 Task: Search one way flight ticket for 5 adults, 1 child, 2 infants in seat and 1 infant on lap in business from Nashville: Nashville International Airport (berry Field) to Evansville: Evansville Regional Airport on 8-3-2023. Choice of flights is Spirit. Number of bags: 2 checked bags. Price is upto 81000. Outbound departure time preference is 19:00.
Action: Mouse moved to (406, 165)
Screenshot: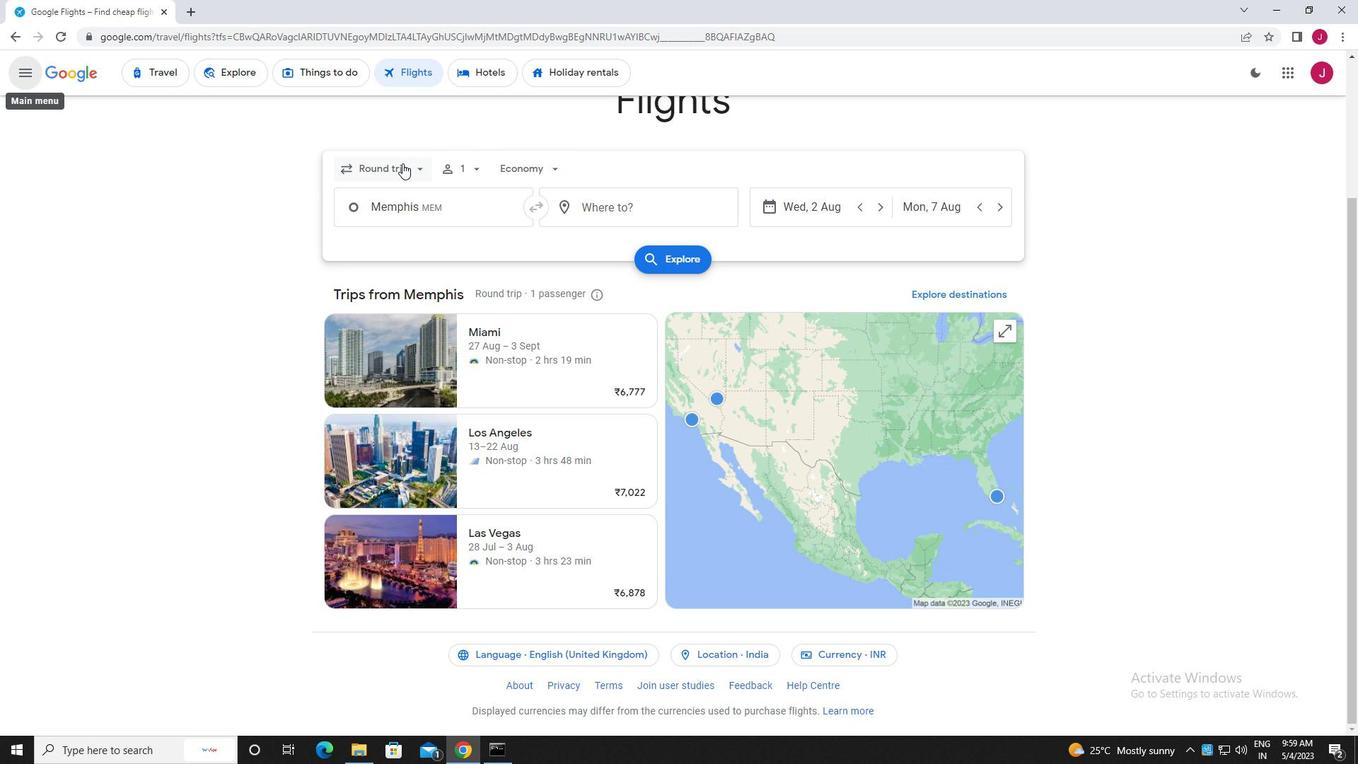 
Action: Mouse pressed left at (406, 165)
Screenshot: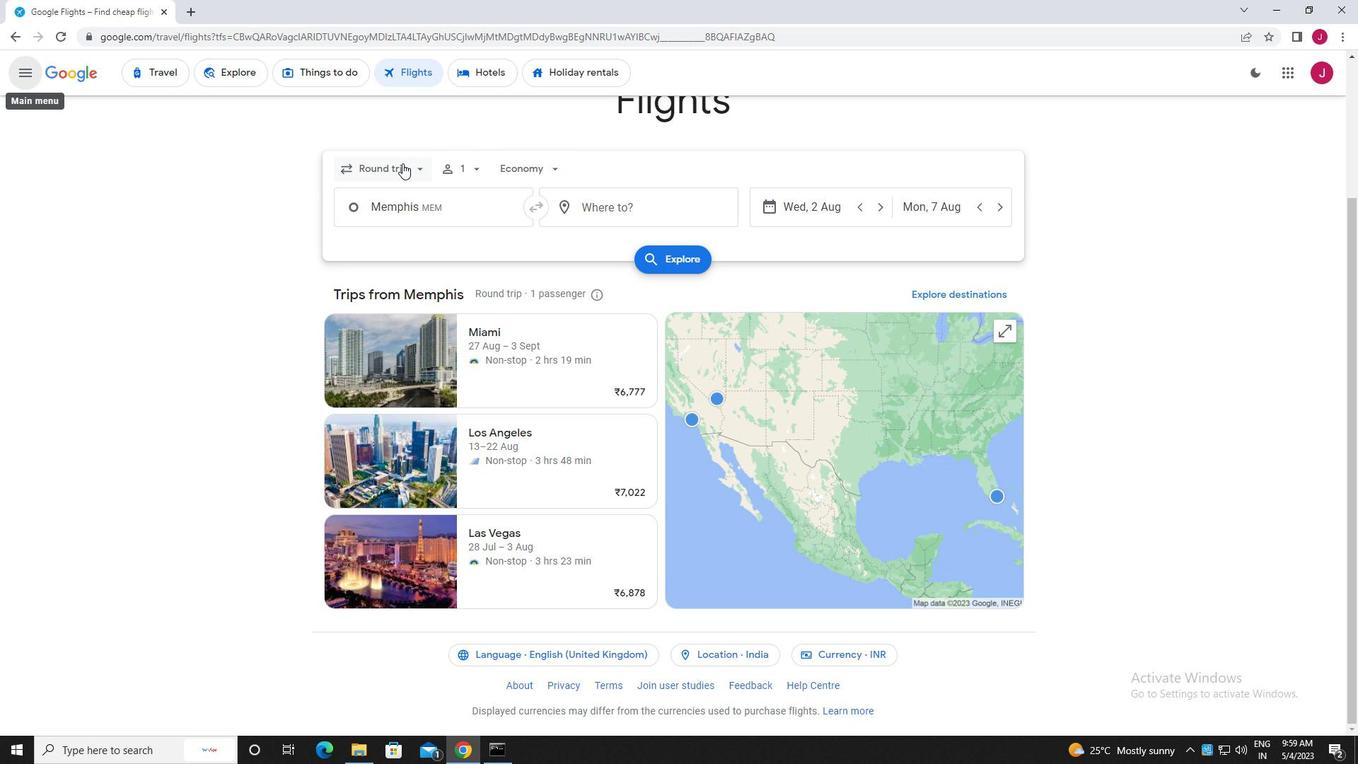 
Action: Mouse moved to (406, 236)
Screenshot: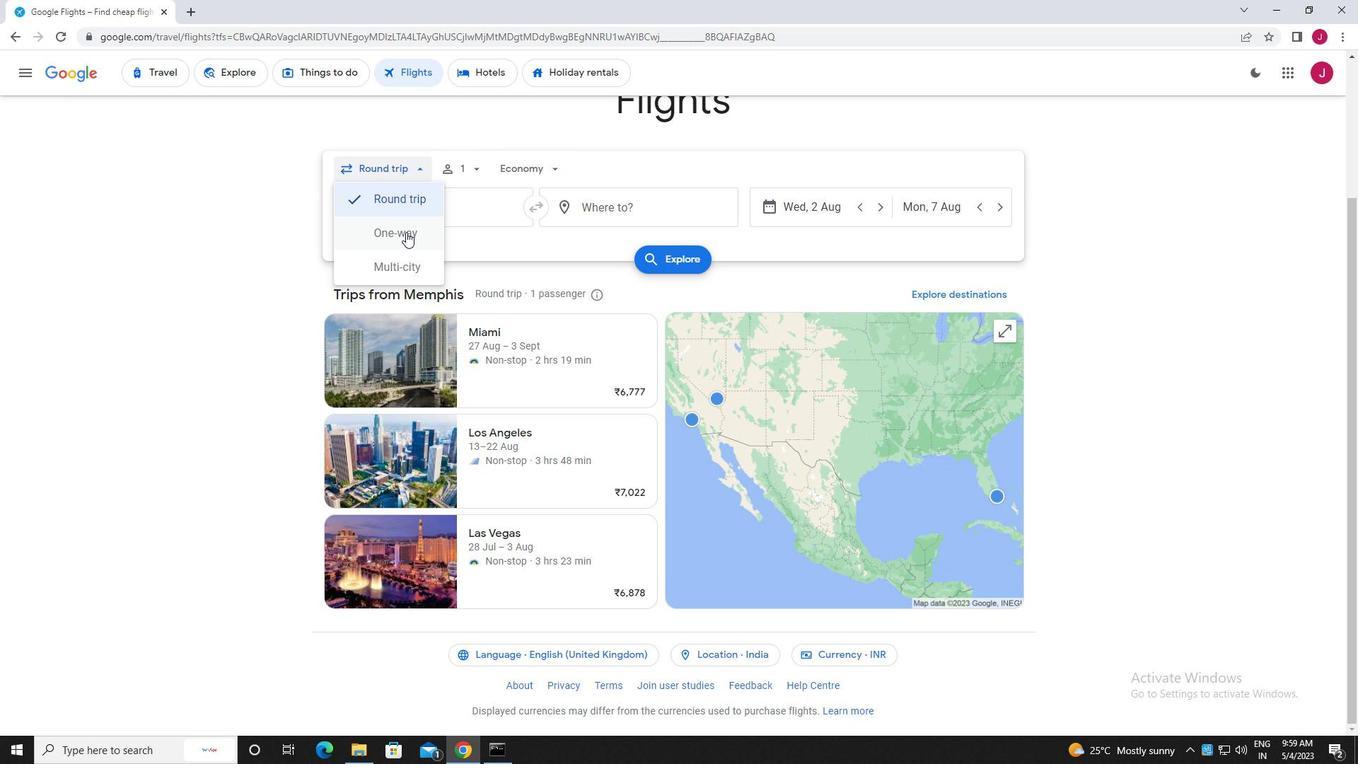 
Action: Mouse pressed left at (406, 236)
Screenshot: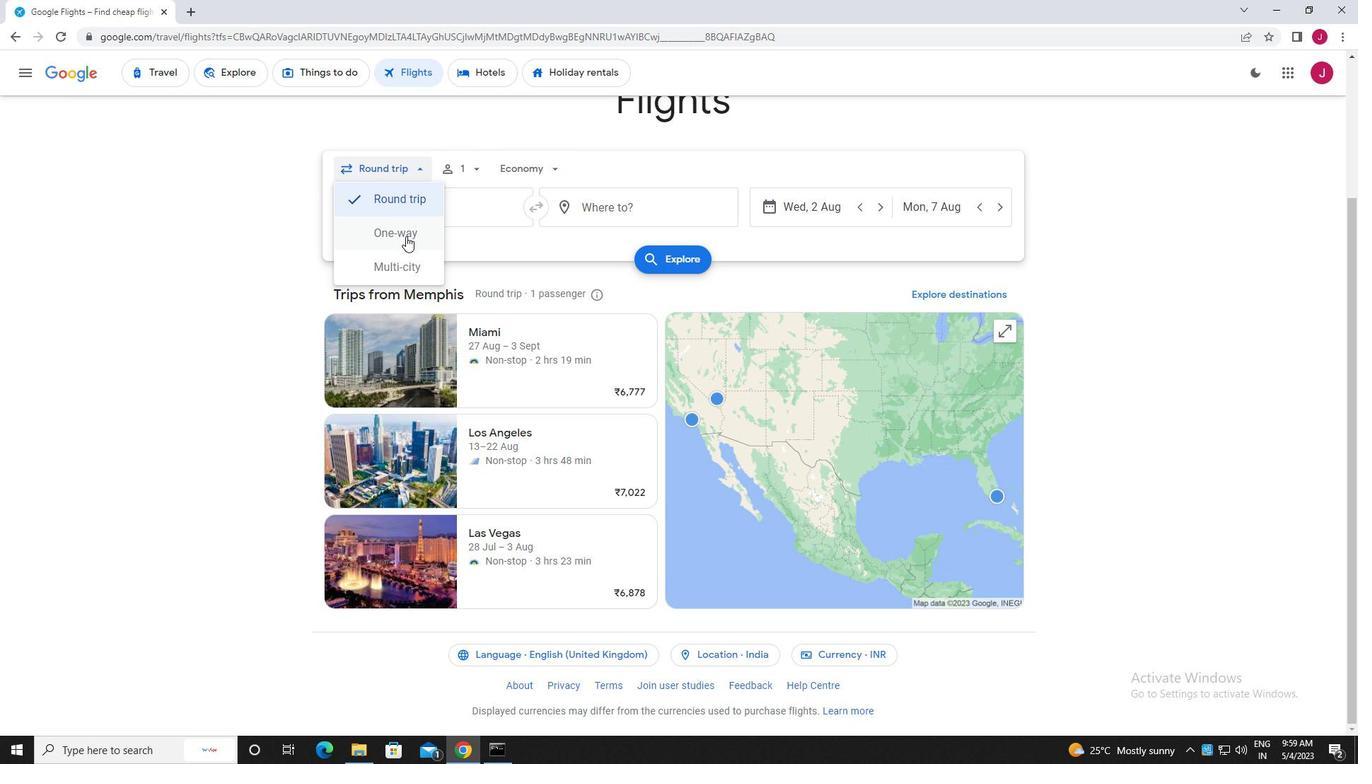 
Action: Mouse moved to (472, 168)
Screenshot: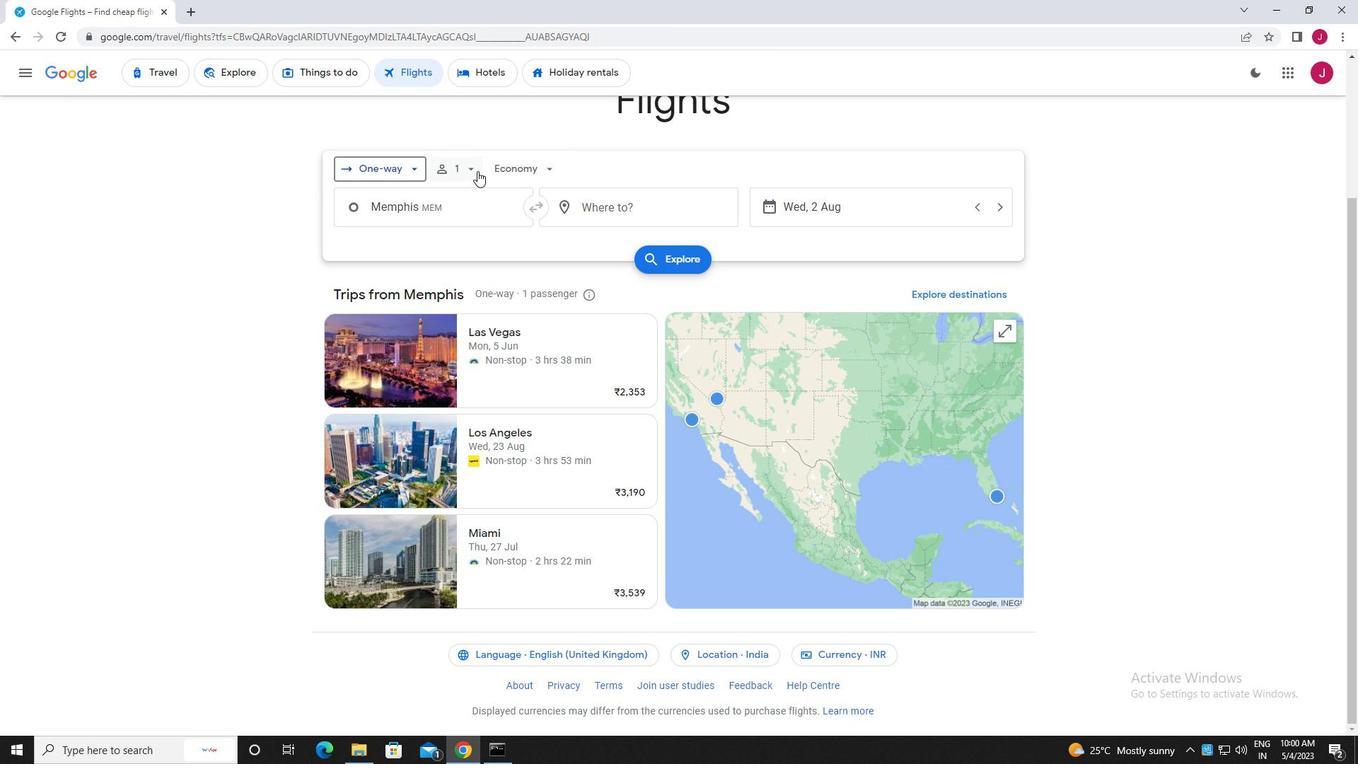 
Action: Mouse pressed left at (472, 168)
Screenshot: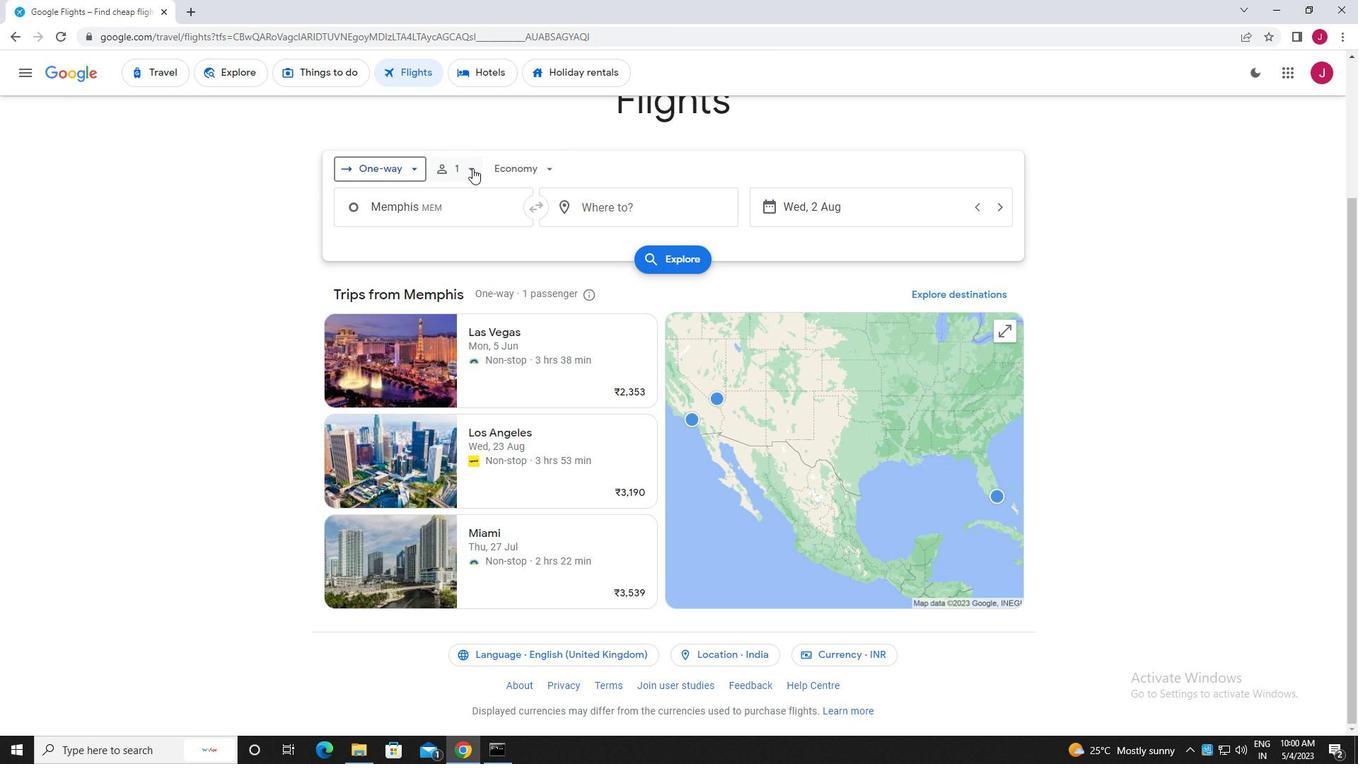 
Action: Mouse moved to (583, 208)
Screenshot: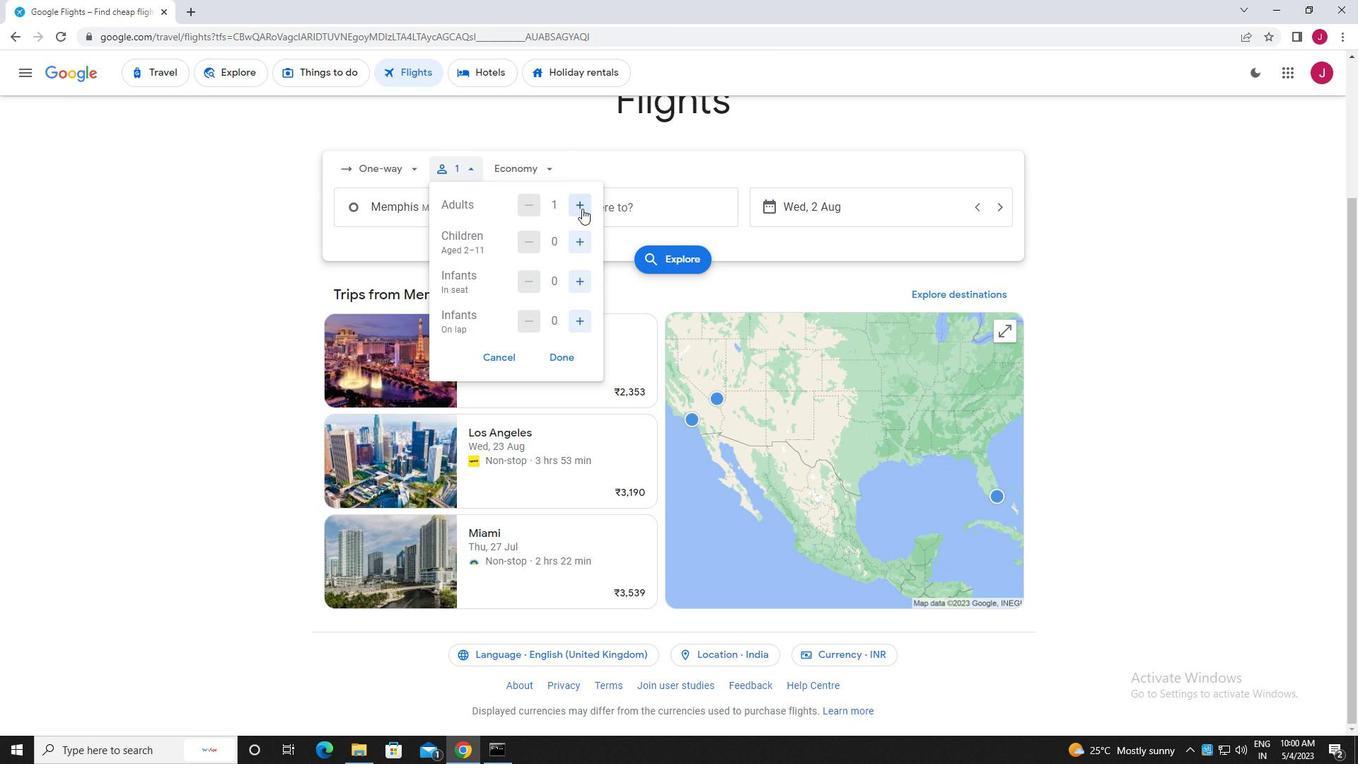 
Action: Mouse pressed left at (583, 208)
Screenshot: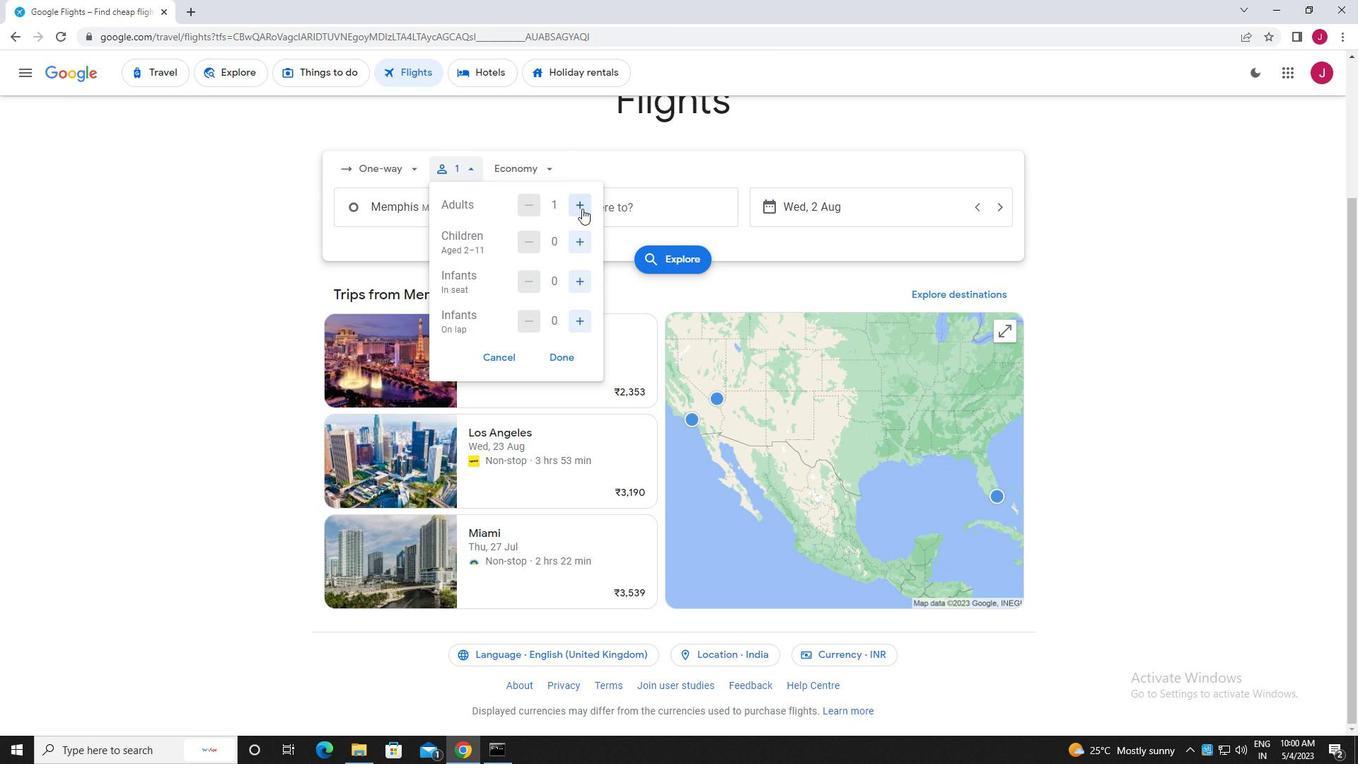 
Action: Mouse pressed left at (583, 208)
Screenshot: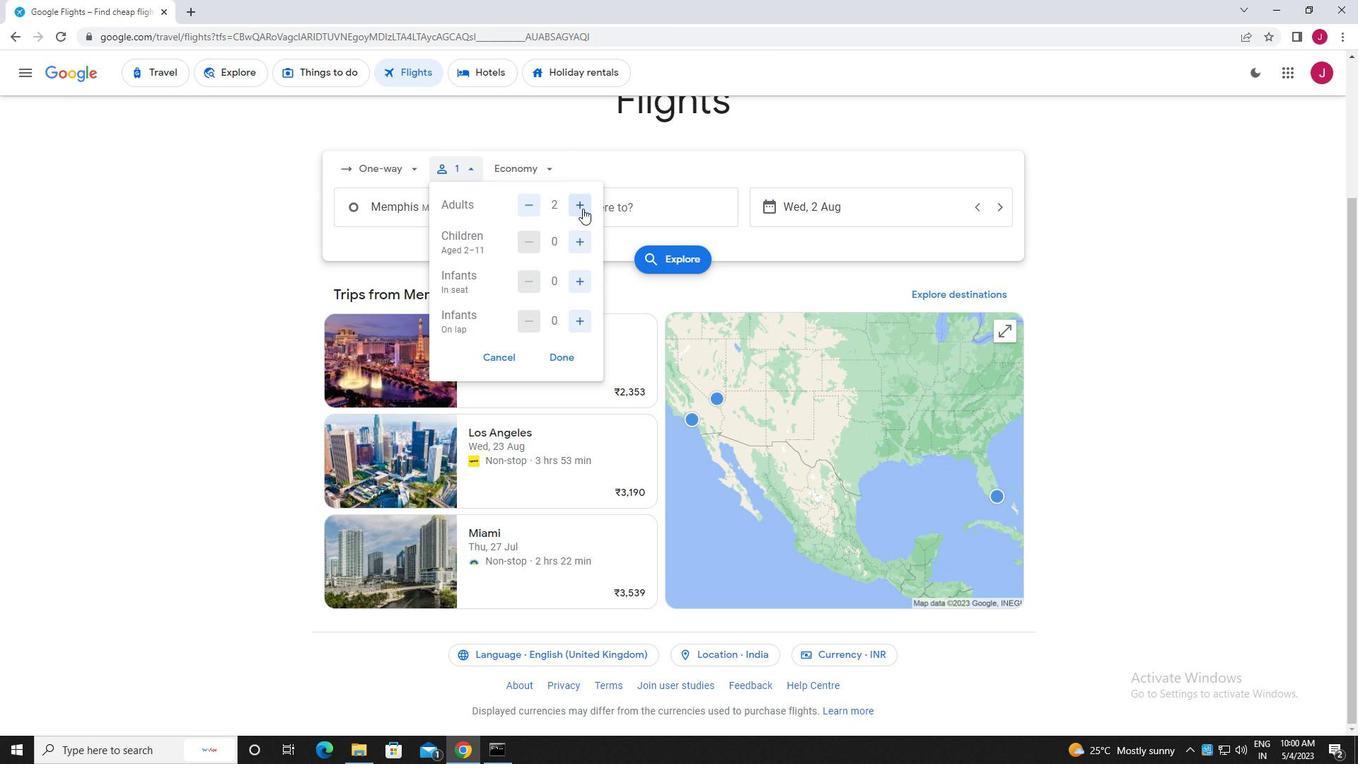 
Action: Mouse pressed left at (583, 208)
Screenshot: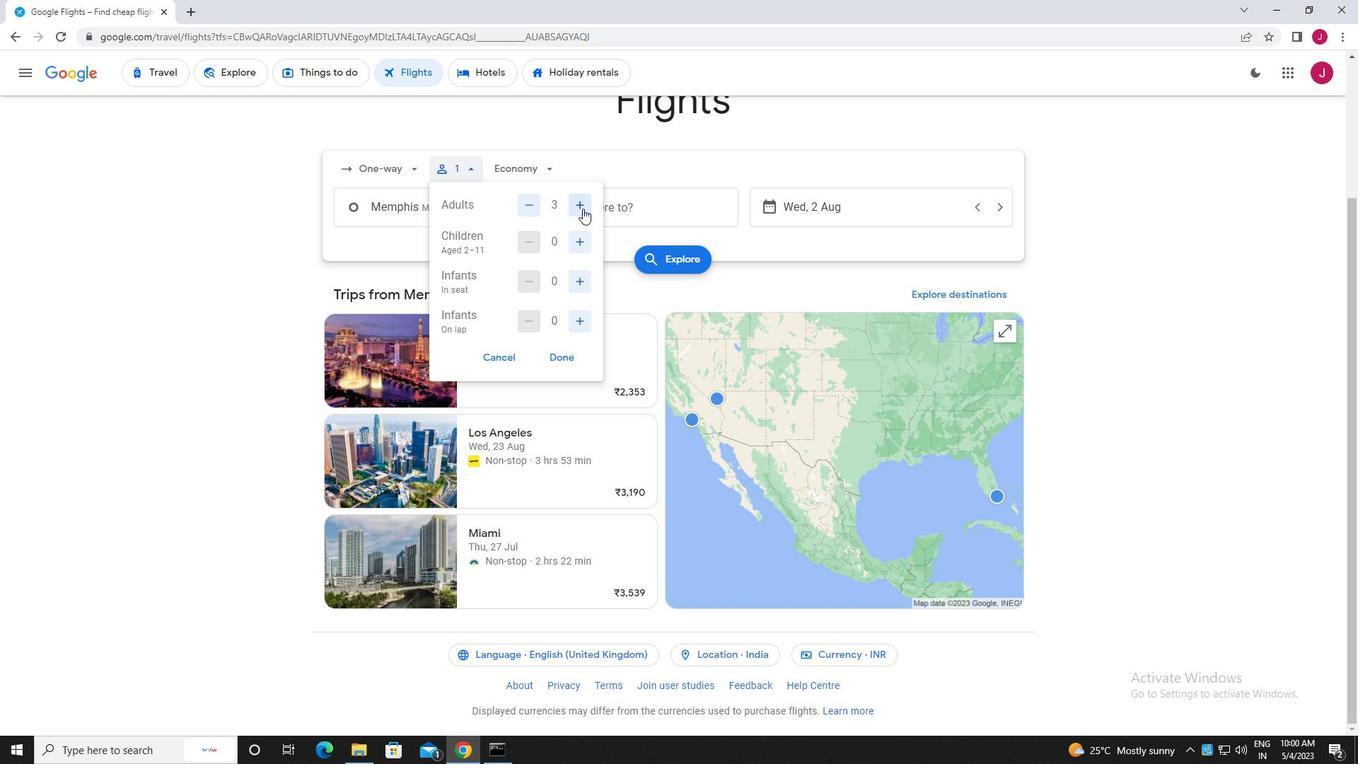 
Action: Mouse pressed left at (583, 208)
Screenshot: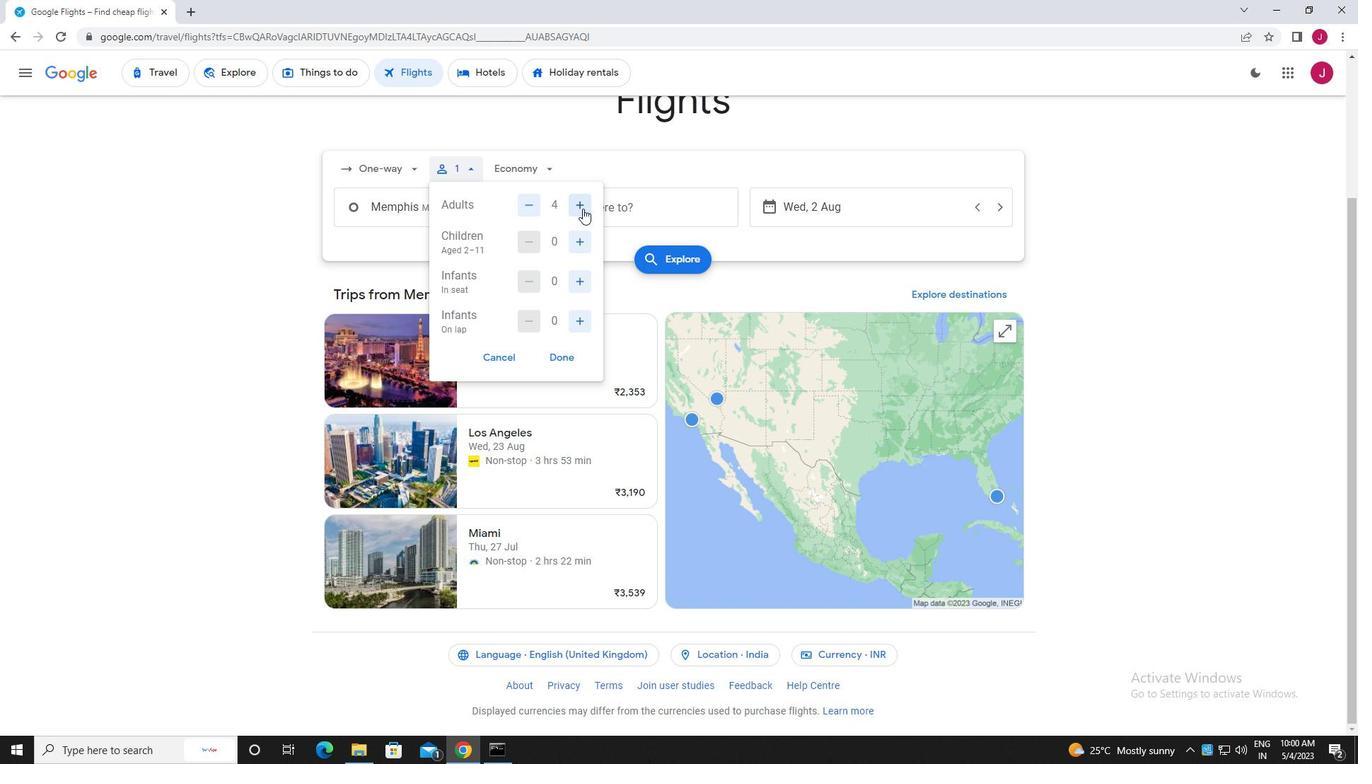 
Action: Mouse moved to (584, 243)
Screenshot: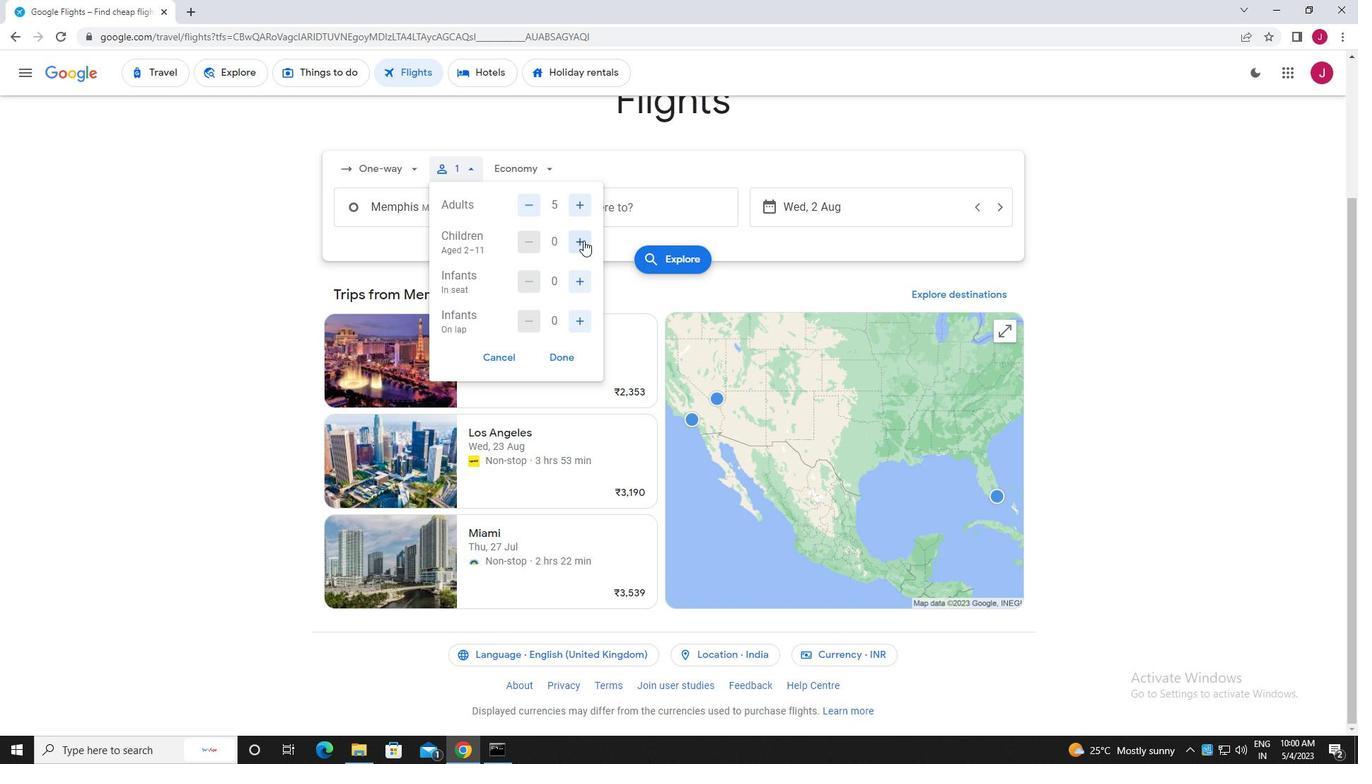 
Action: Mouse pressed left at (584, 243)
Screenshot: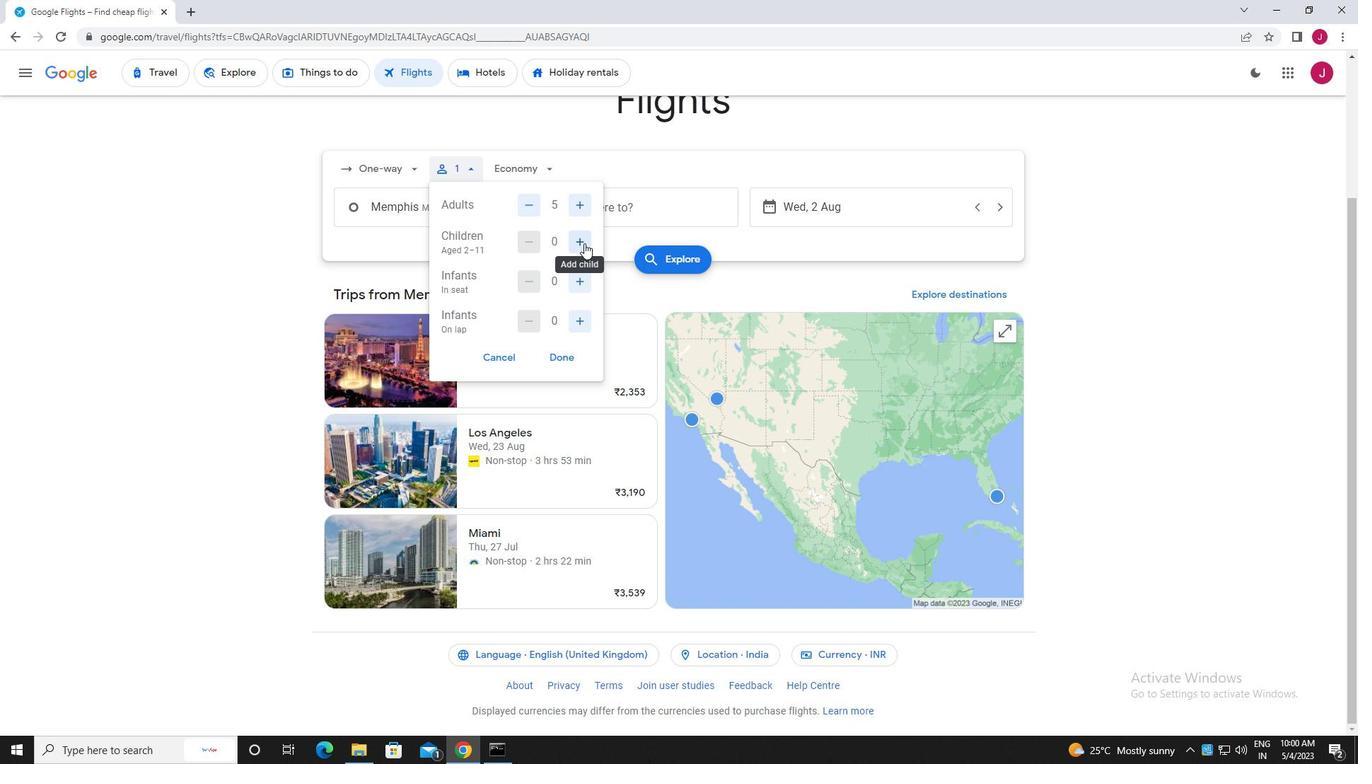 
Action: Mouse moved to (580, 280)
Screenshot: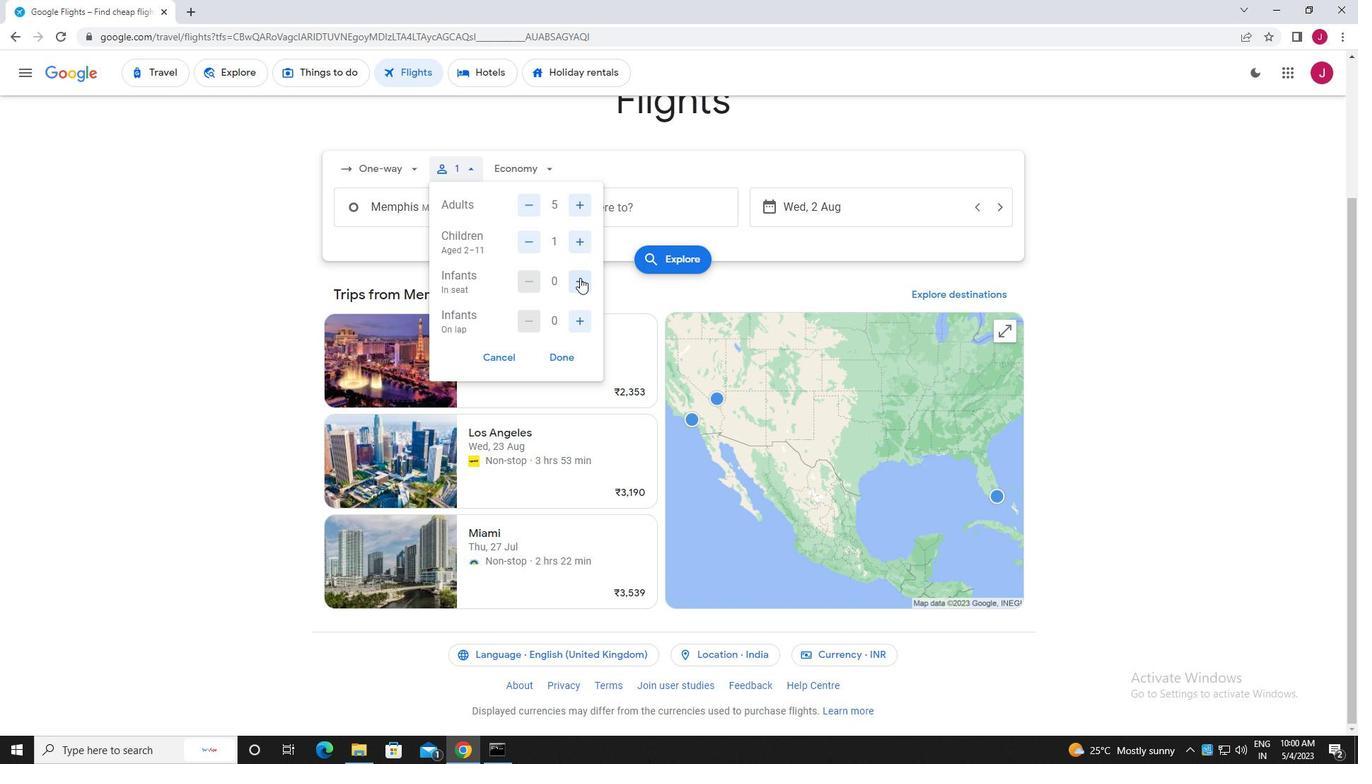 
Action: Mouse pressed left at (580, 280)
Screenshot: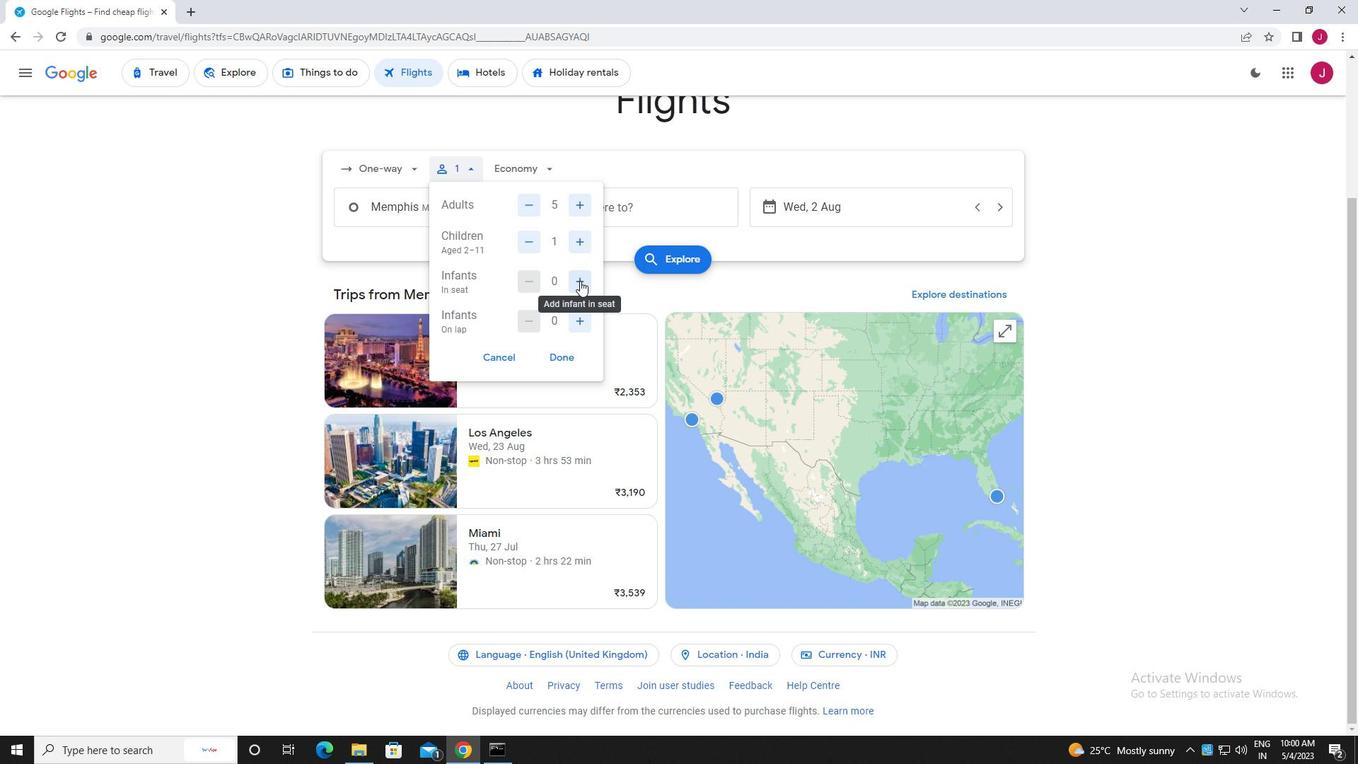 
Action: Mouse pressed left at (580, 280)
Screenshot: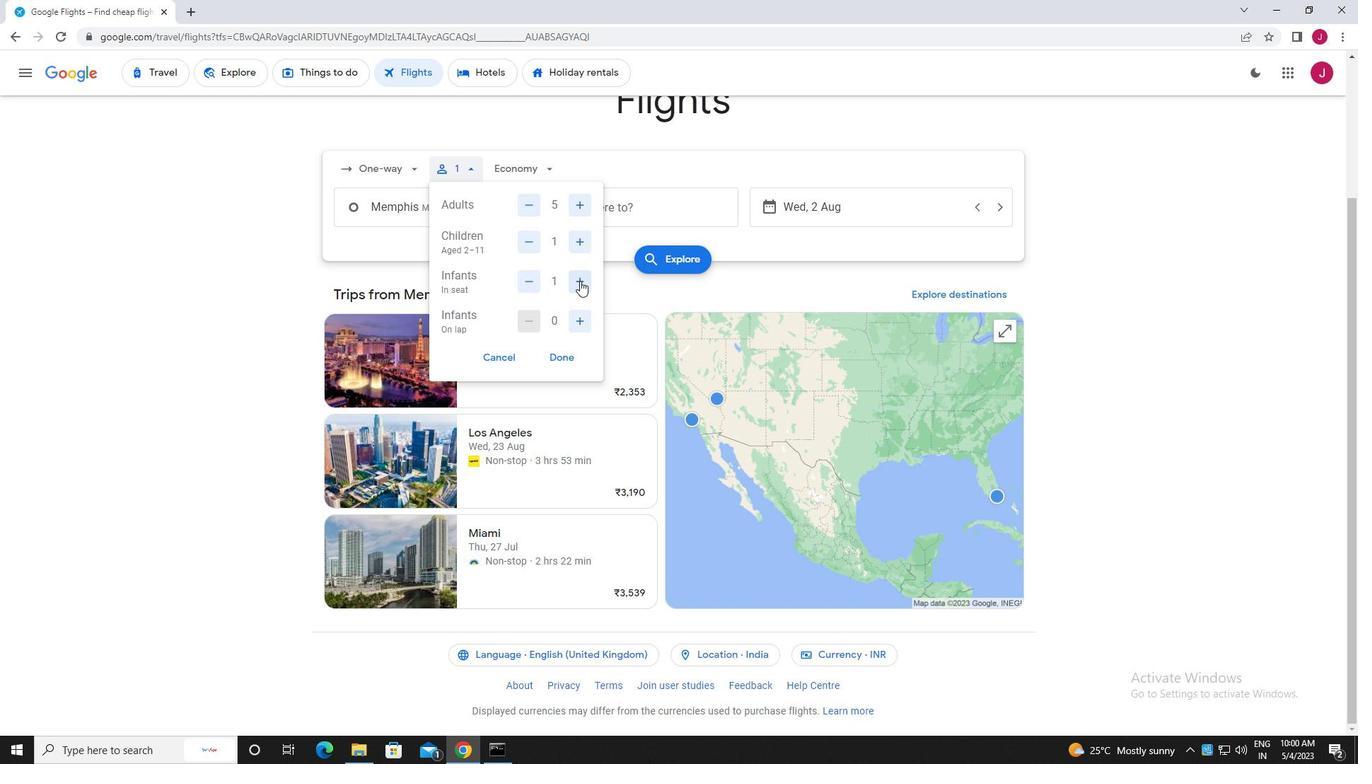 
Action: Mouse moved to (578, 323)
Screenshot: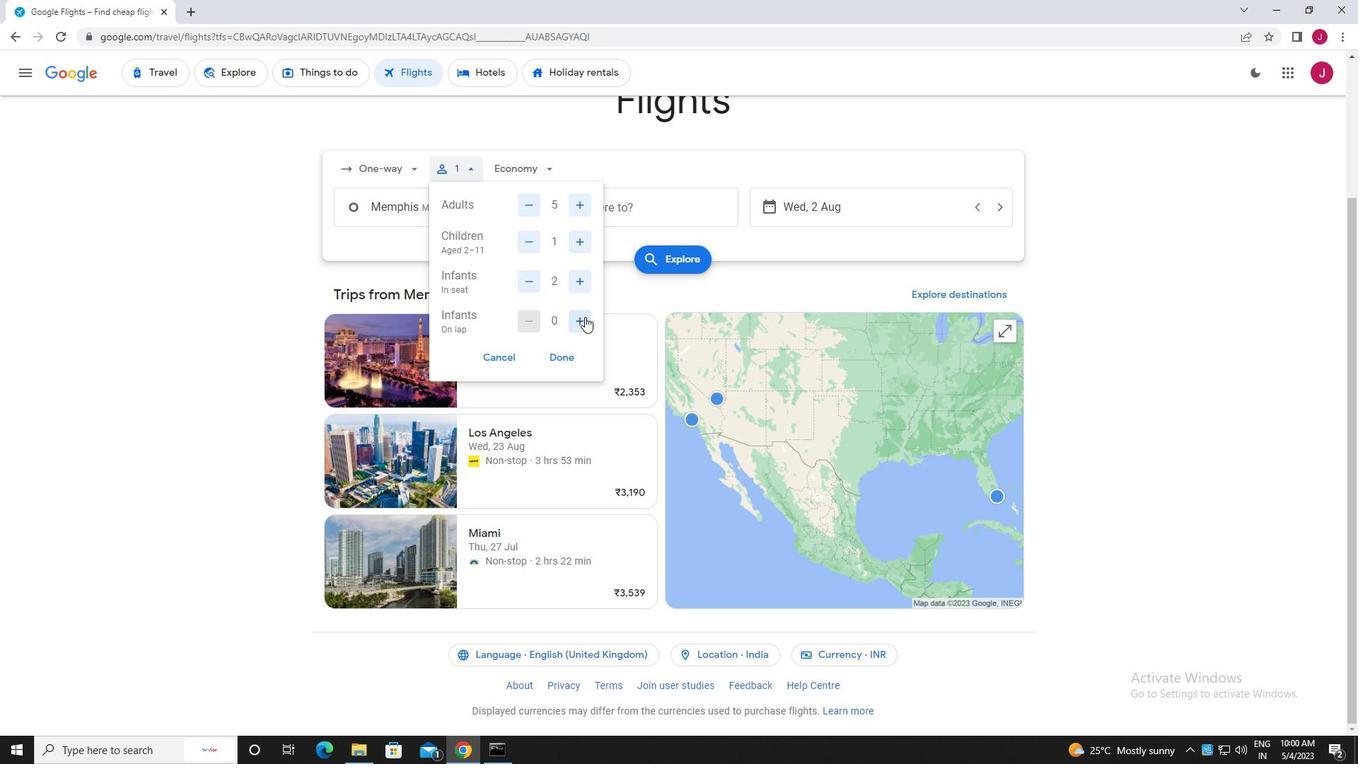
Action: Mouse pressed left at (578, 323)
Screenshot: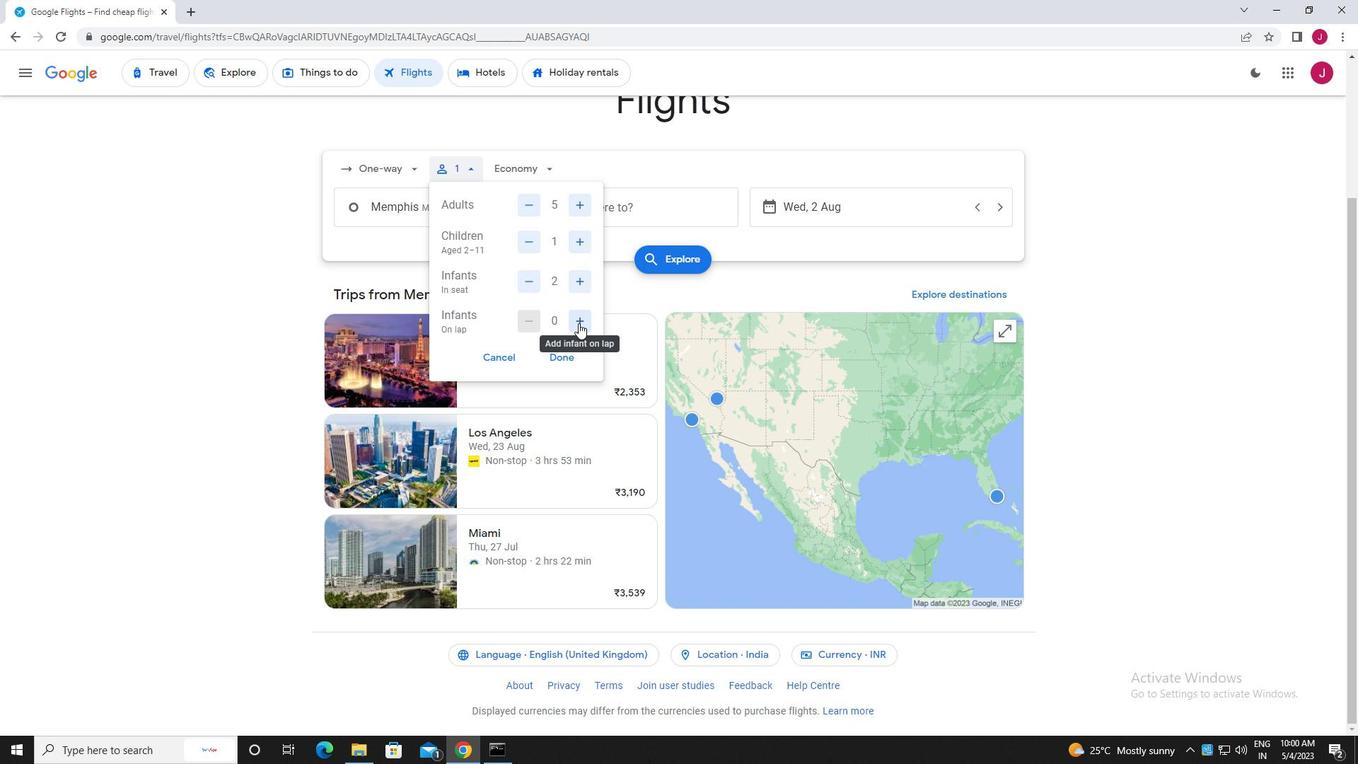 
Action: Mouse moved to (559, 357)
Screenshot: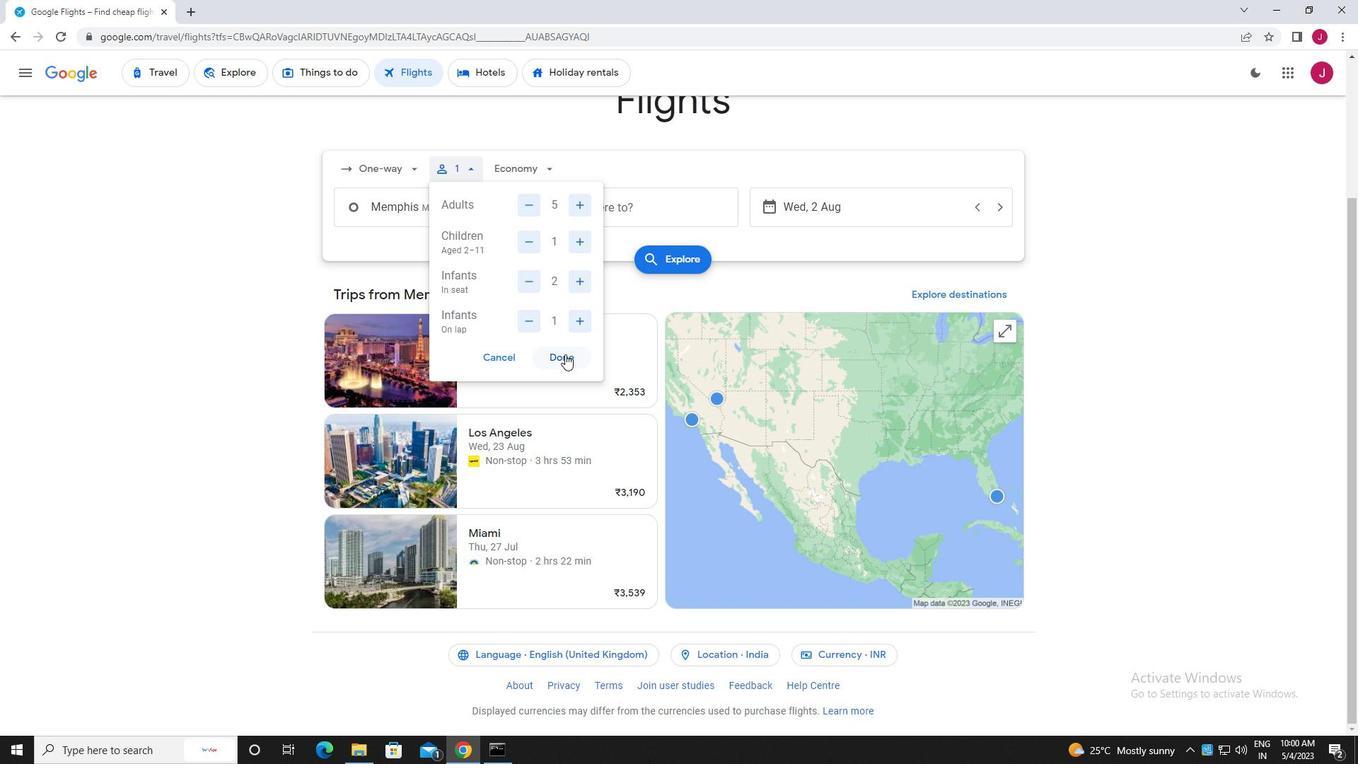 
Action: Mouse pressed left at (559, 357)
Screenshot: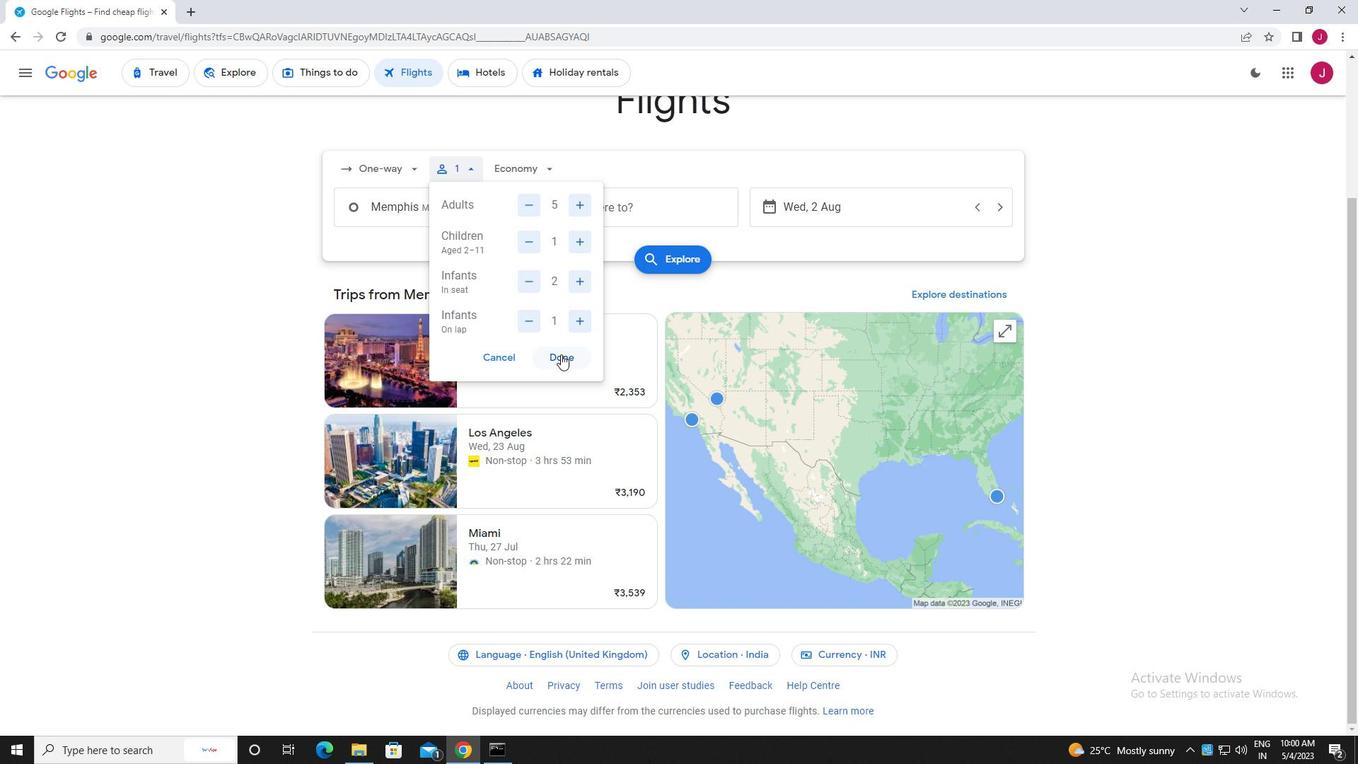 
Action: Mouse moved to (527, 168)
Screenshot: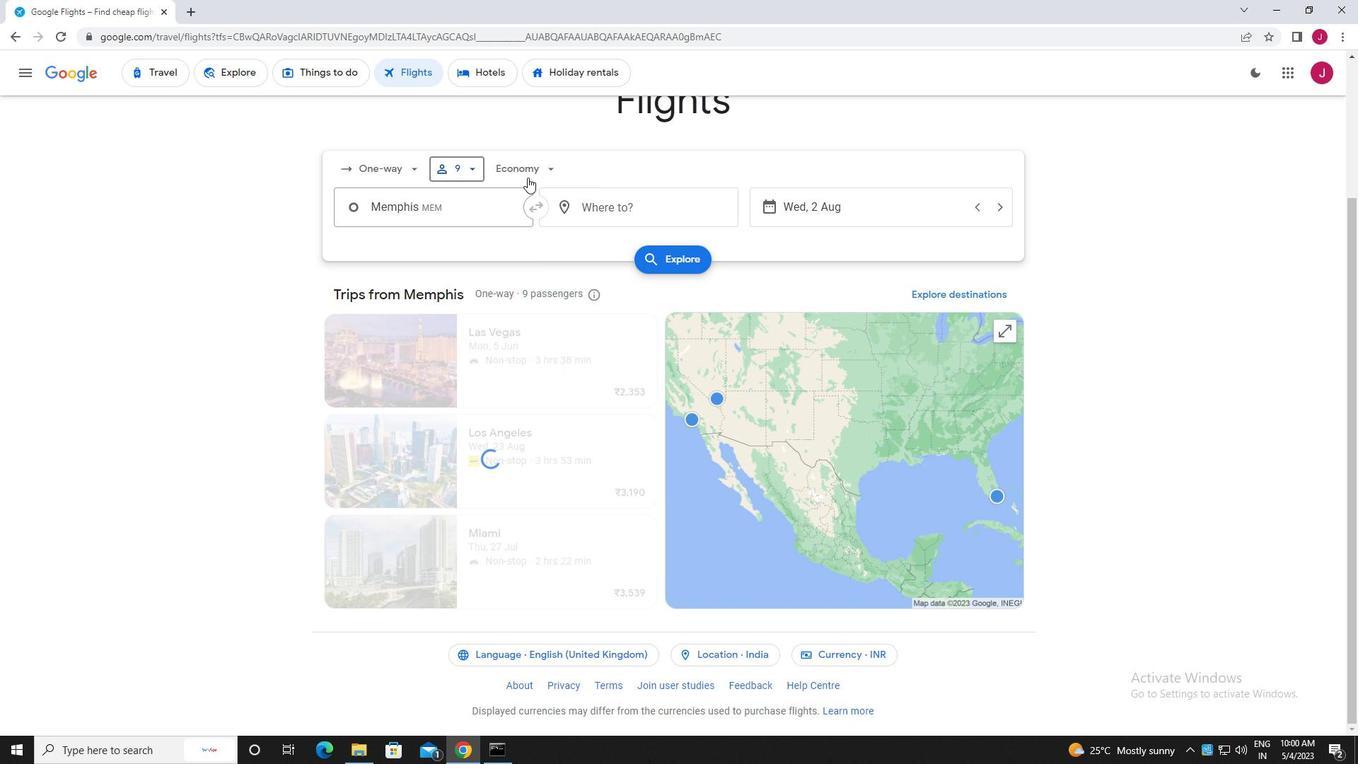
Action: Mouse pressed left at (527, 168)
Screenshot: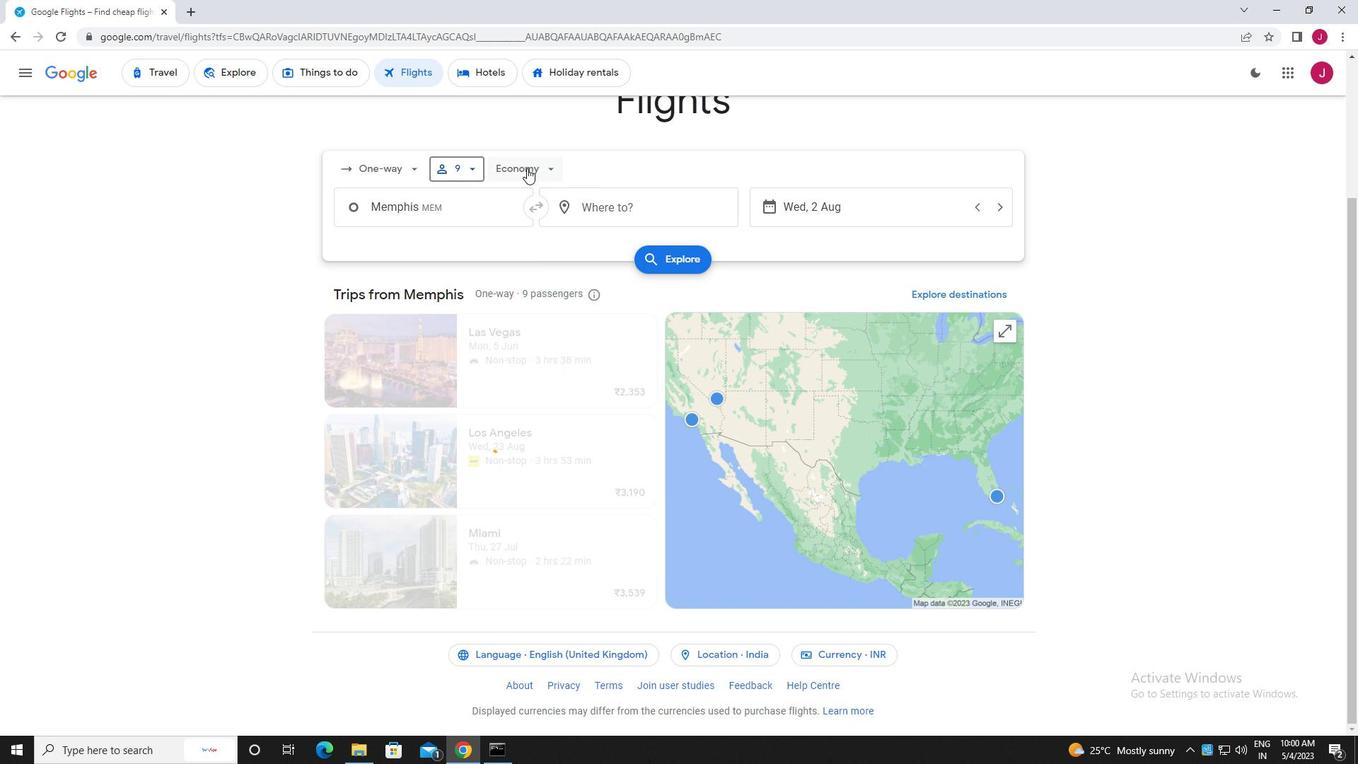 
Action: Mouse moved to (545, 268)
Screenshot: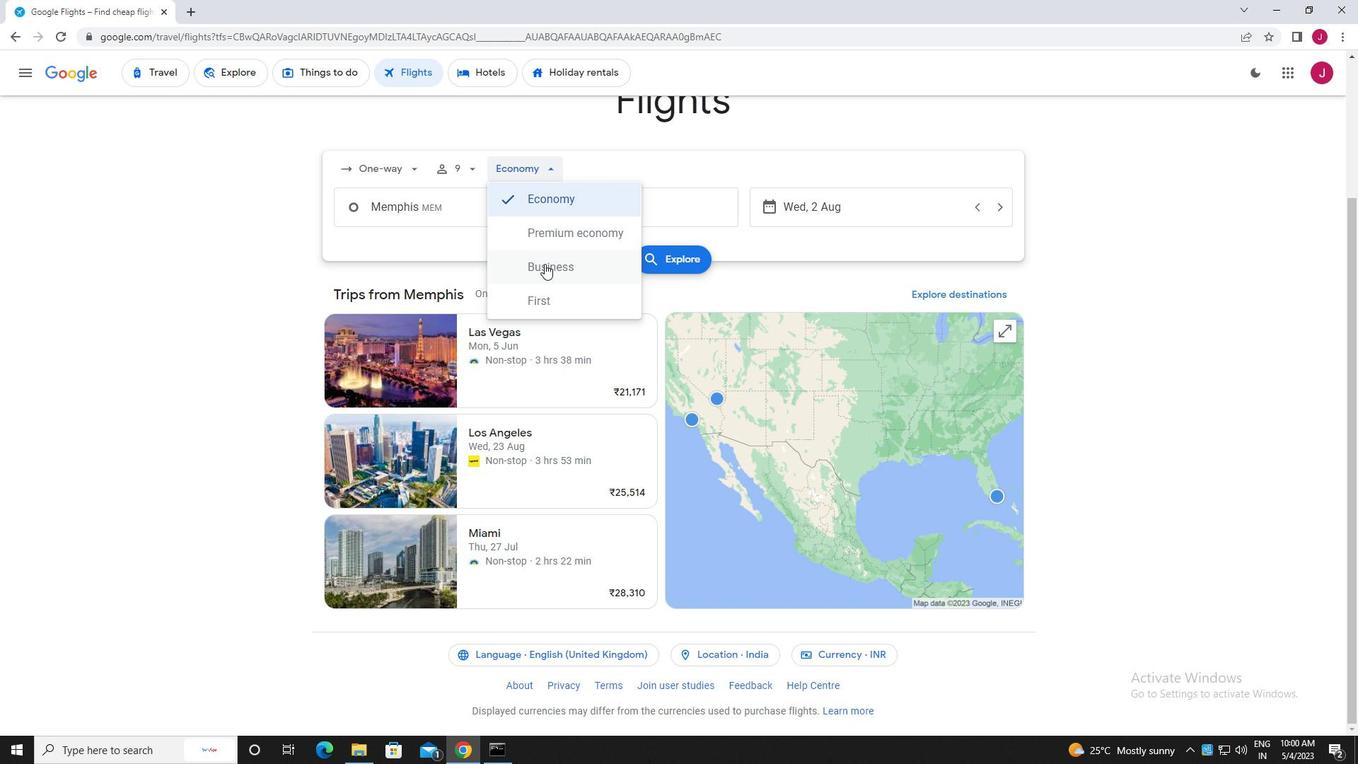 
Action: Mouse pressed left at (545, 268)
Screenshot: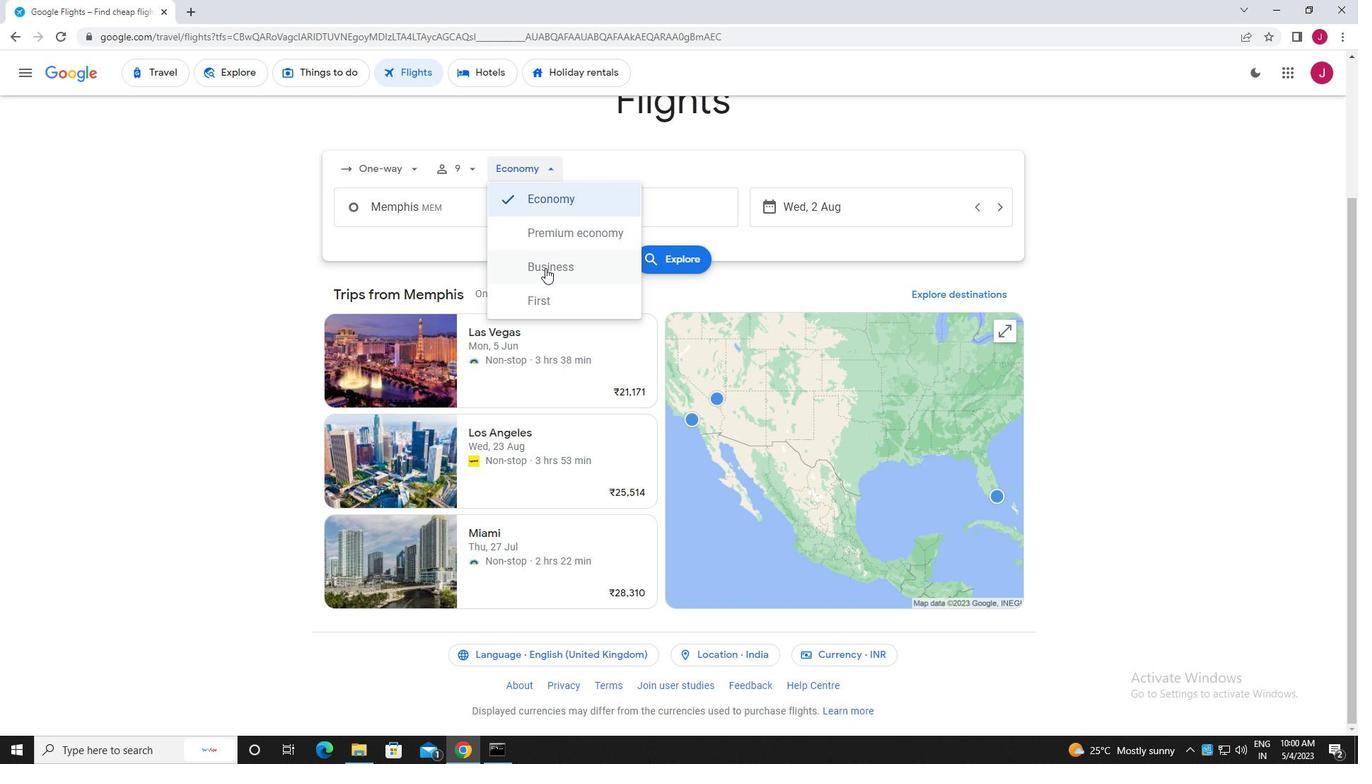 
Action: Mouse moved to (488, 202)
Screenshot: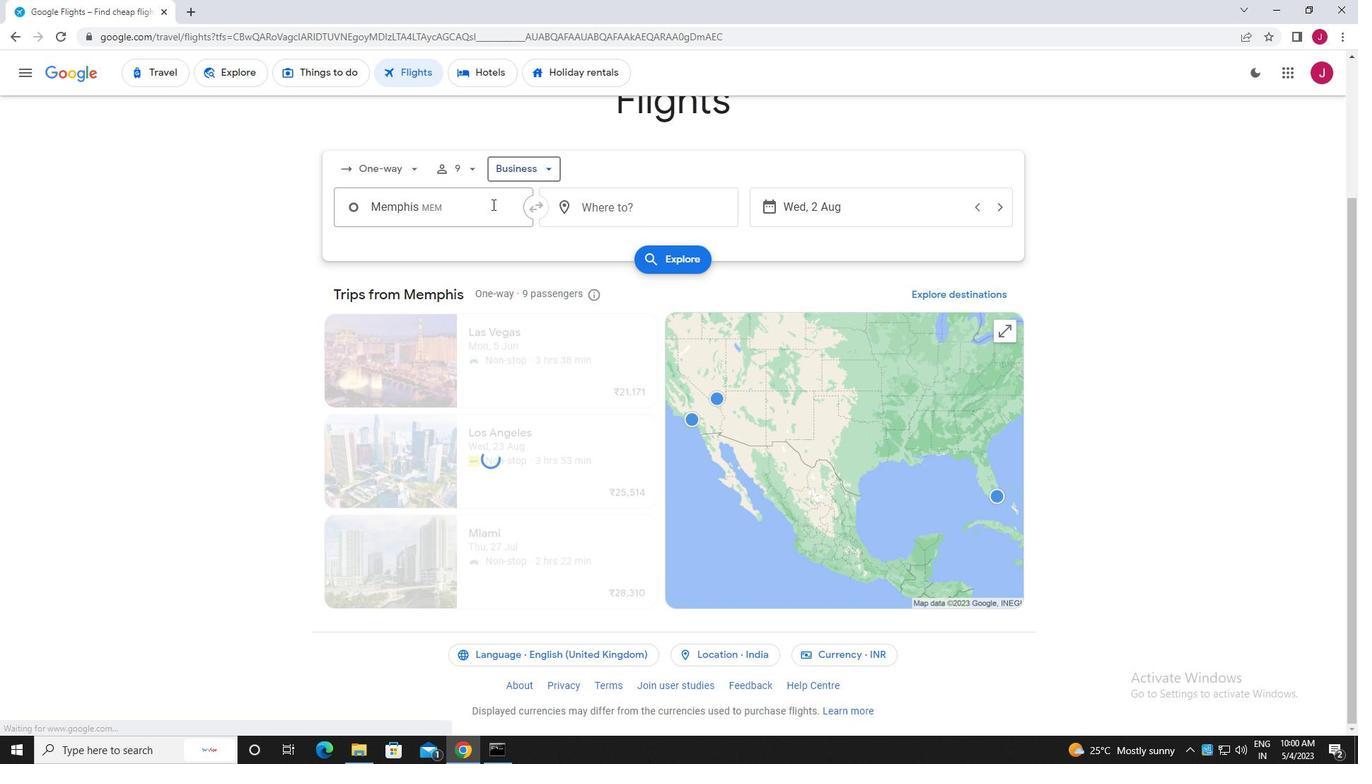 
Action: Mouse pressed left at (488, 202)
Screenshot: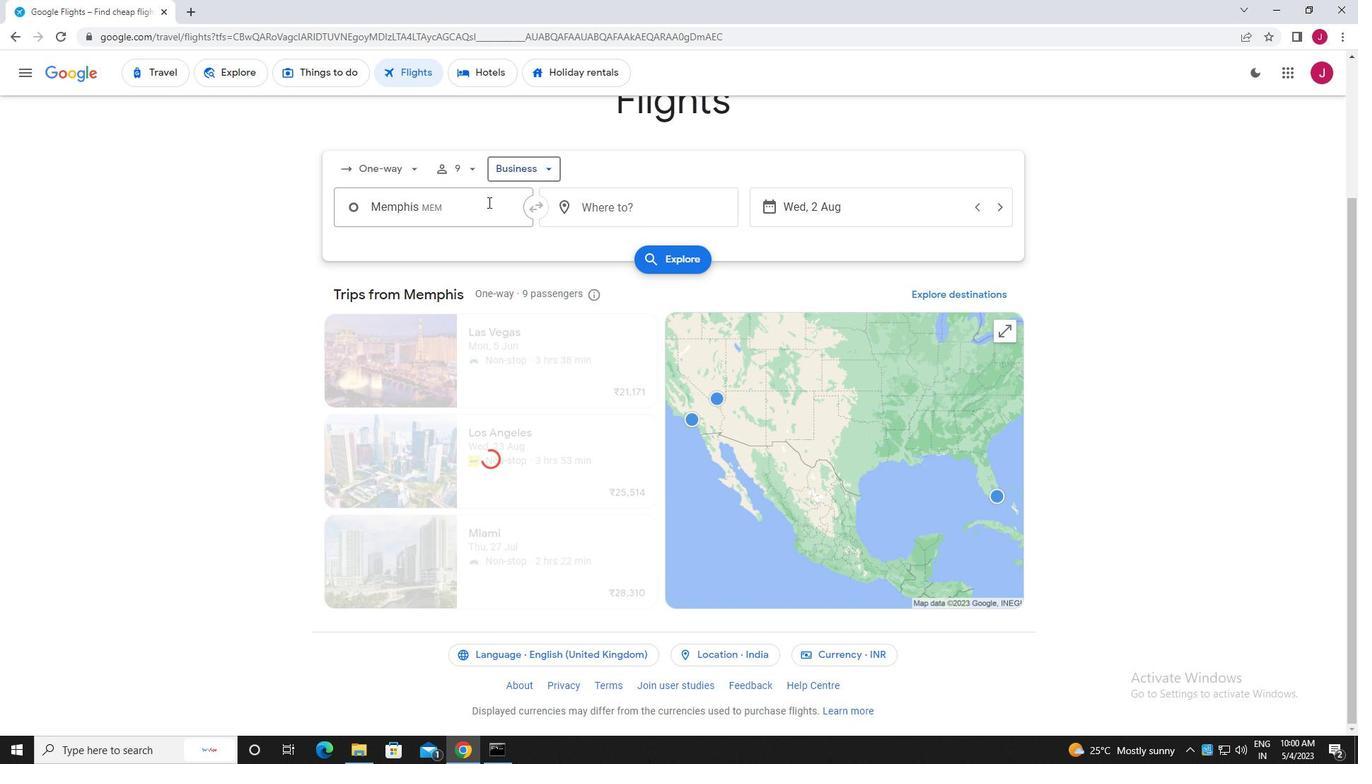 
Action: Key pressed nashville
Screenshot: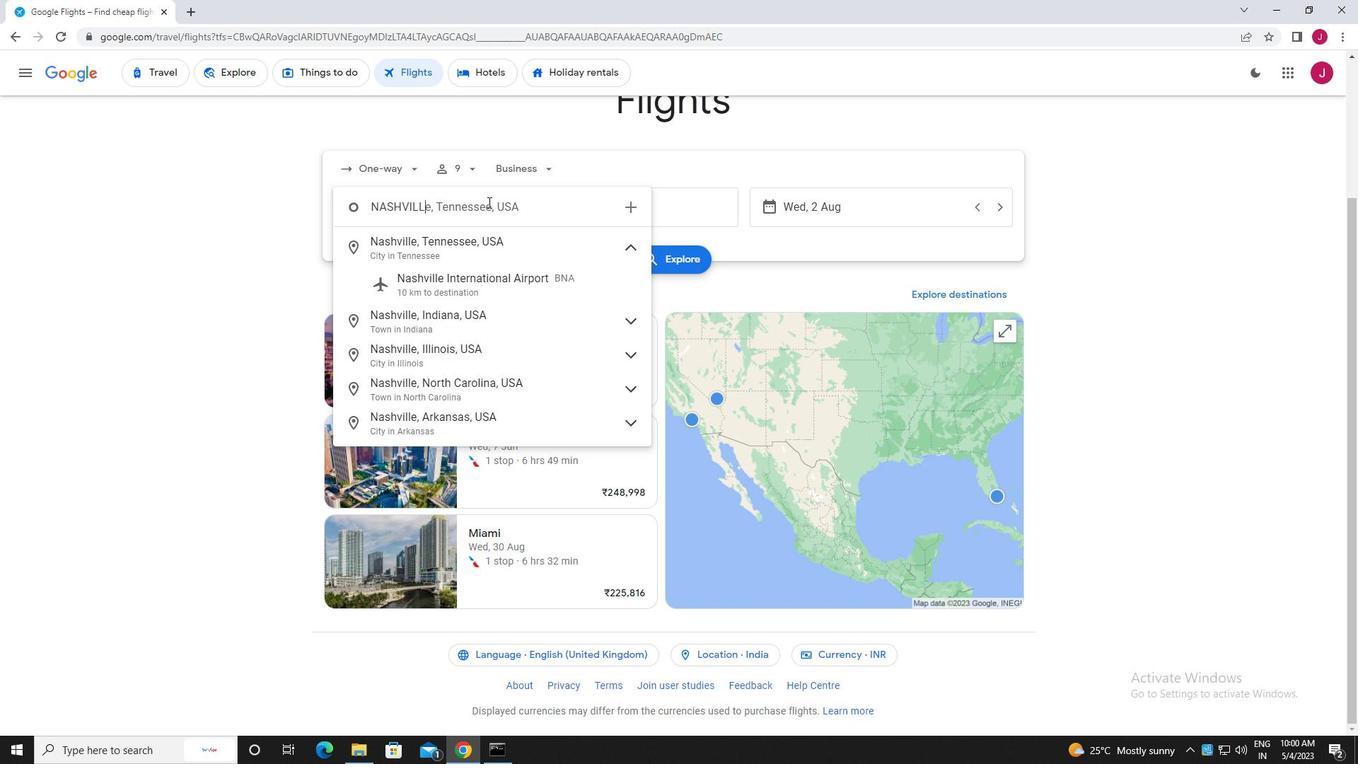 
Action: Mouse moved to (510, 278)
Screenshot: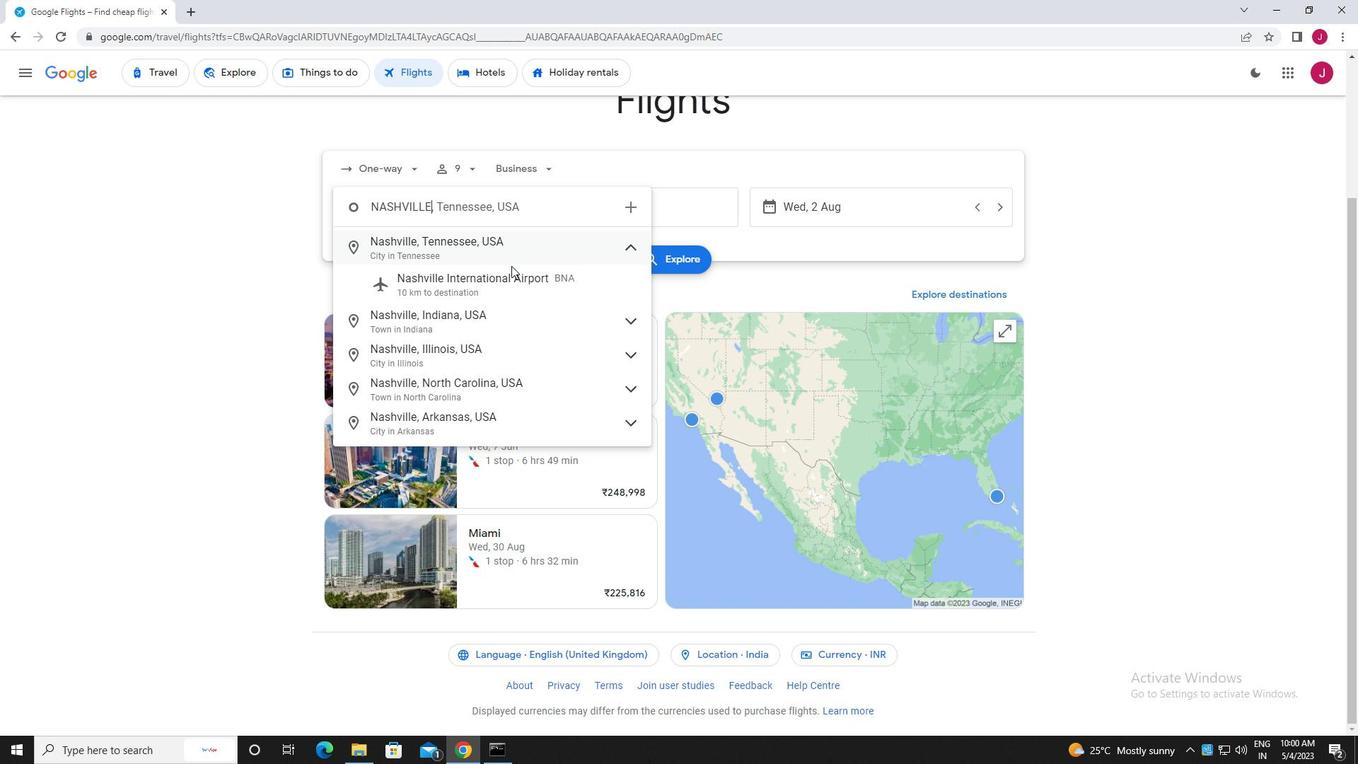 
Action: Mouse pressed left at (510, 278)
Screenshot: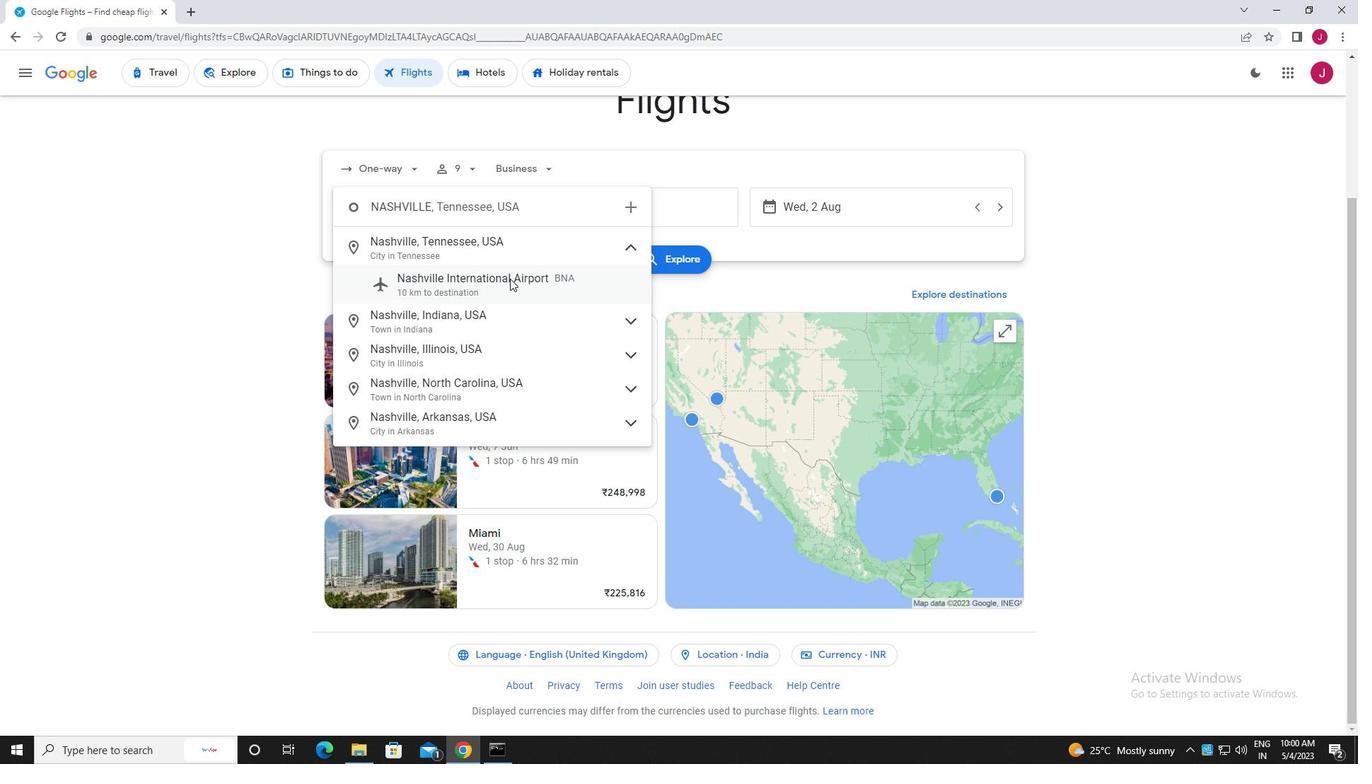 
Action: Mouse moved to (630, 211)
Screenshot: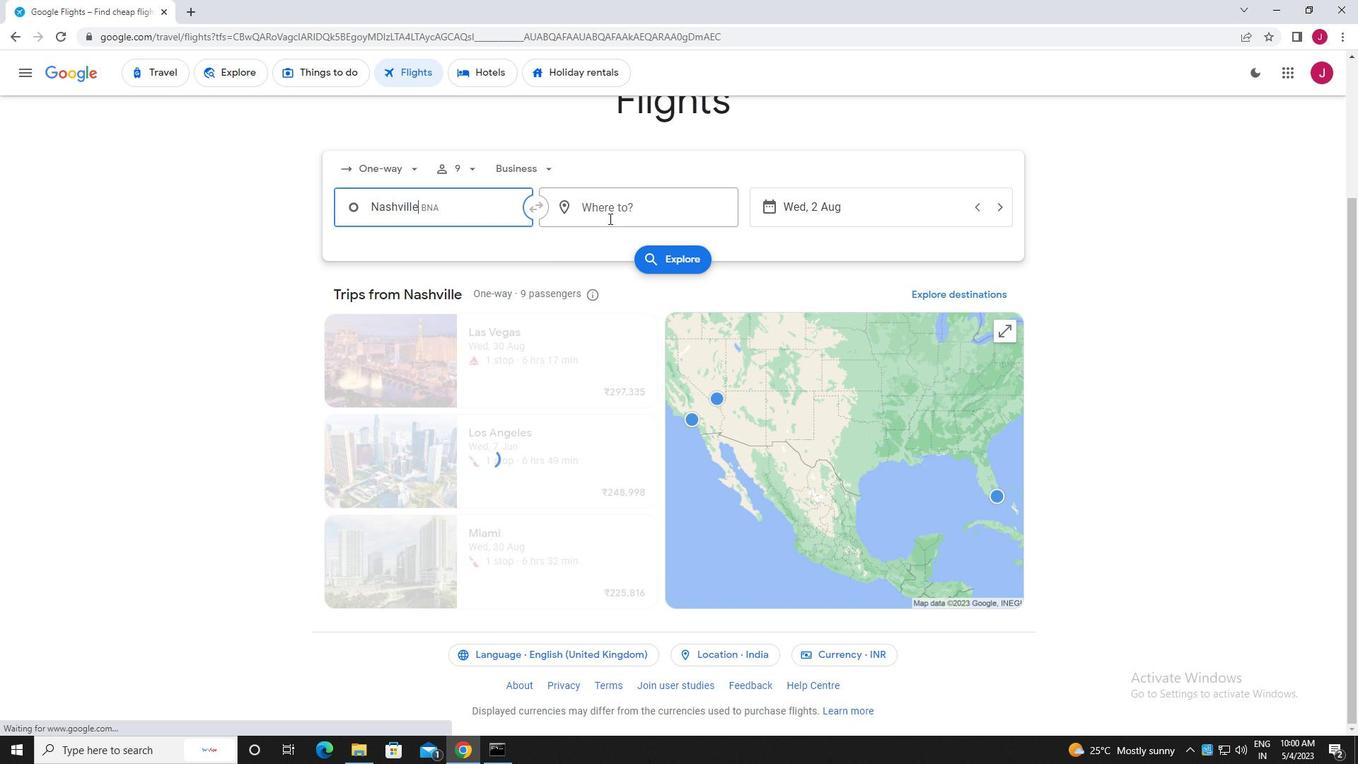 
Action: Mouse pressed left at (630, 211)
Screenshot: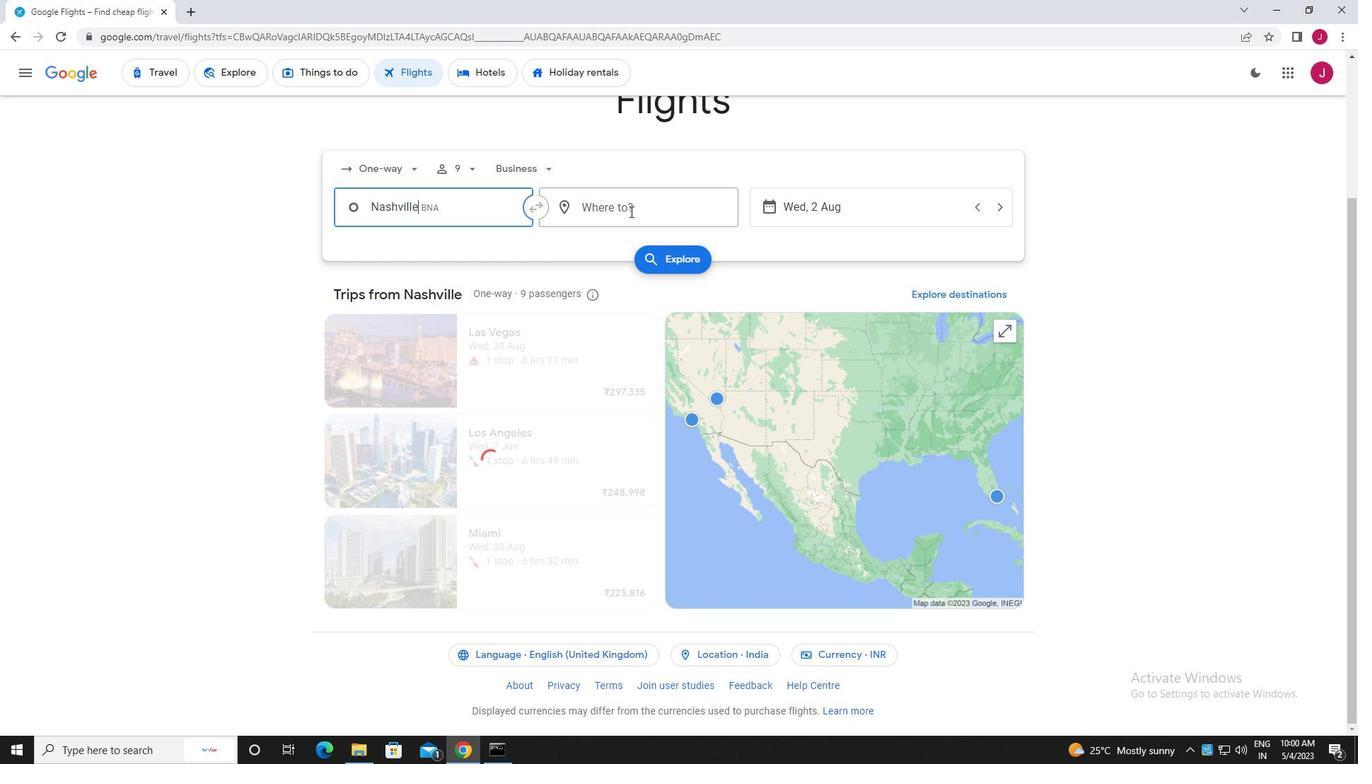 
Action: Mouse moved to (624, 213)
Screenshot: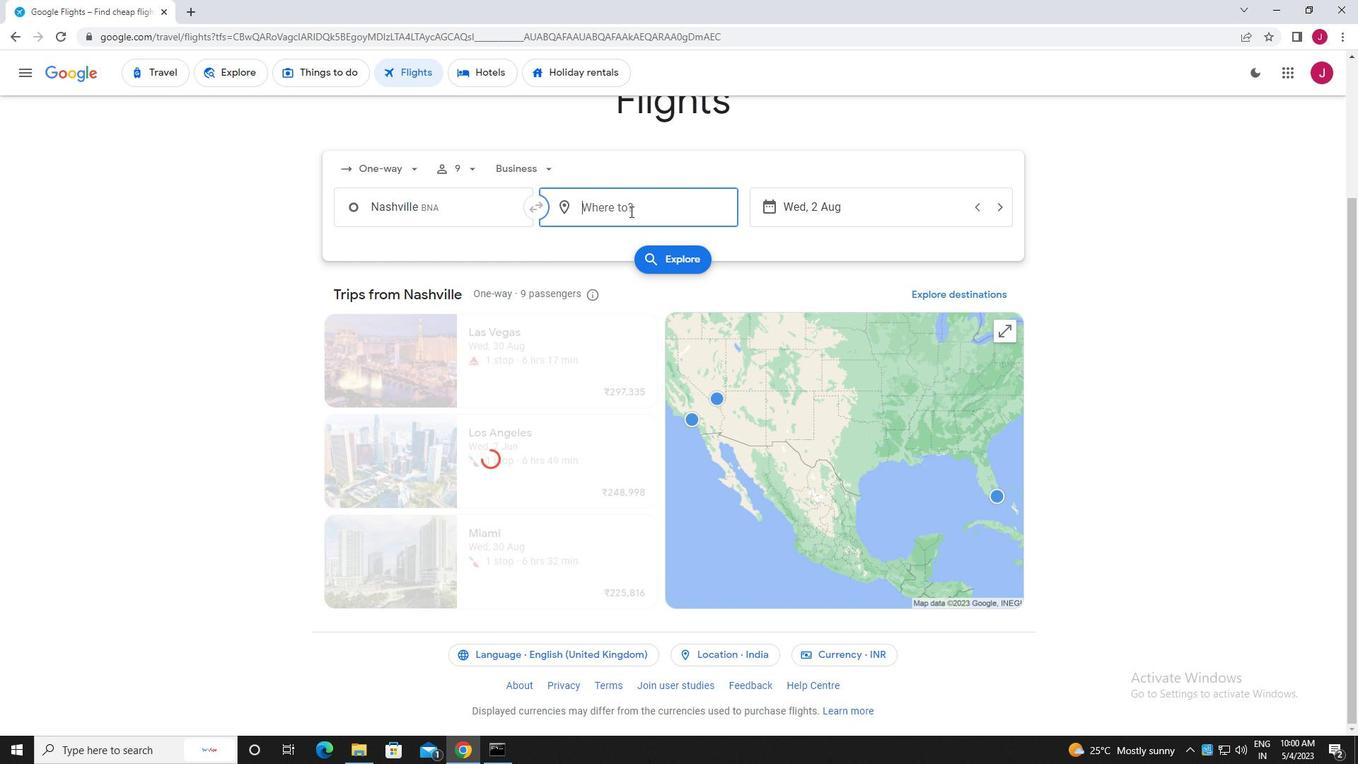 
Action: Key pressed evans
Screenshot: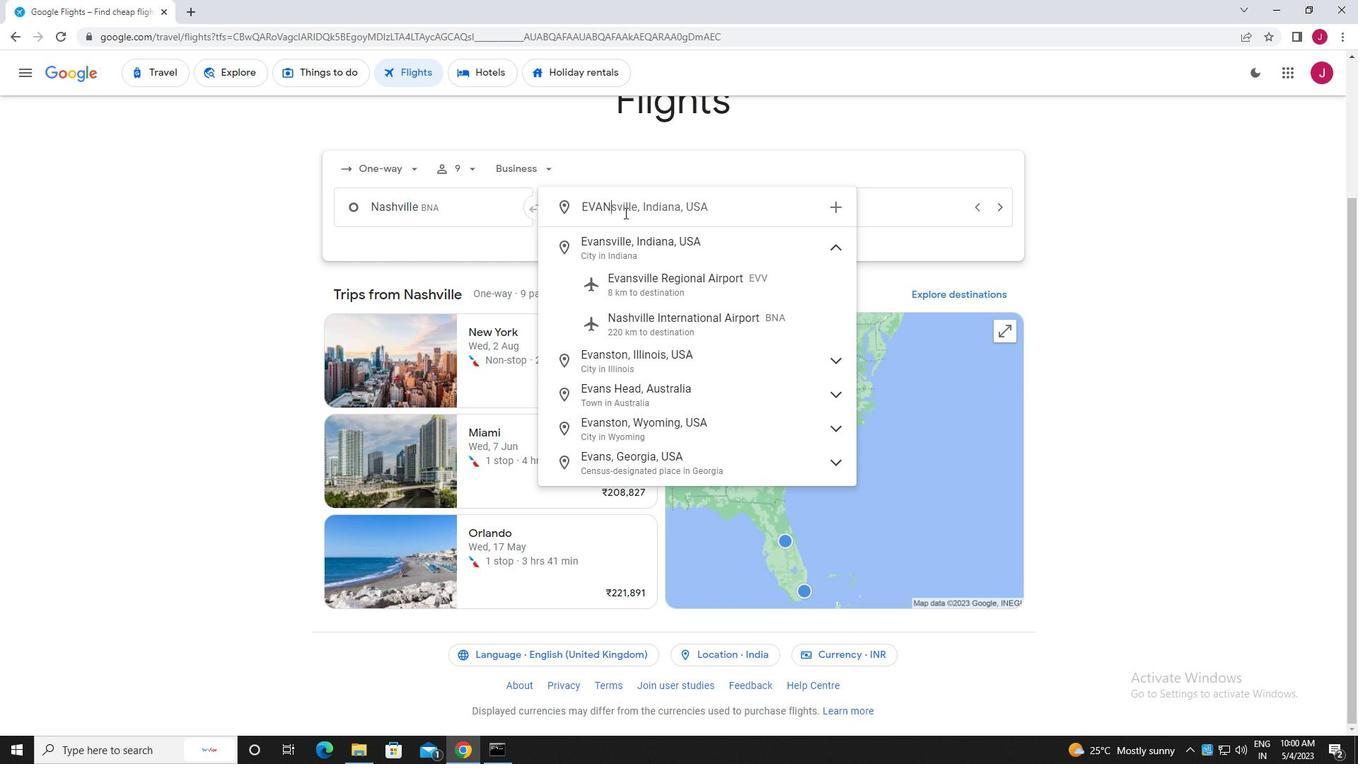 
Action: Mouse moved to (678, 290)
Screenshot: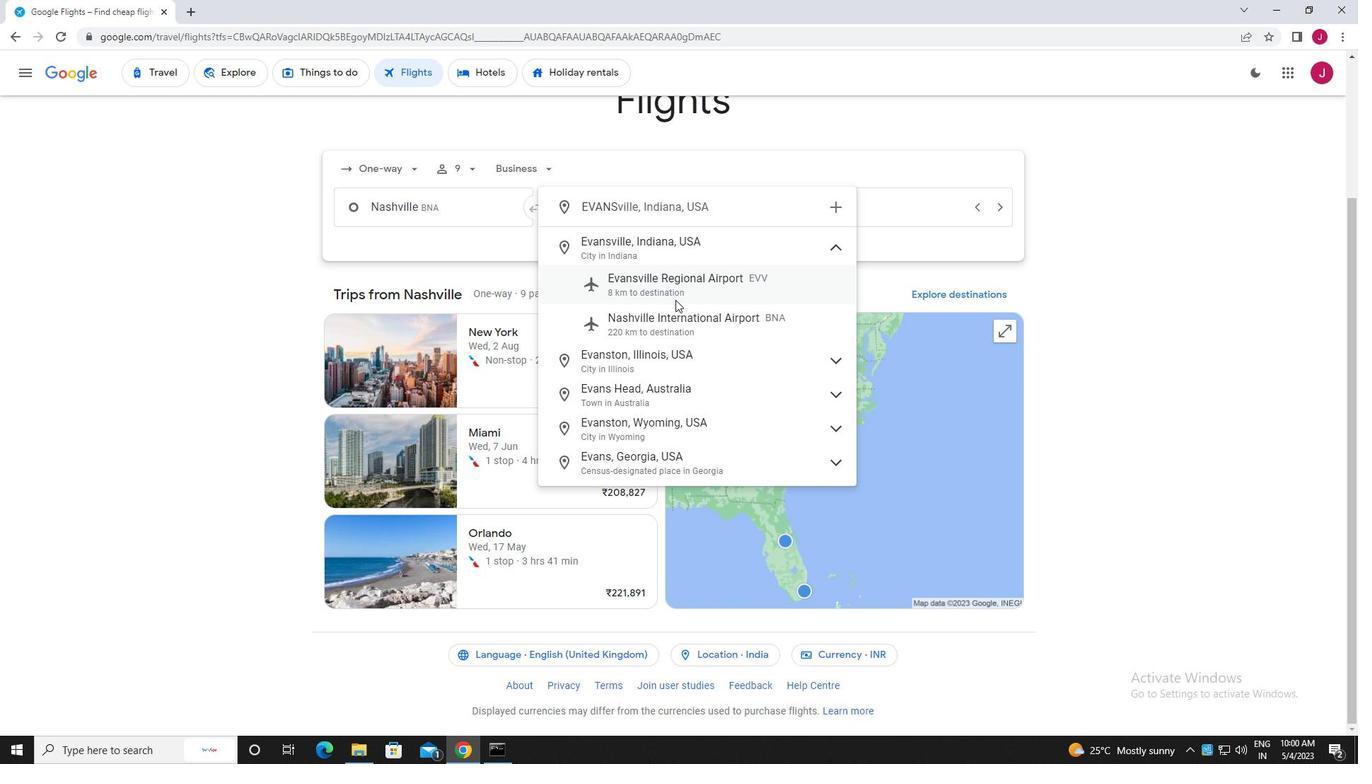 
Action: Mouse pressed left at (678, 290)
Screenshot: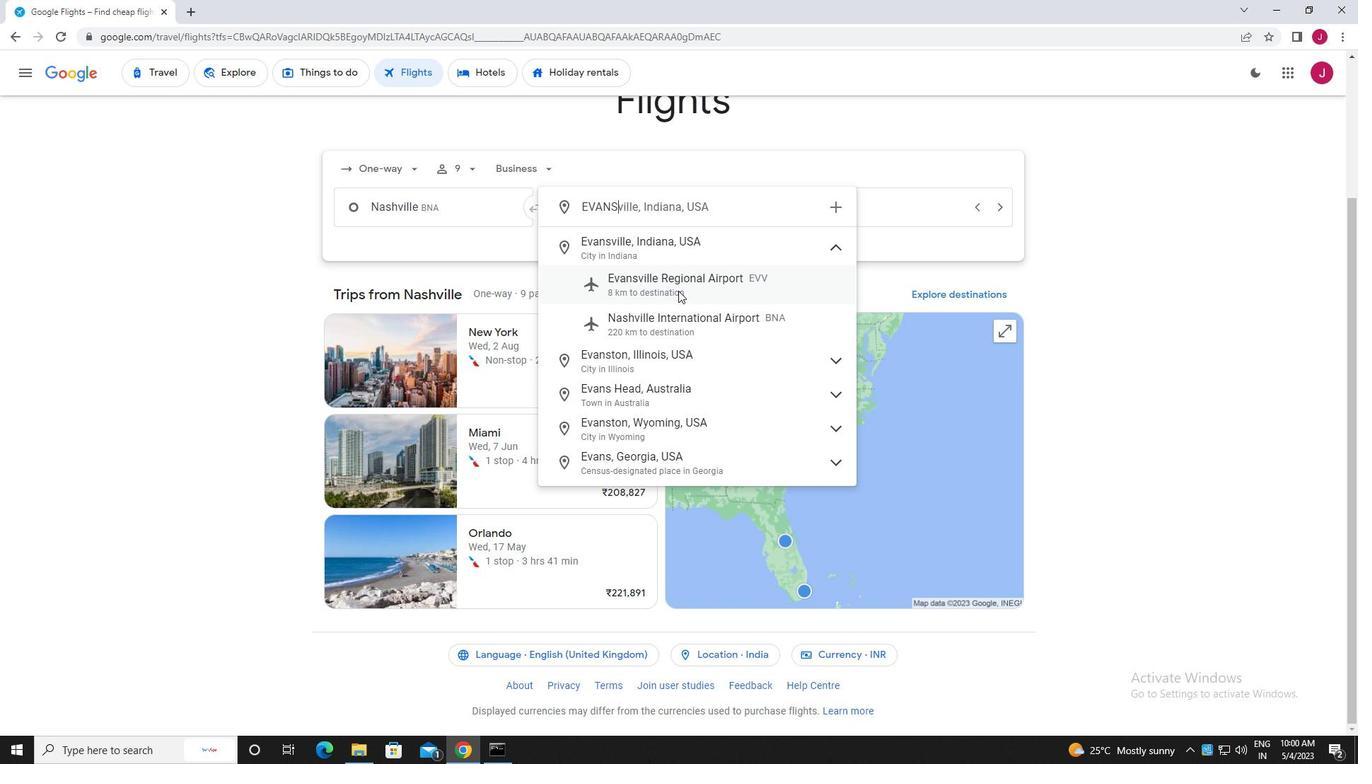 
Action: Mouse moved to (843, 213)
Screenshot: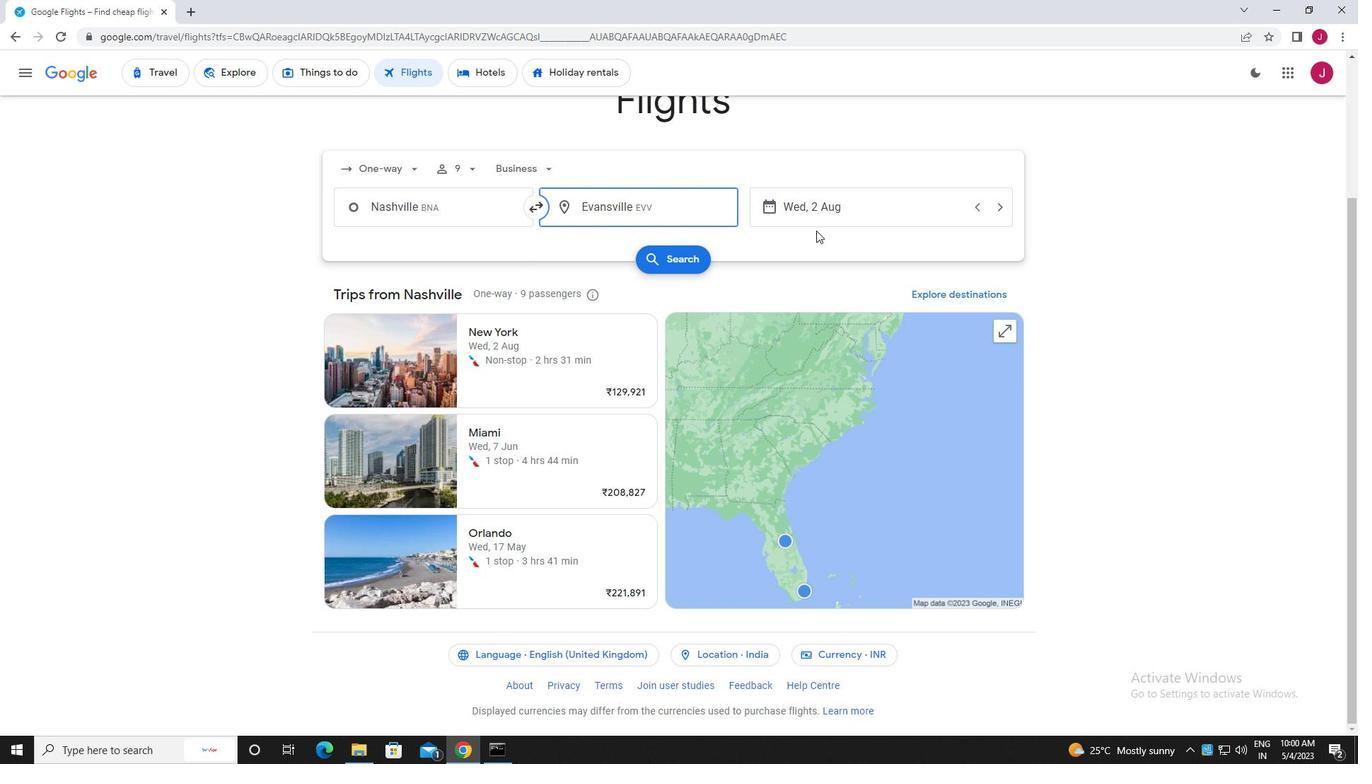 
Action: Mouse pressed left at (843, 213)
Screenshot: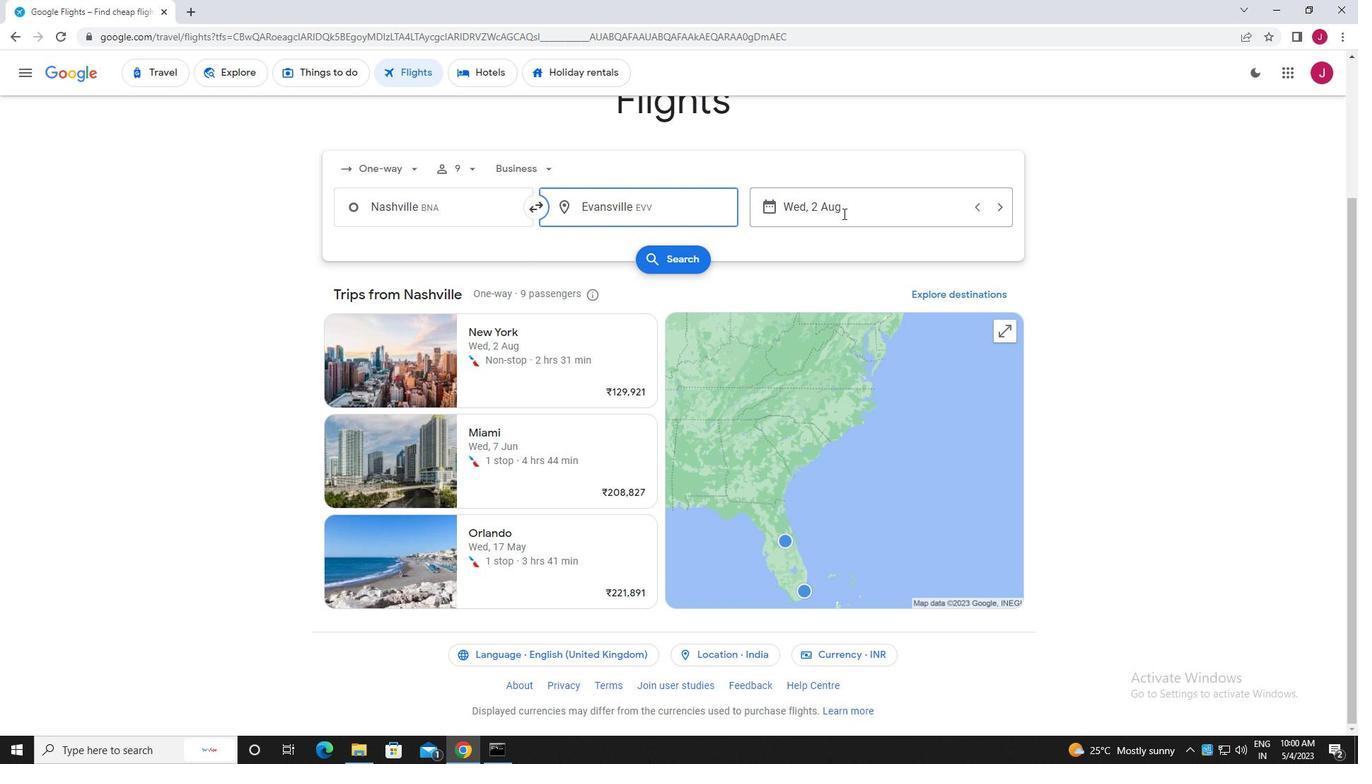 
Action: Mouse moved to (650, 309)
Screenshot: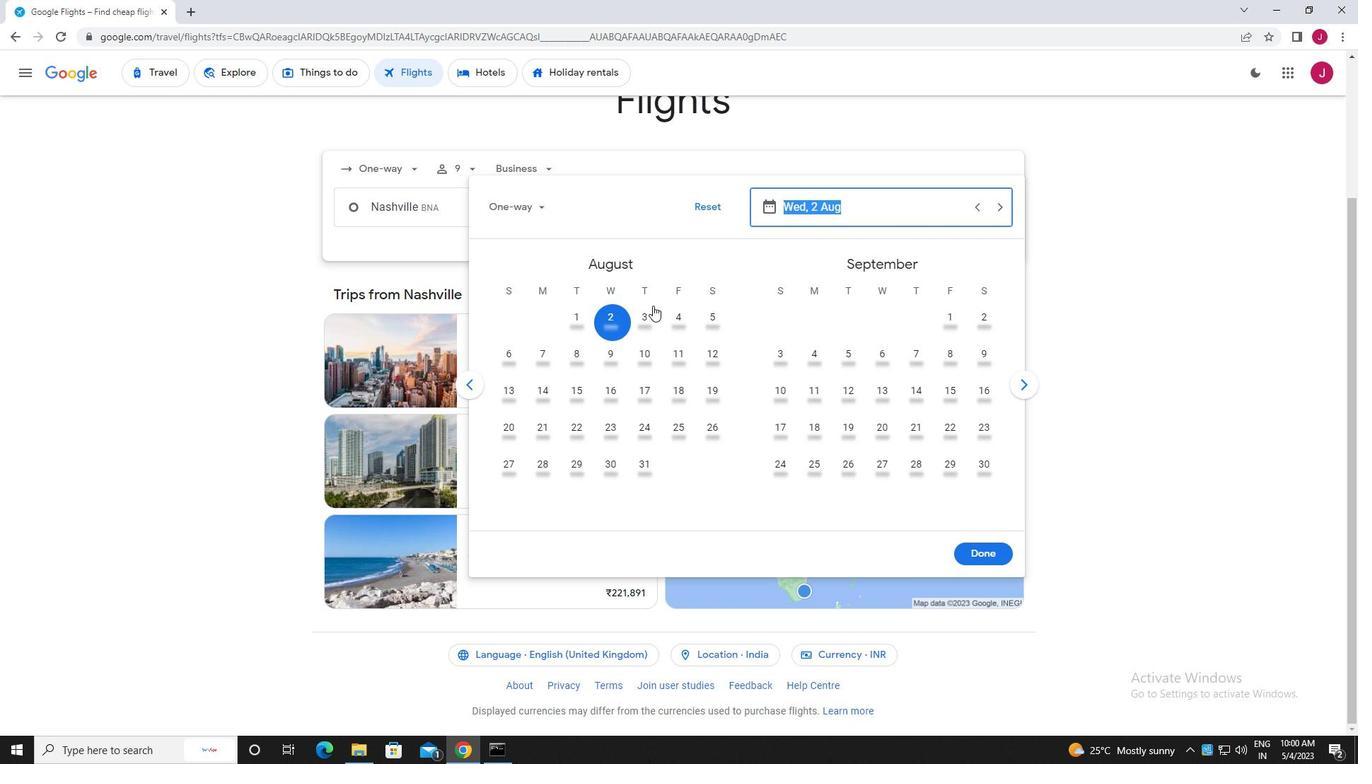 
Action: Mouse pressed left at (650, 309)
Screenshot: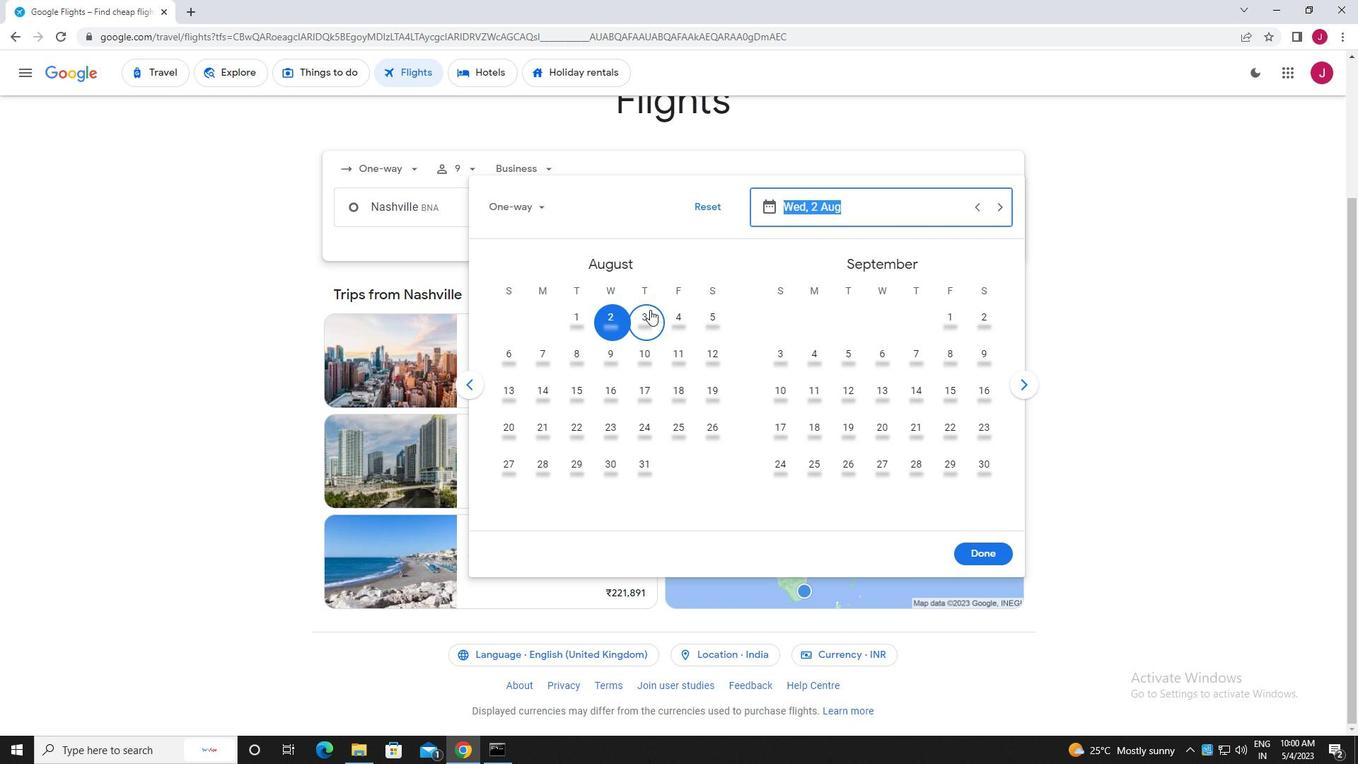 
Action: Mouse moved to (979, 554)
Screenshot: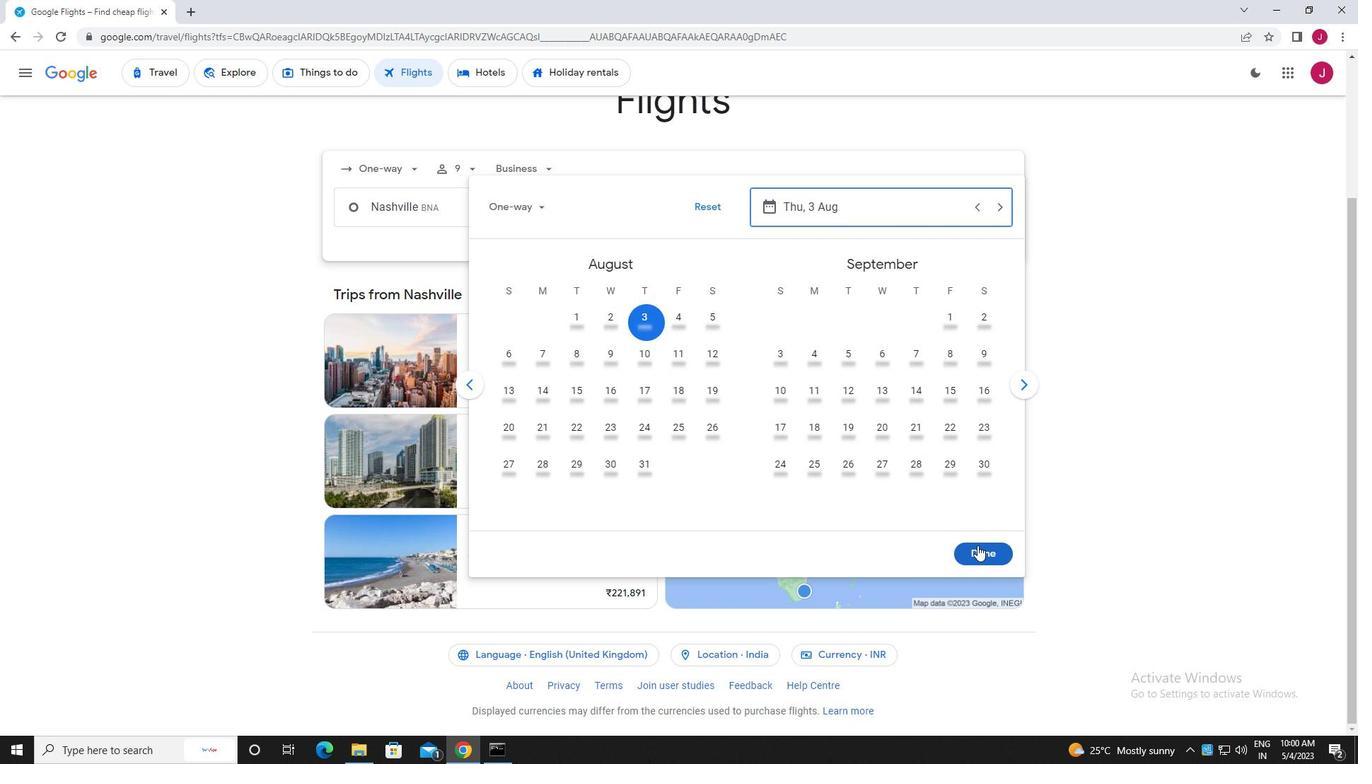
Action: Mouse pressed left at (979, 554)
Screenshot: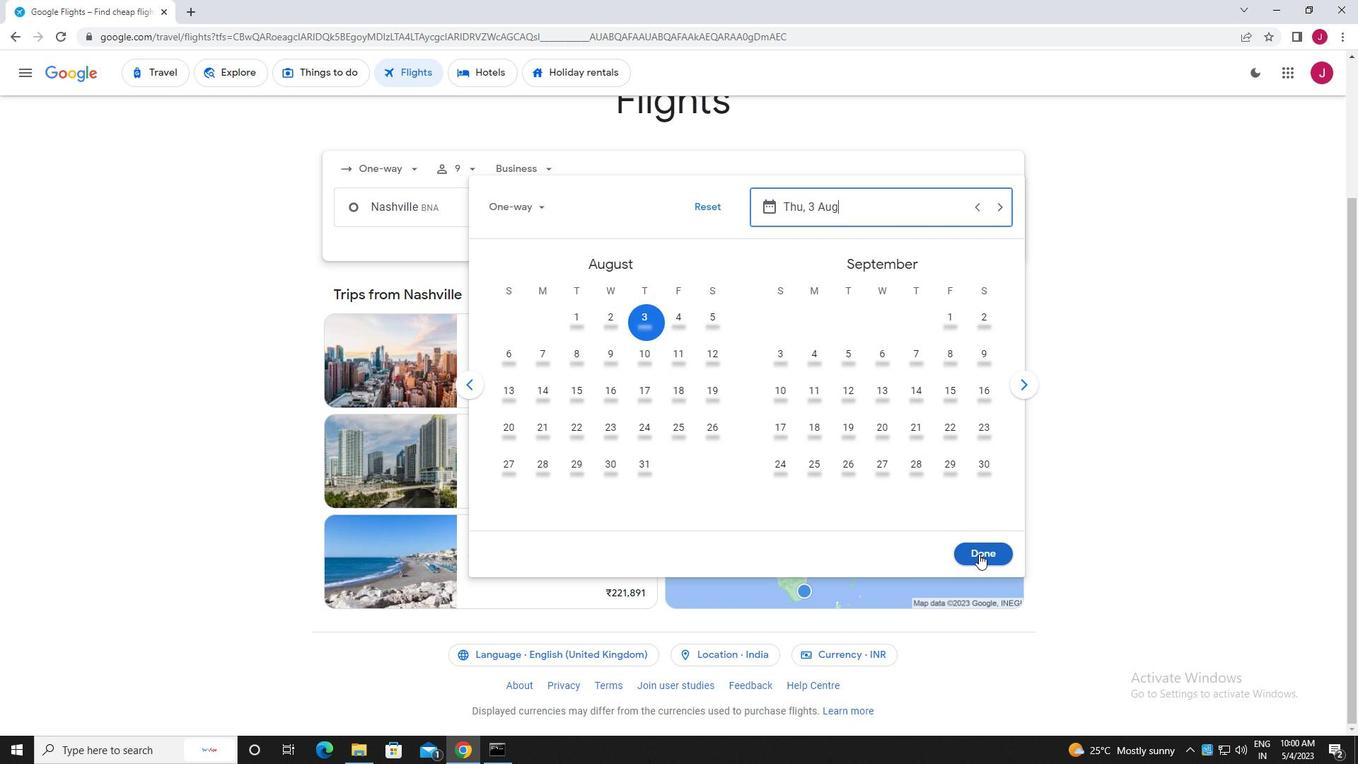 
Action: Mouse moved to (681, 263)
Screenshot: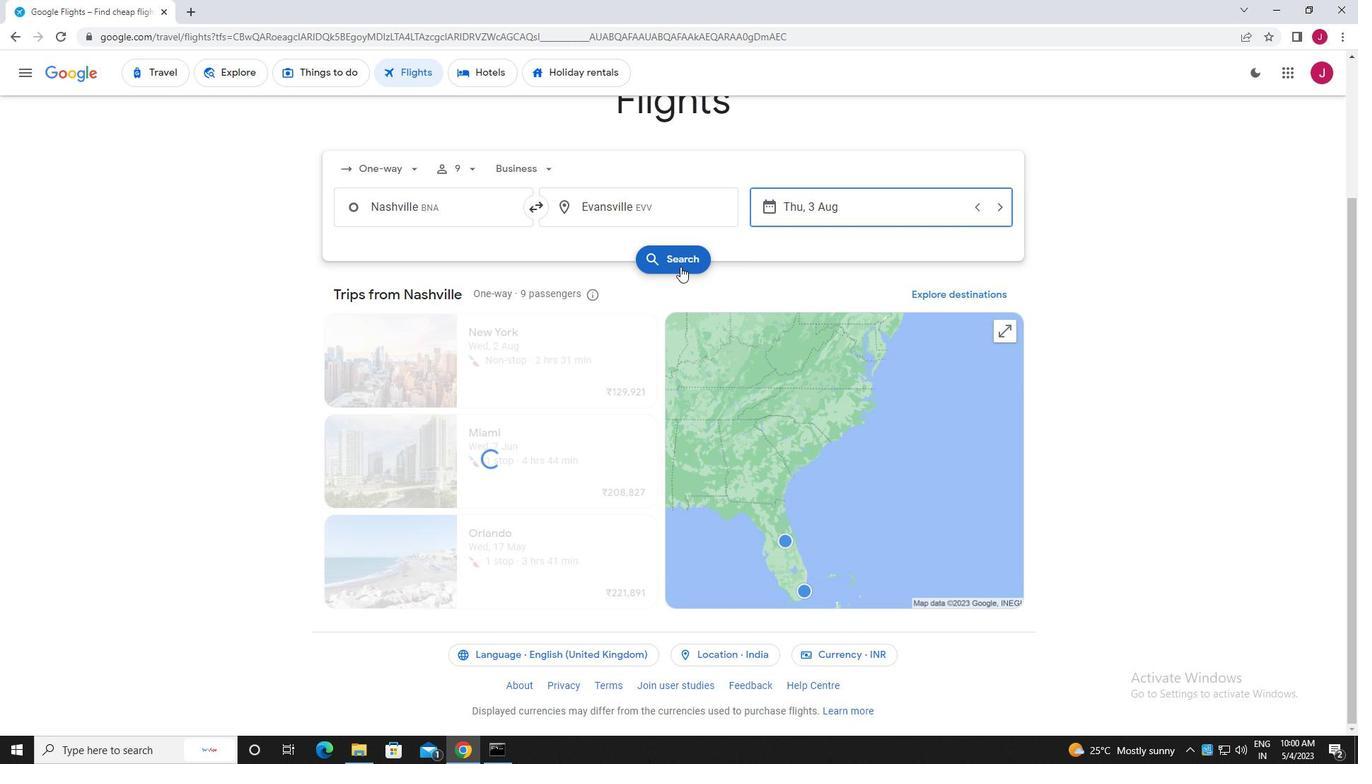 
Action: Mouse pressed left at (681, 263)
Screenshot: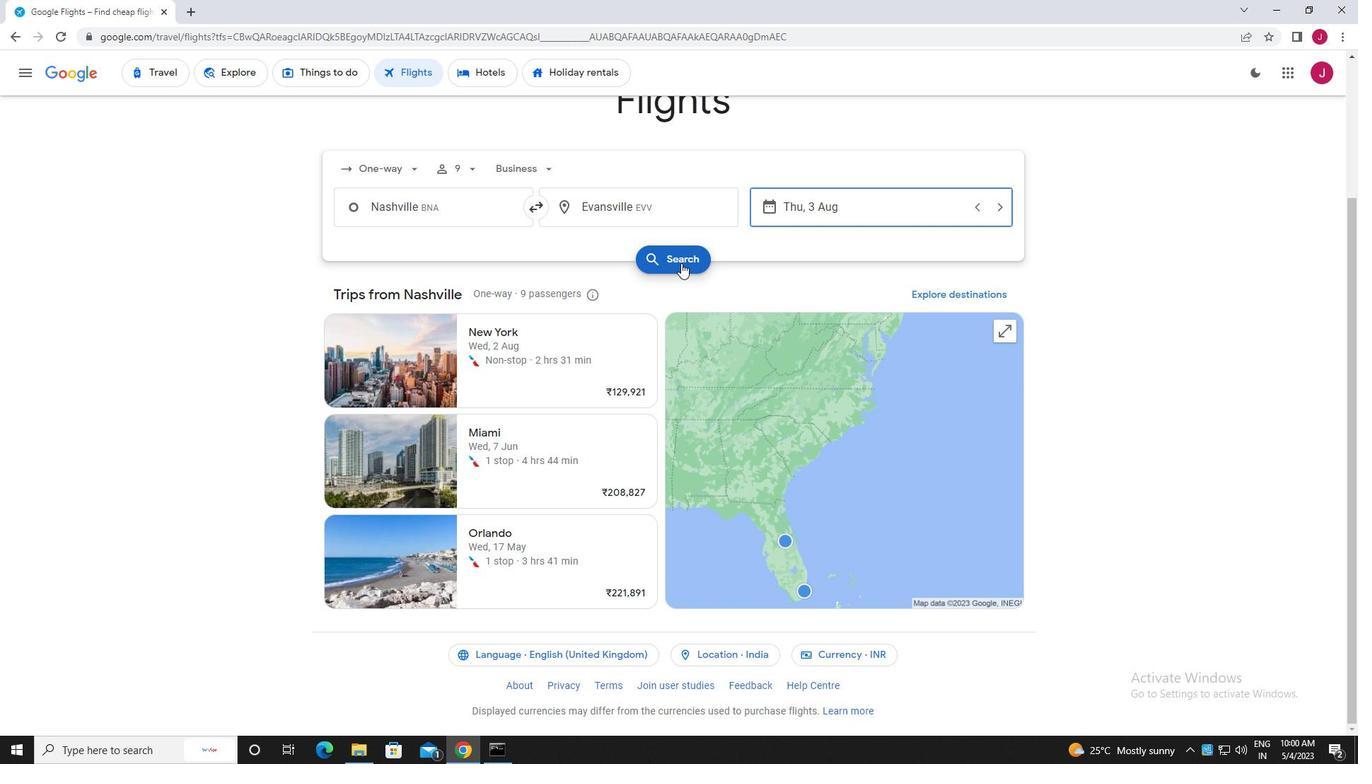 
Action: Mouse moved to (360, 202)
Screenshot: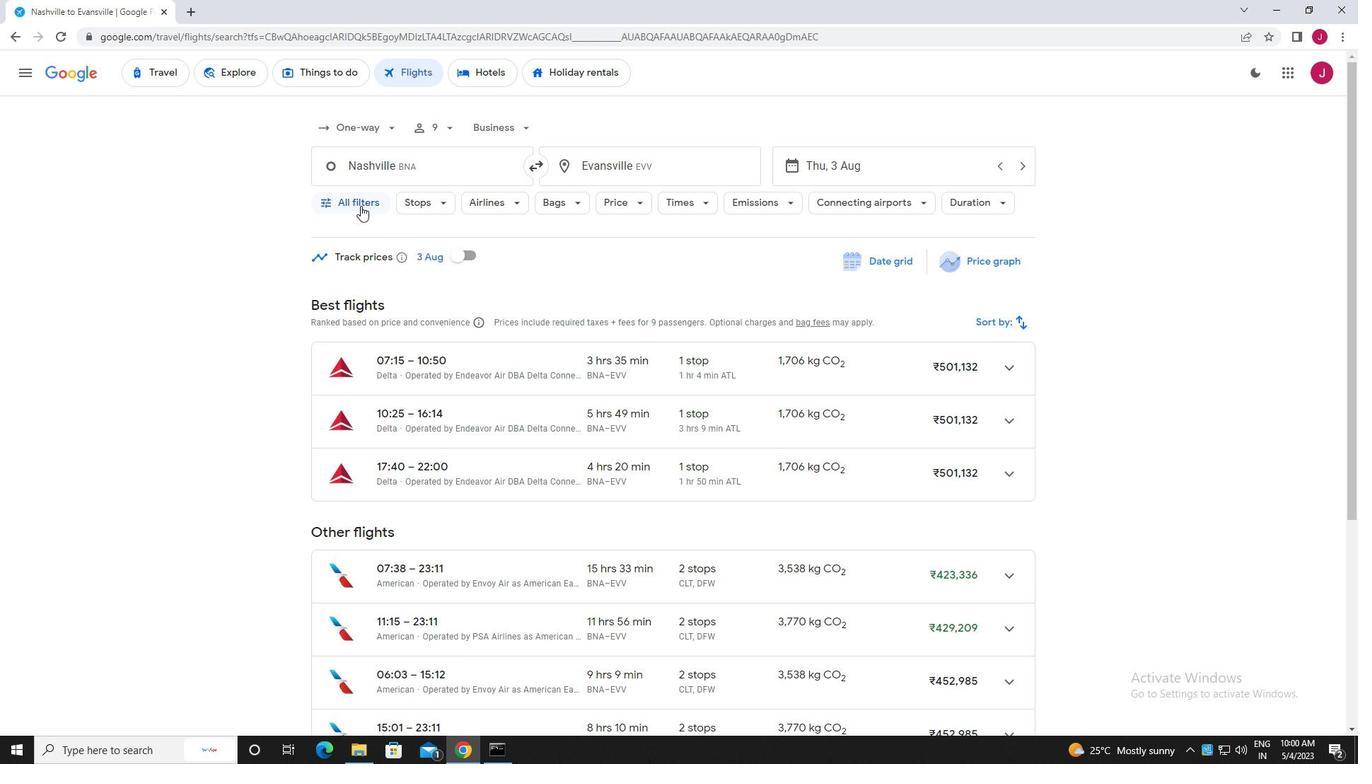 
Action: Mouse pressed left at (360, 202)
Screenshot: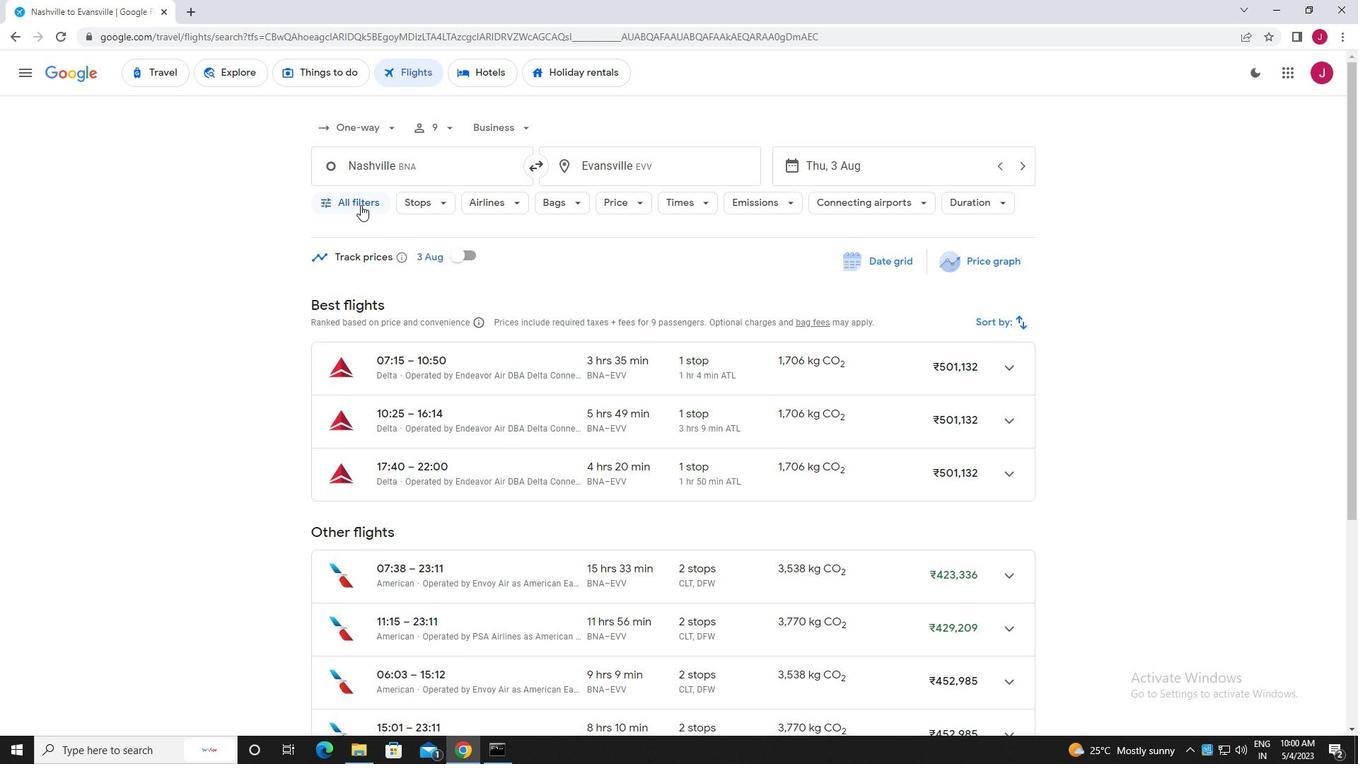 
Action: Mouse moved to (393, 252)
Screenshot: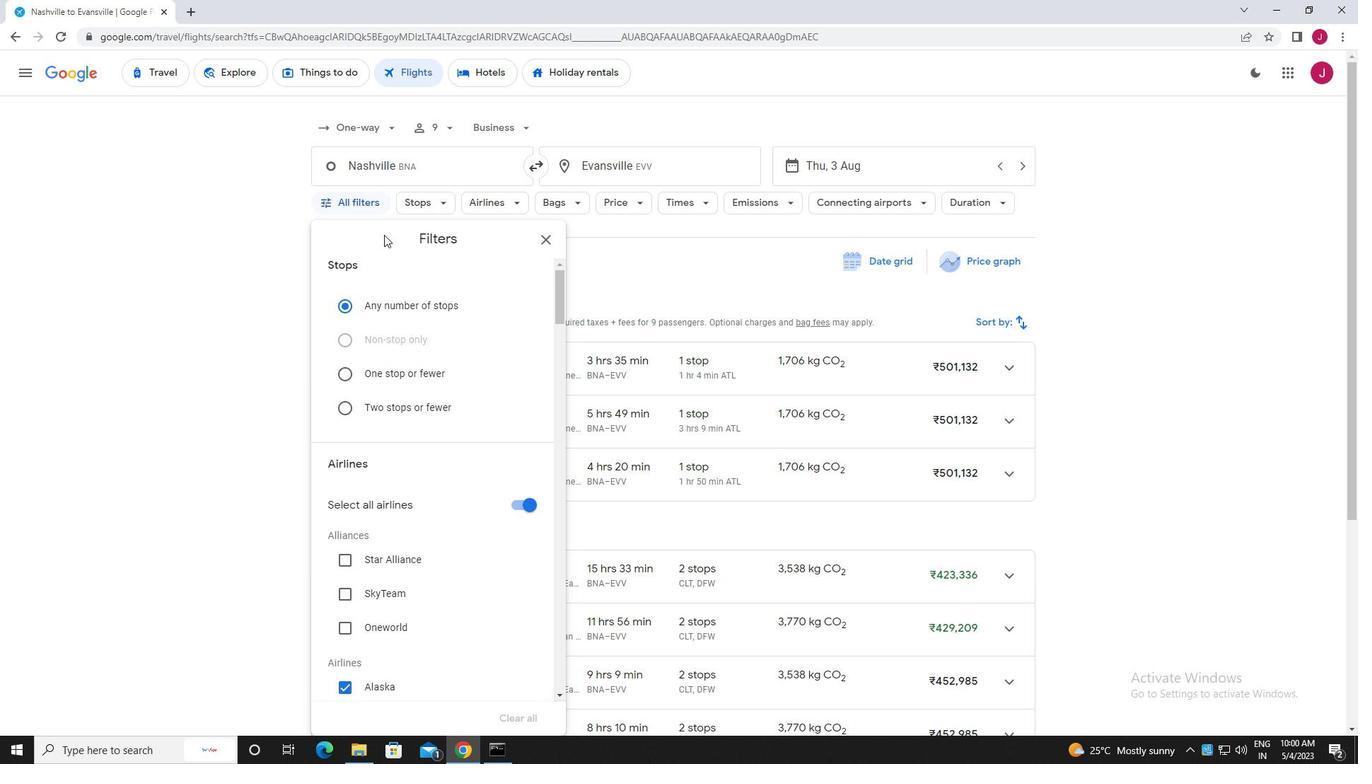 
Action: Mouse scrolled (393, 251) with delta (0, 0)
Screenshot: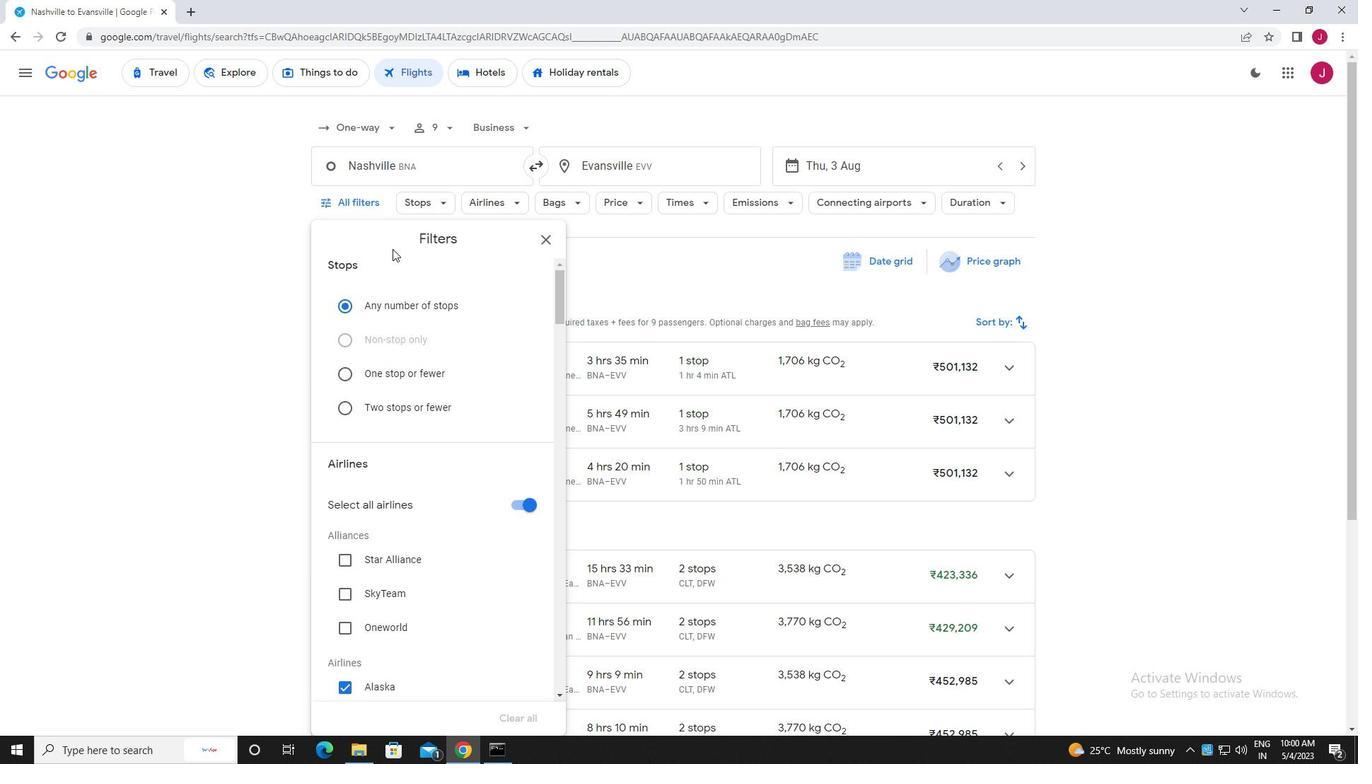 
Action: Mouse scrolled (393, 251) with delta (0, 0)
Screenshot: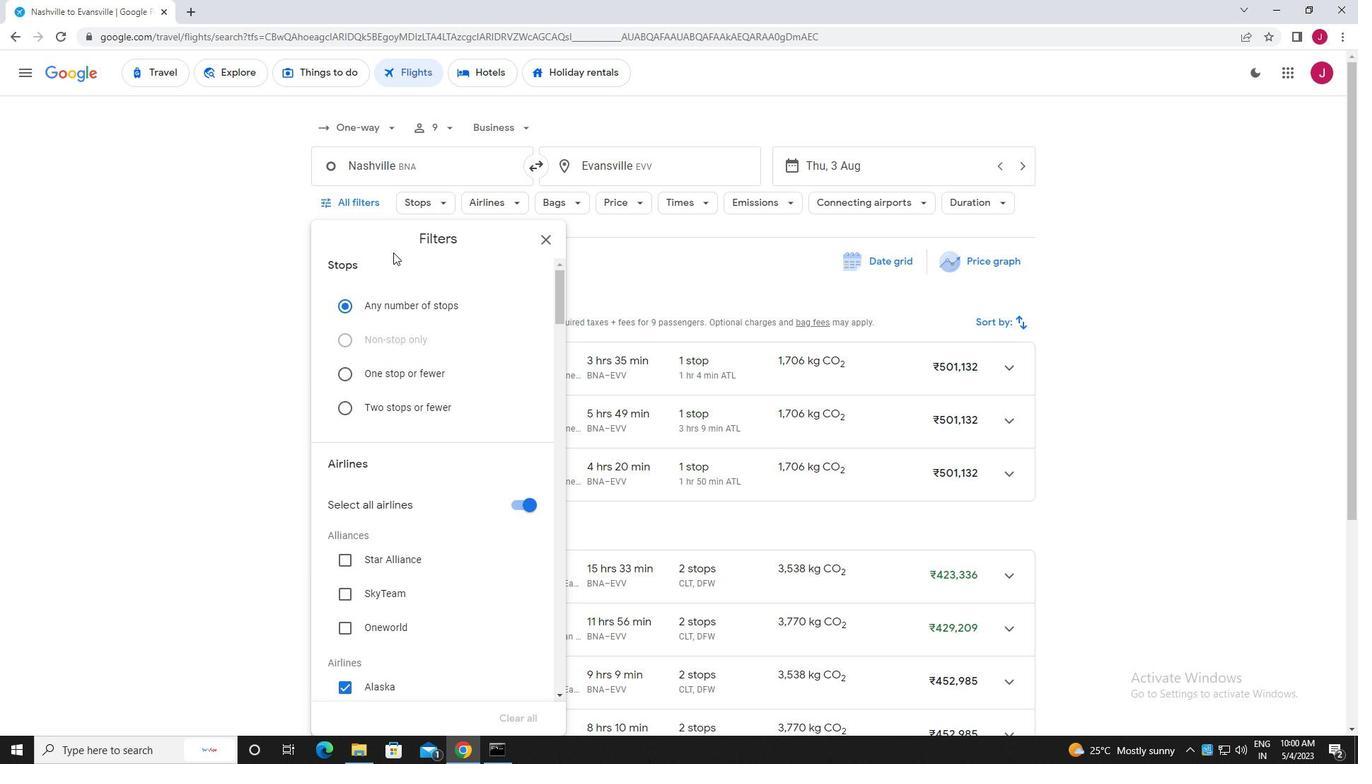 
Action: Mouse moved to (457, 290)
Screenshot: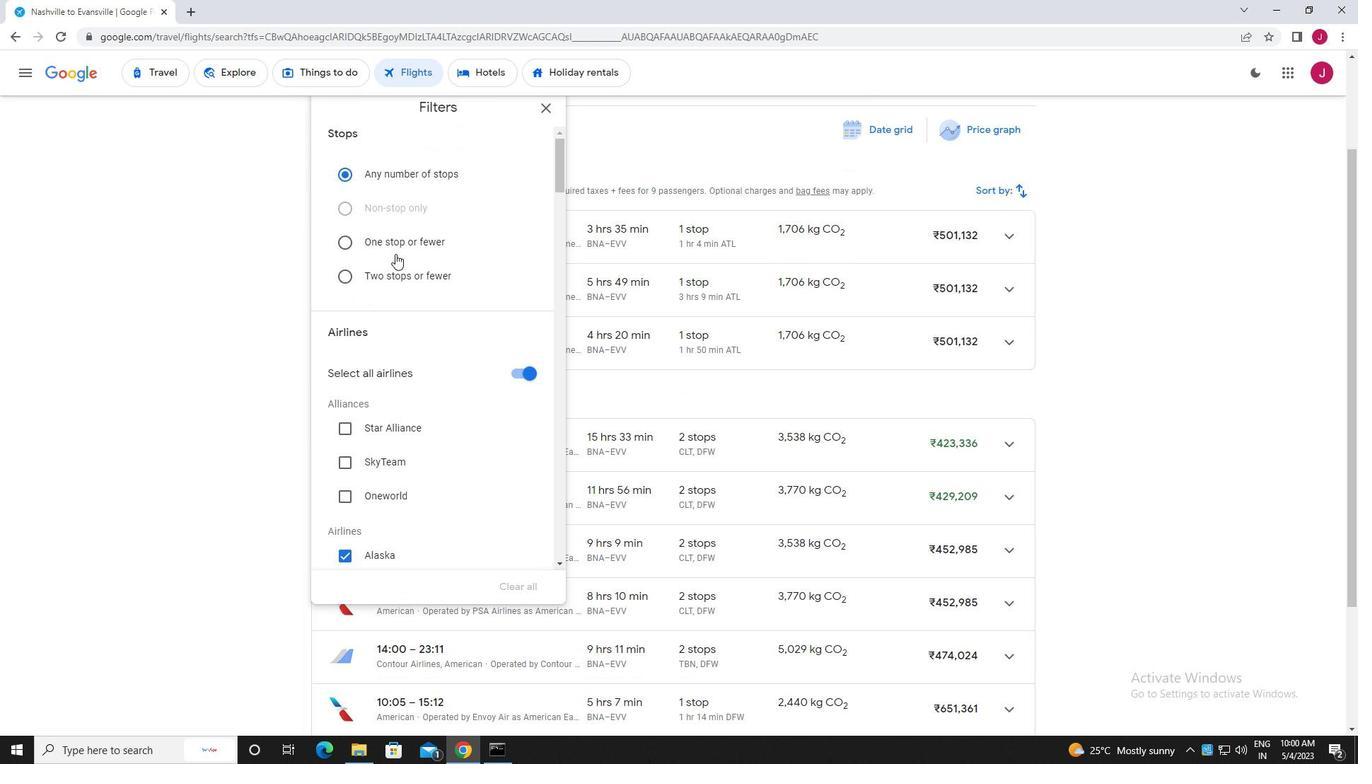 
Action: Mouse scrolled (457, 289) with delta (0, 0)
Screenshot: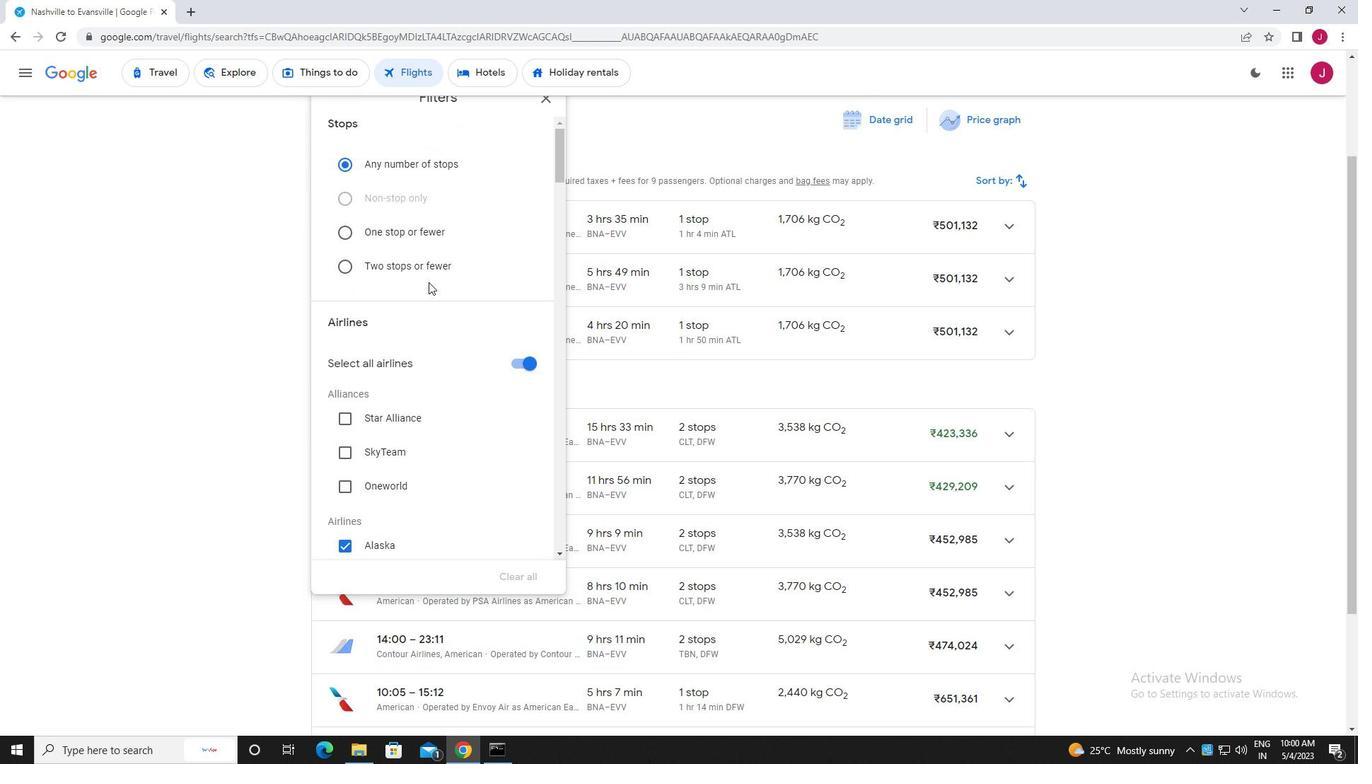 
Action: Mouse moved to (514, 293)
Screenshot: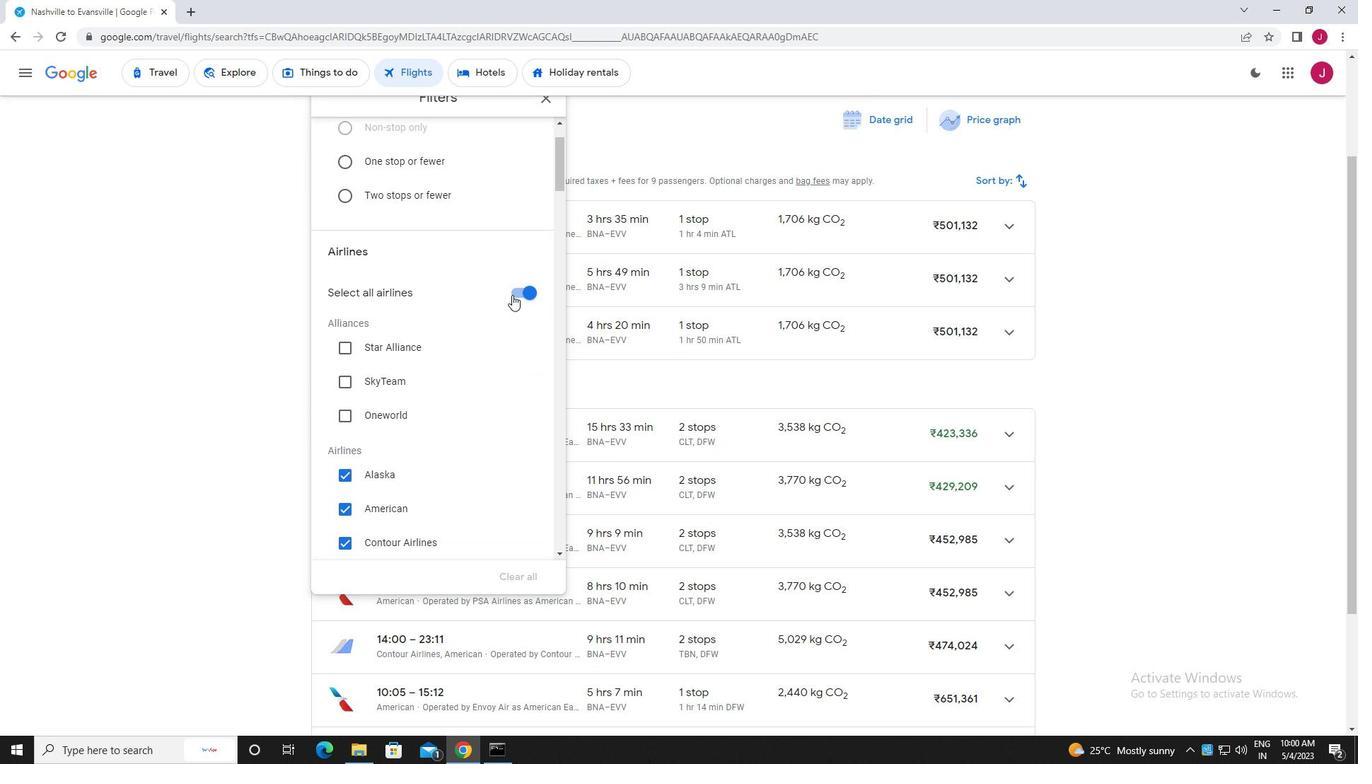 
Action: Mouse pressed left at (514, 293)
Screenshot: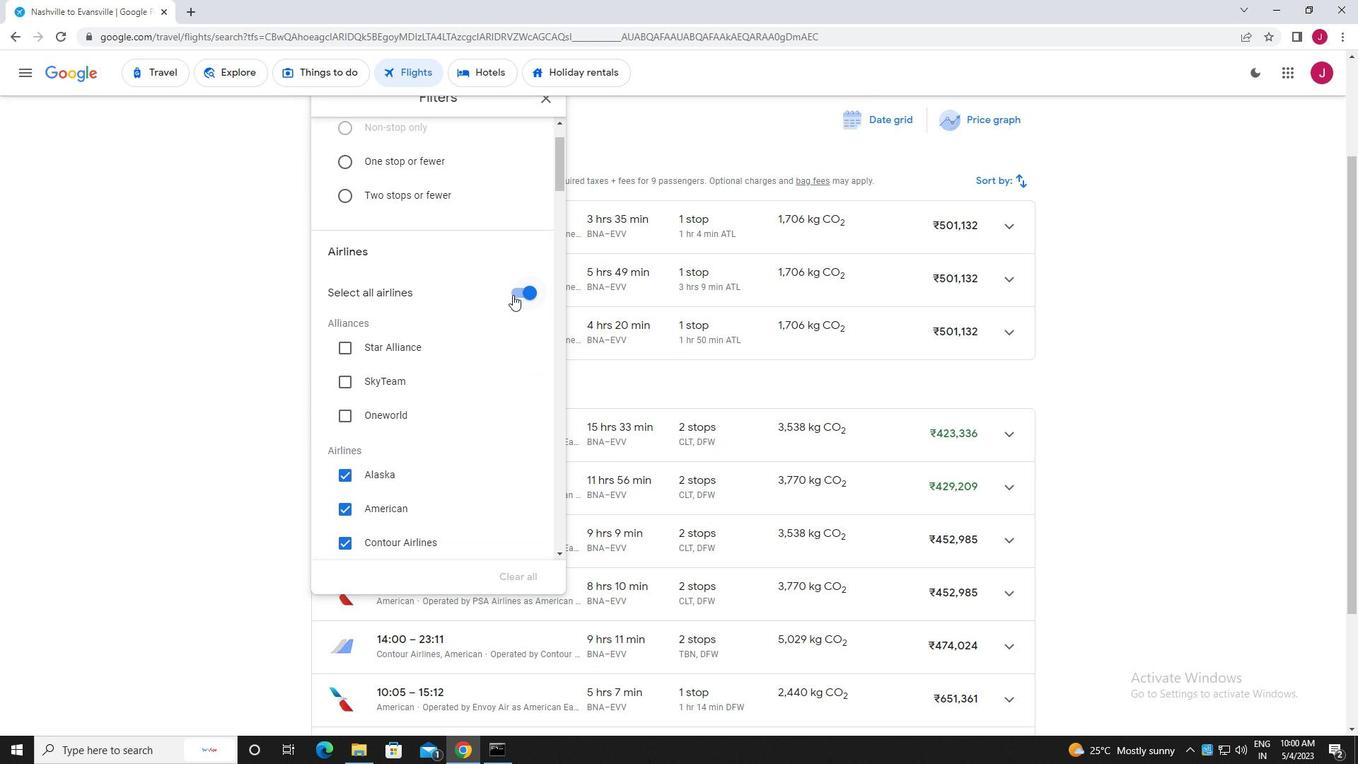 
Action: Mouse moved to (448, 263)
Screenshot: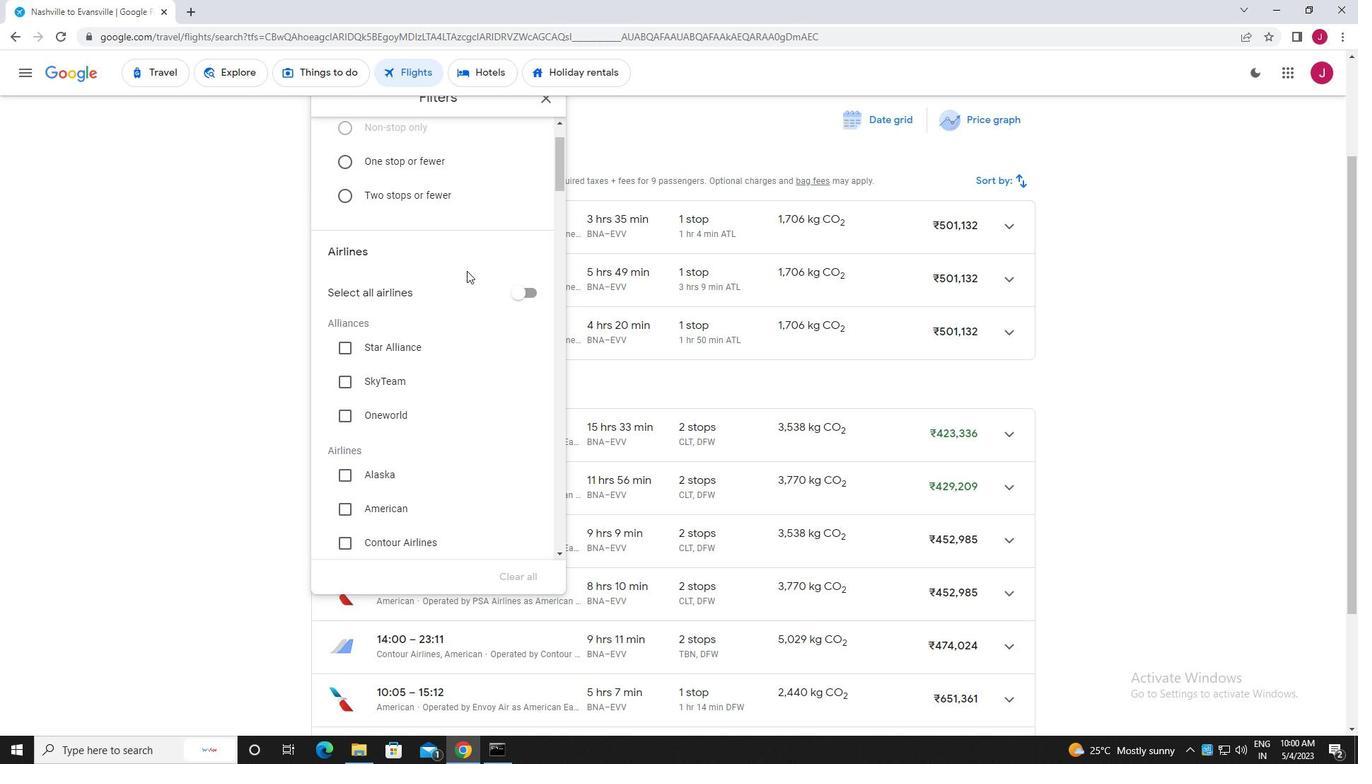 
Action: Mouse scrolled (448, 262) with delta (0, 0)
Screenshot: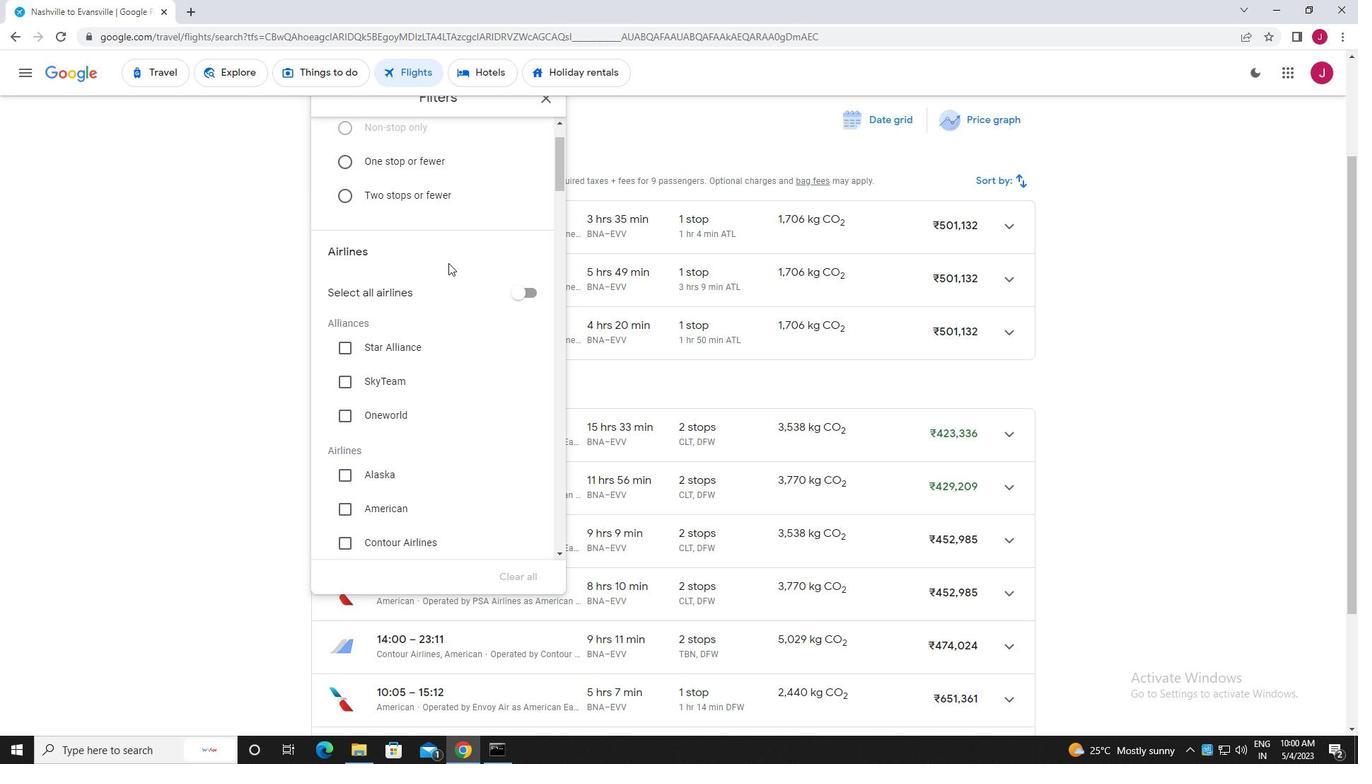 
Action: Mouse scrolled (448, 262) with delta (0, 0)
Screenshot: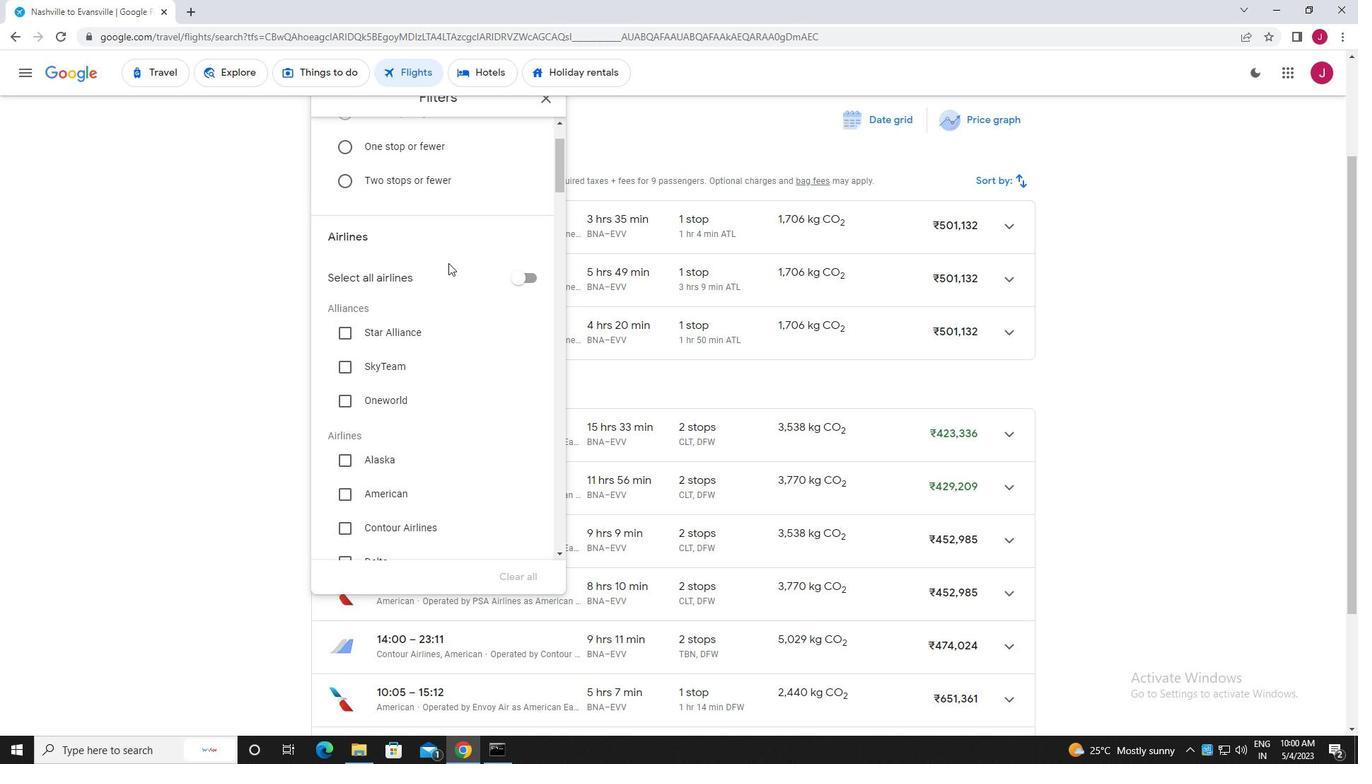 
Action: Mouse scrolled (448, 262) with delta (0, 0)
Screenshot: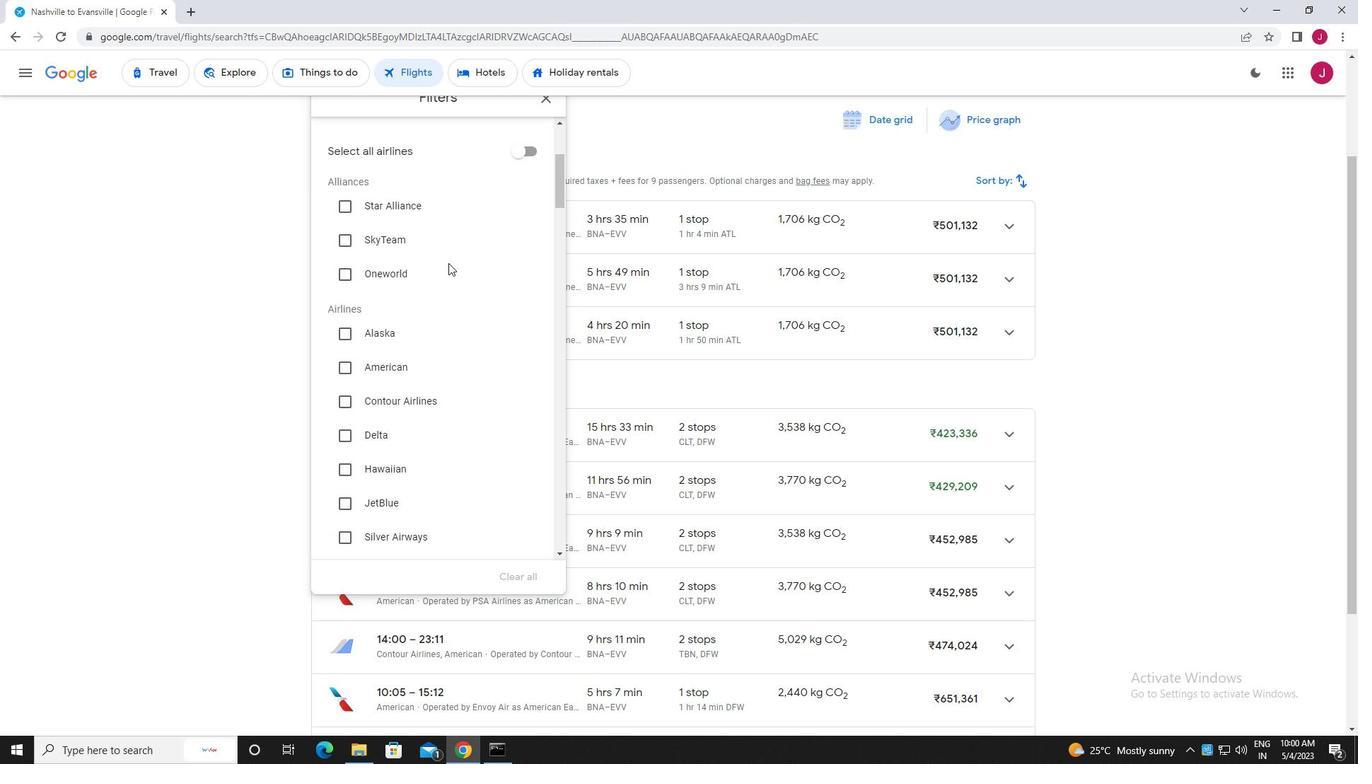 
Action: Mouse scrolled (448, 262) with delta (0, 0)
Screenshot: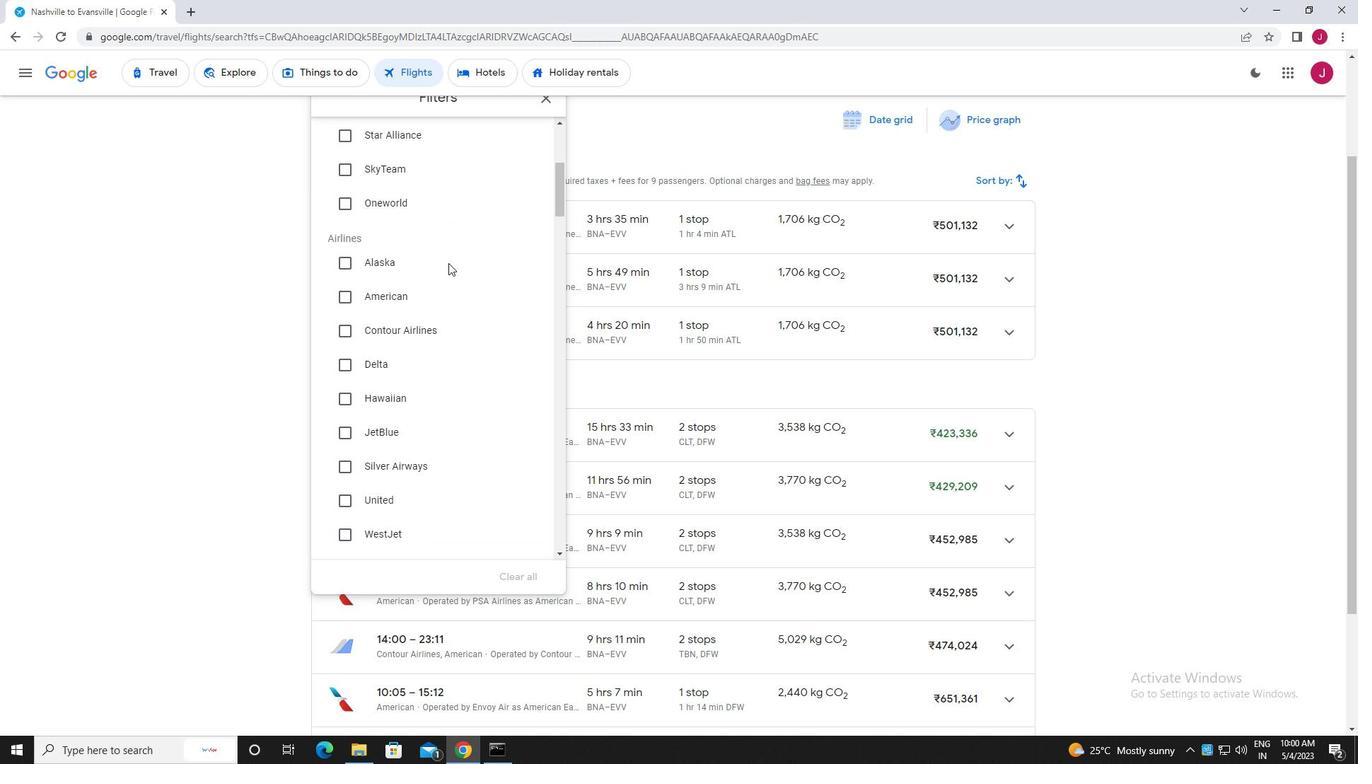 
Action: Mouse scrolled (448, 262) with delta (0, 0)
Screenshot: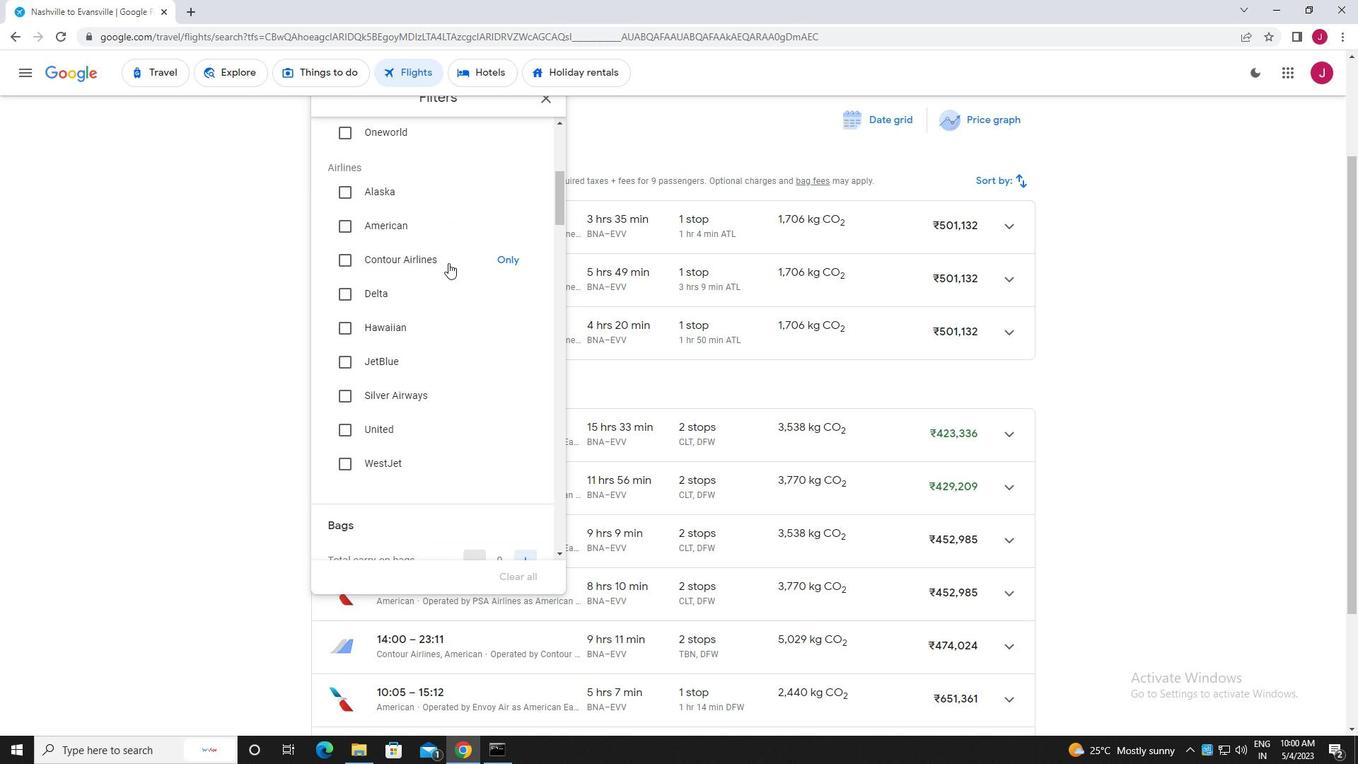 
Action: Mouse scrolled (448, 262) with delta (0, 0)
Screenshot: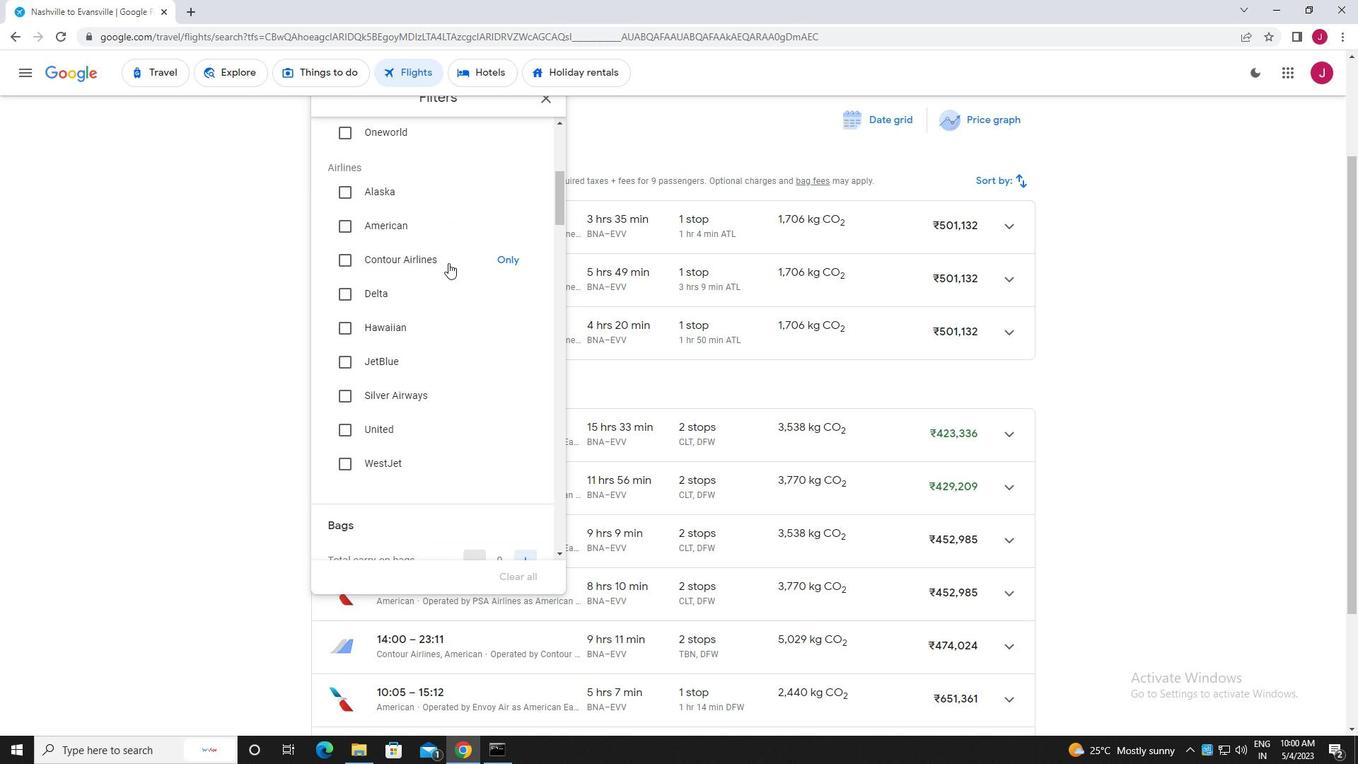 
Action: Mouse scrolled (448, 262) with delta (0, 0)
Screenshot: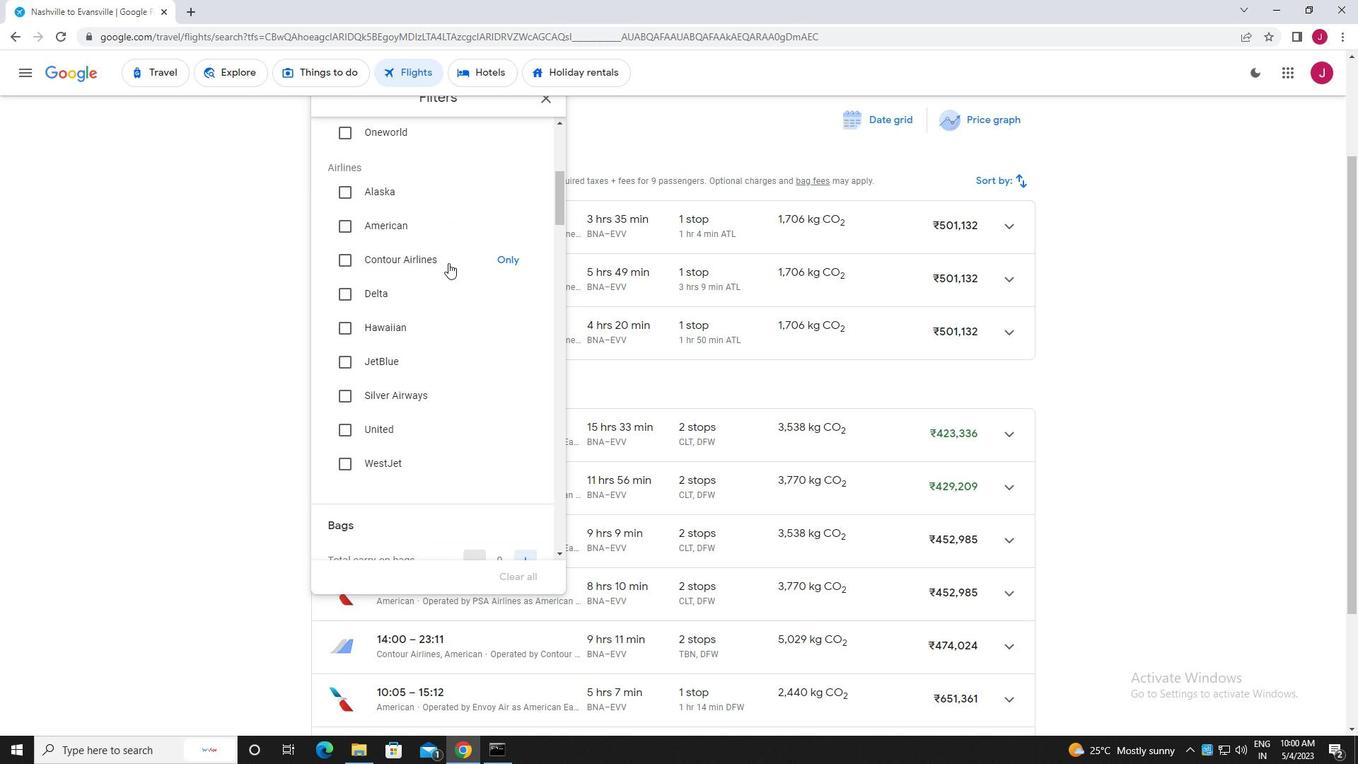 
Action: Mouse scrolled (448, 262) with delta (0, 0)
Screenshot: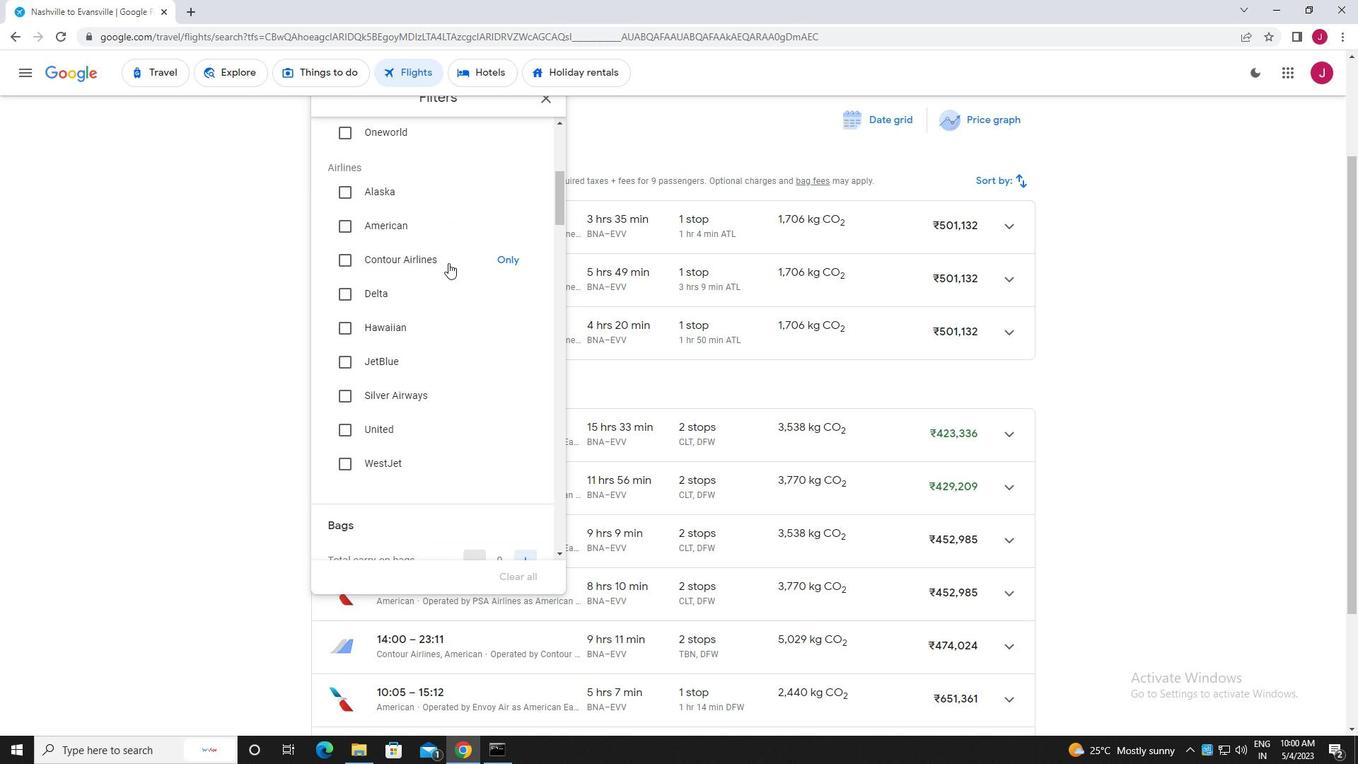 
Action: Mouse scrolled (448, 262) with delta (0, 0)
Screenshot: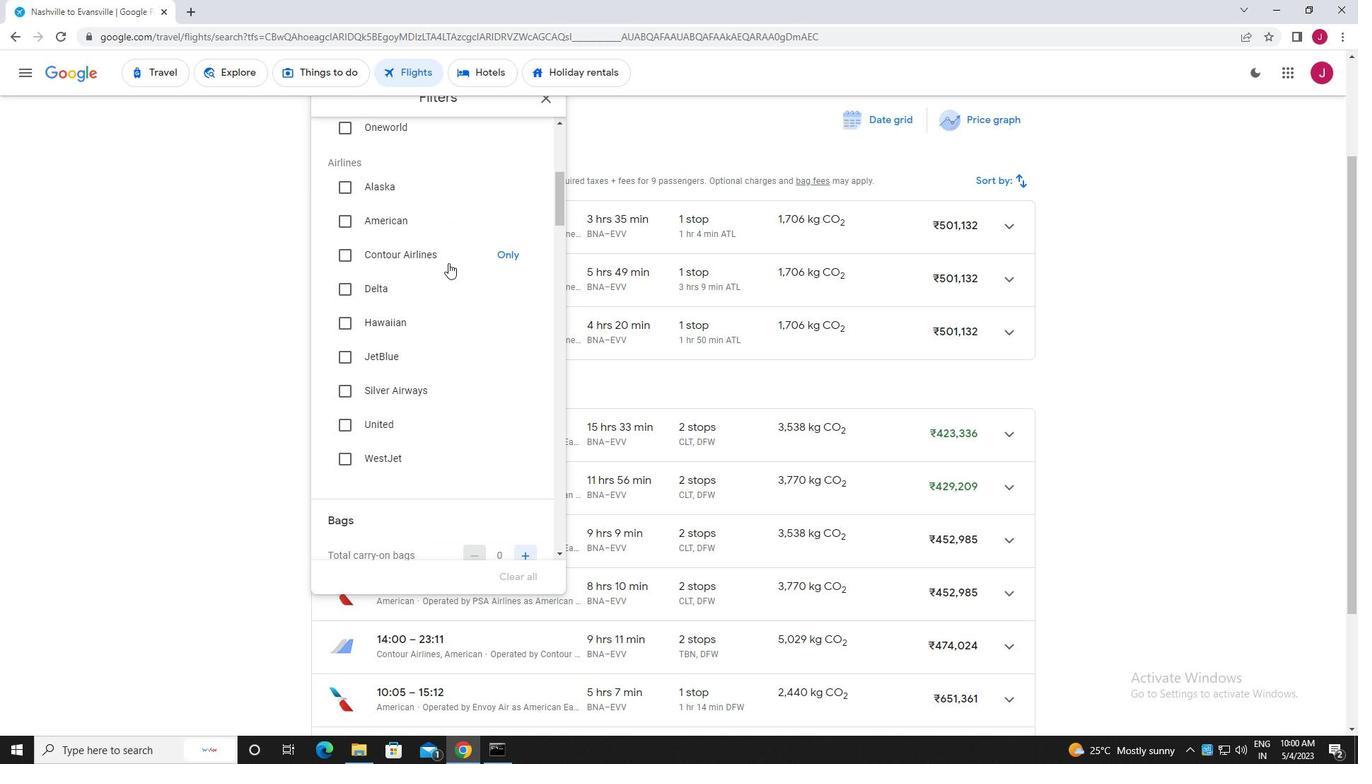 
Action: Mouse moved to (523, 242)
Screenshot: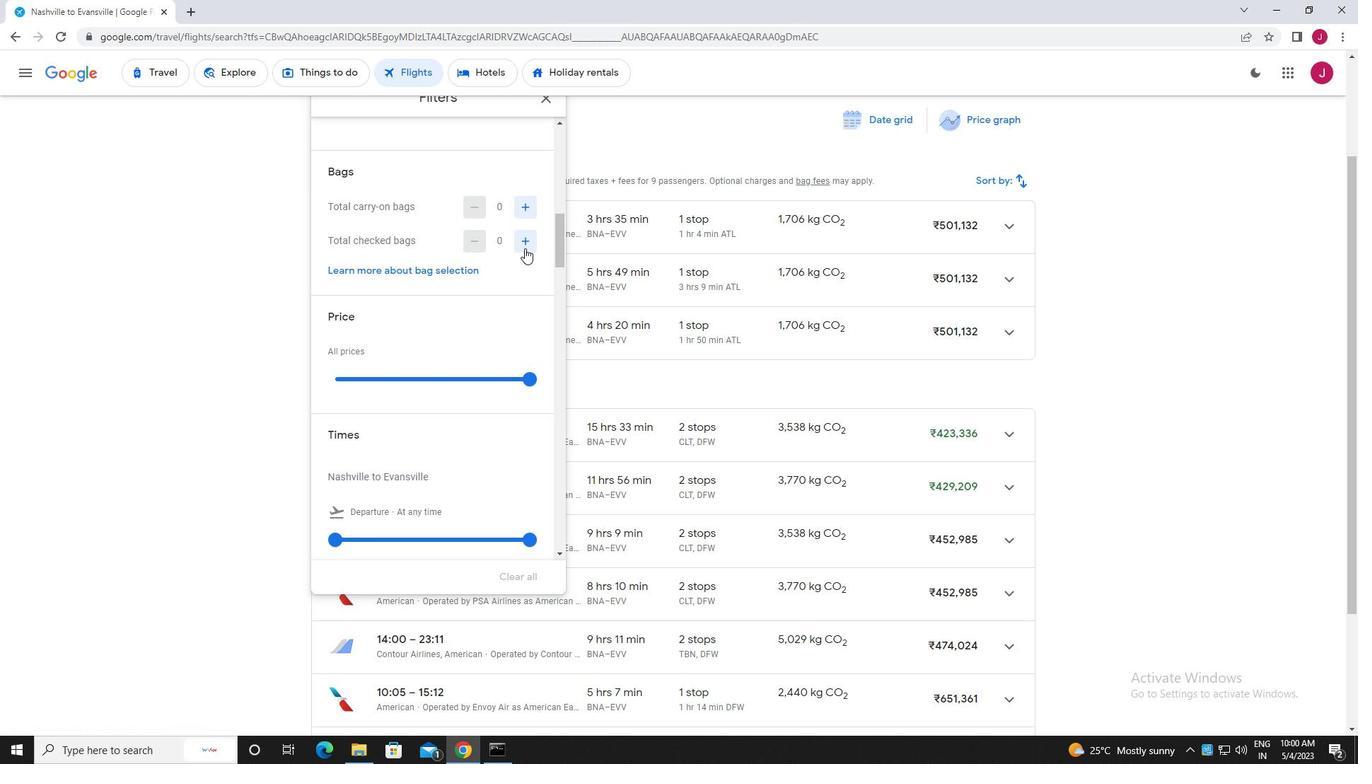 
Action: Mouse pressed left at (523, 242)
Screenshot: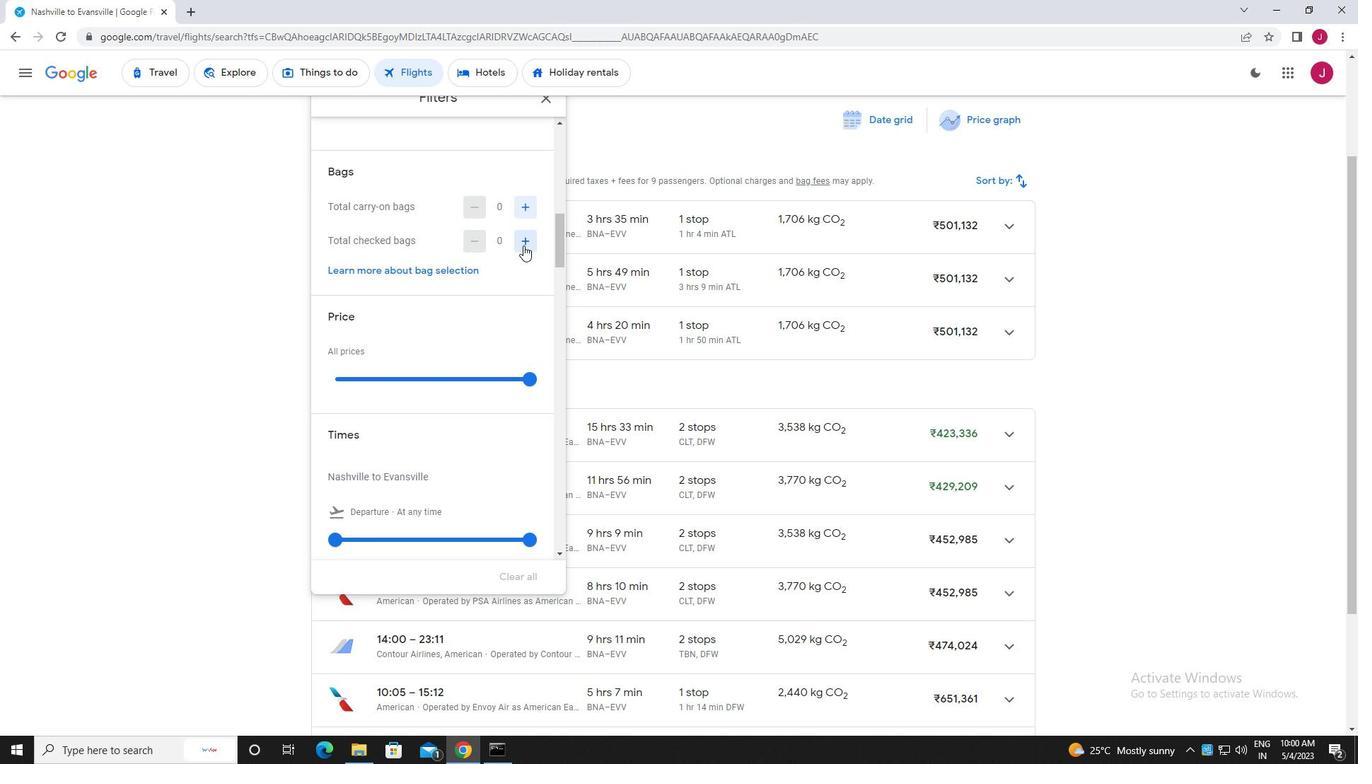 
Action: Mouse pressed left at (523, 242)
Screenshot: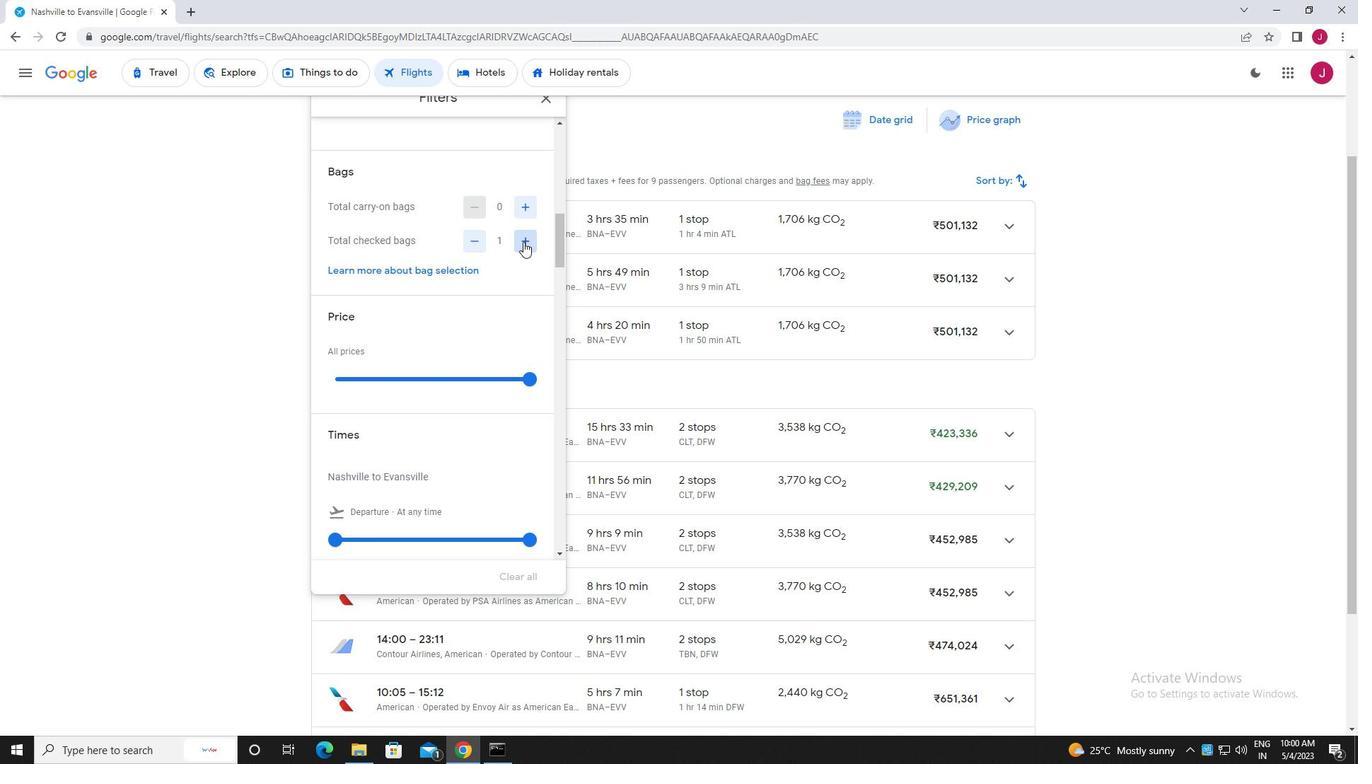 
Action: Mouse moved to (532, 382)
Screenshot: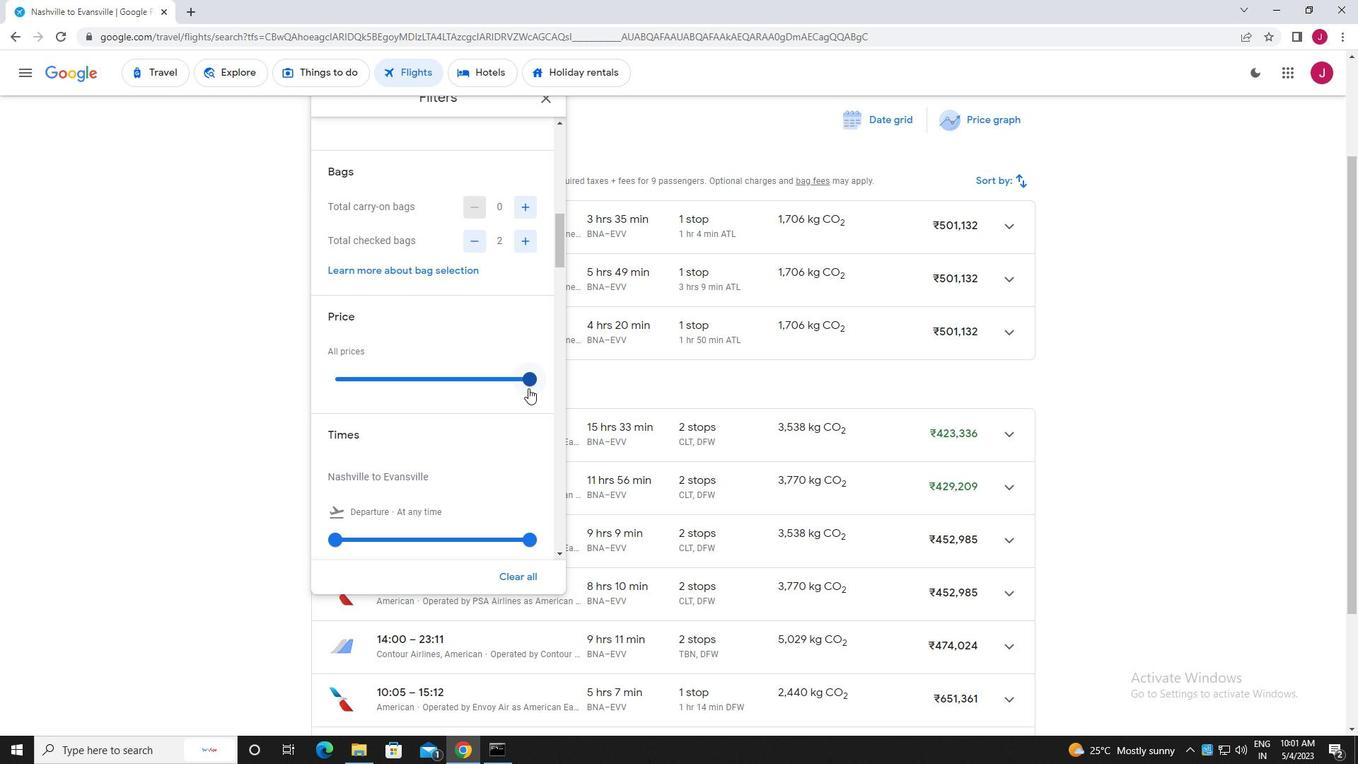 
Action: Mouse pressed left at (532, 382)
Screenshot: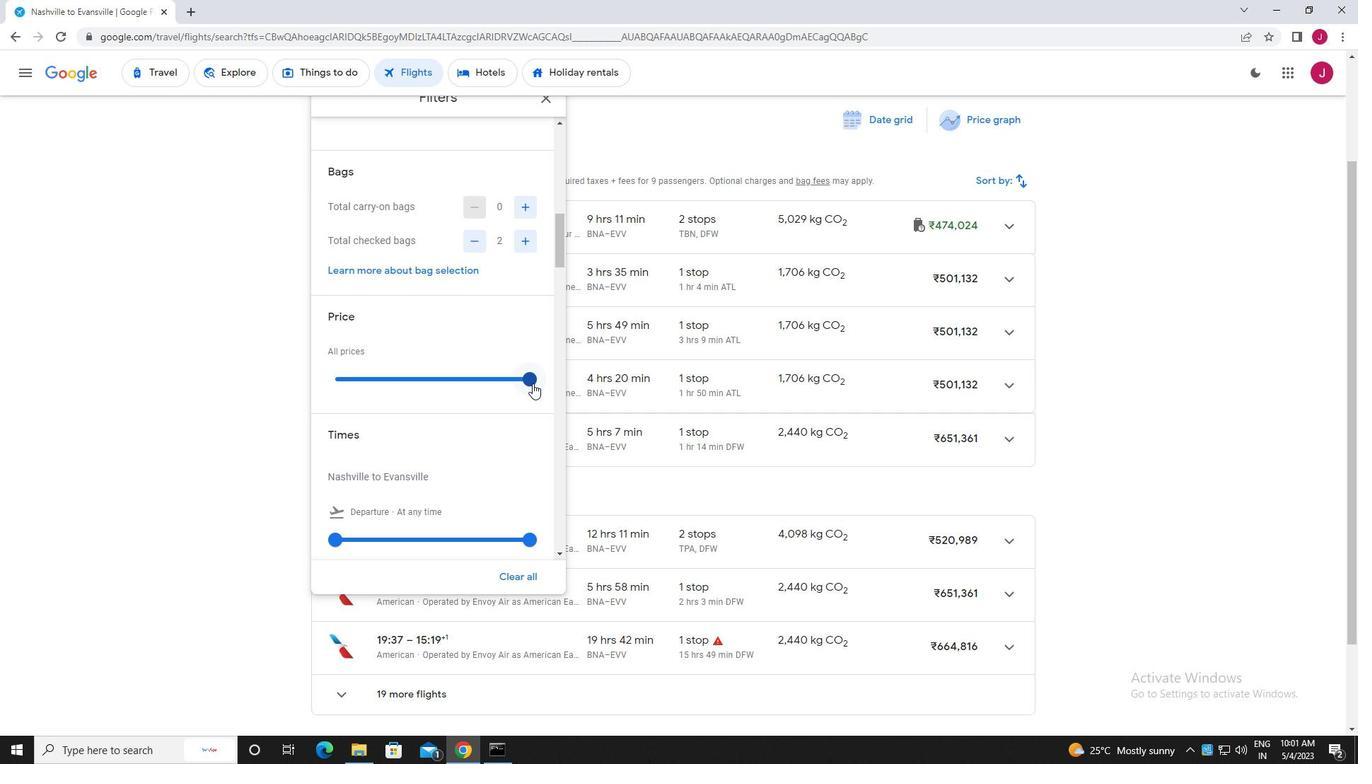 
Action: Mouse moved to (429, 355)
Screenshot: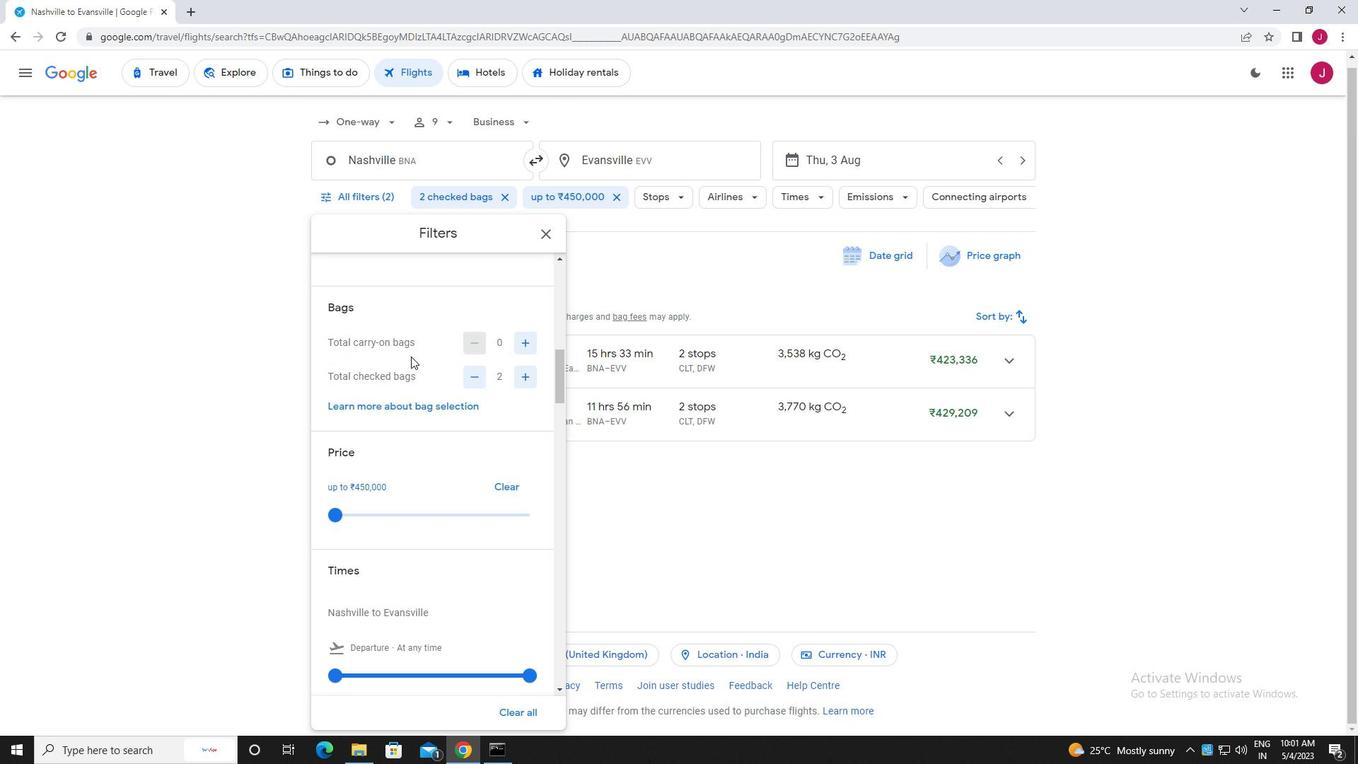 
Action: Mouse scrolled (429, 354) with delta (0, 0)
Screenshot: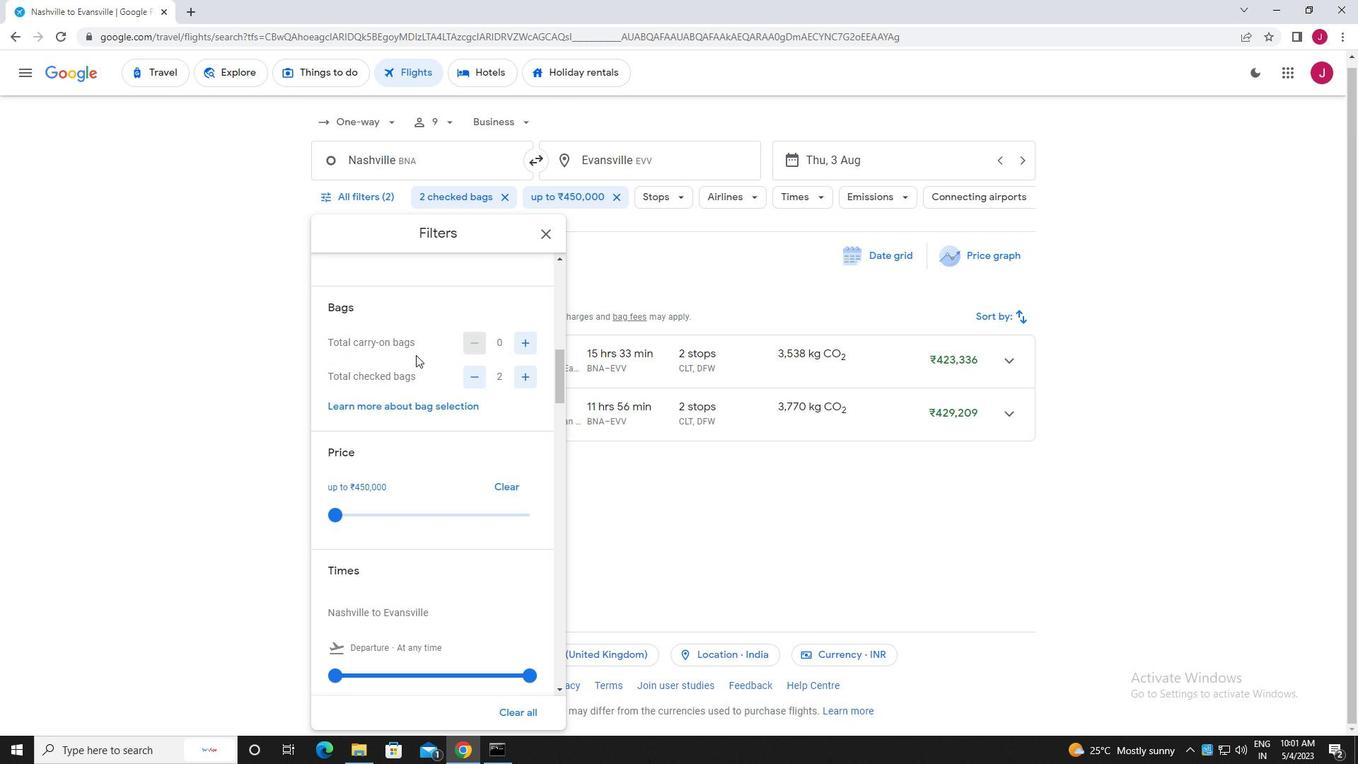 
Action: Mouse scrolled (429, 354) with delta (0, 0)
Screenshot: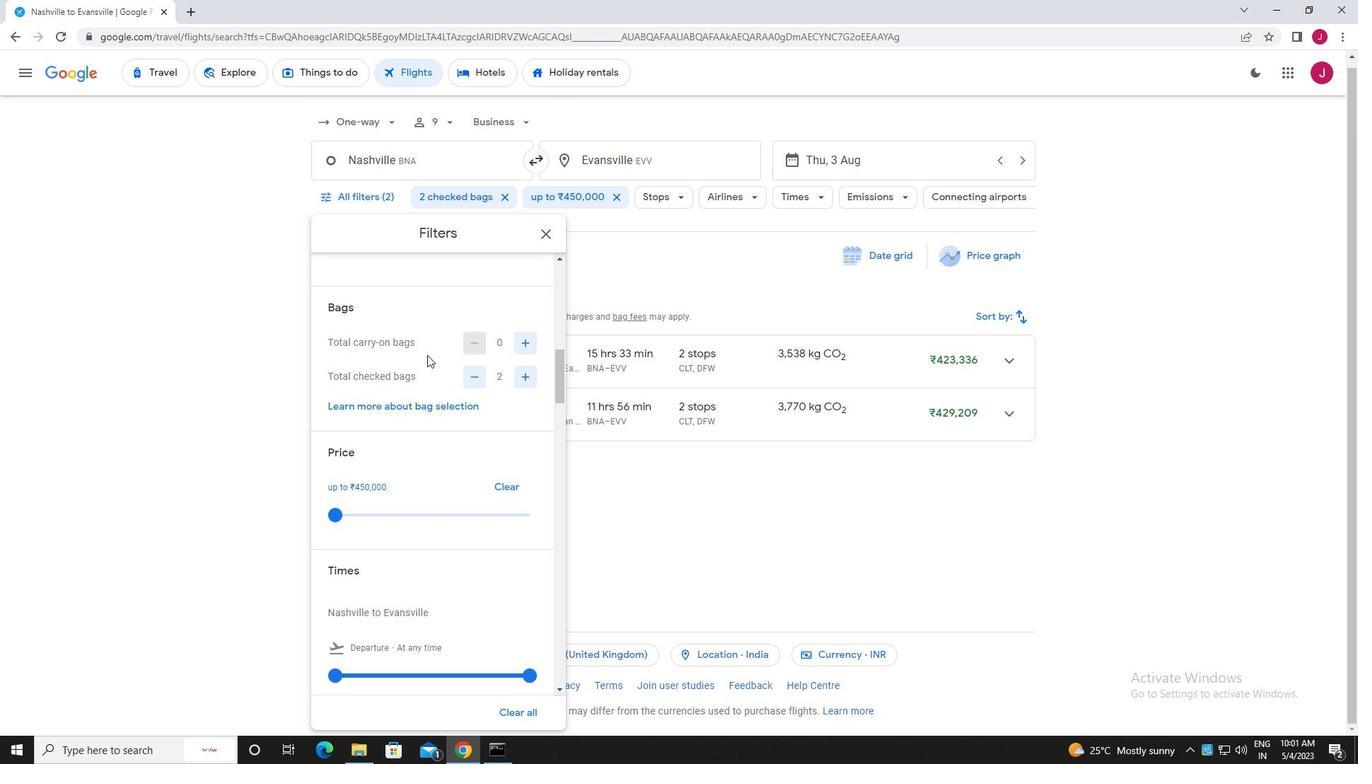 
Action: Mouse moved to (366, 405)
Screenshot: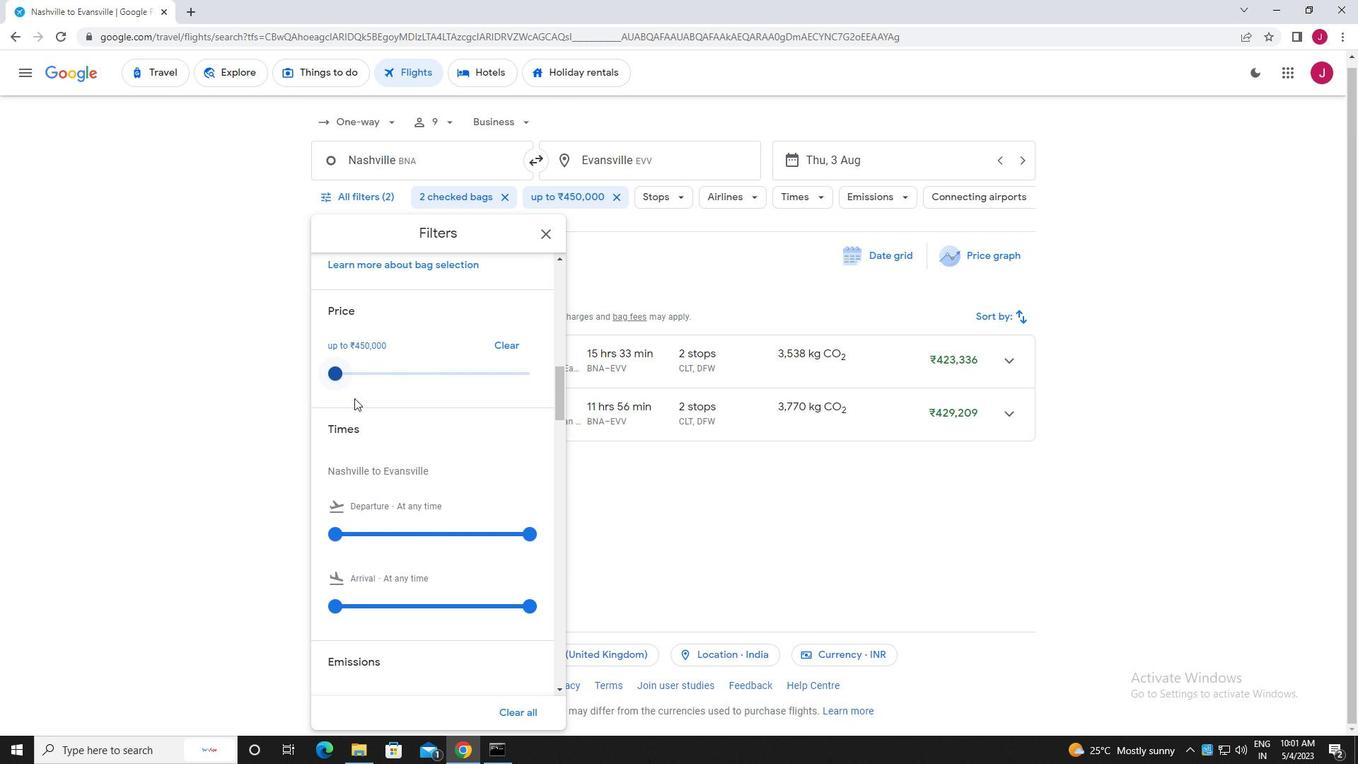 
Action: Mouse scrolled (366, 404) with delta (0, 0)
Screenshot: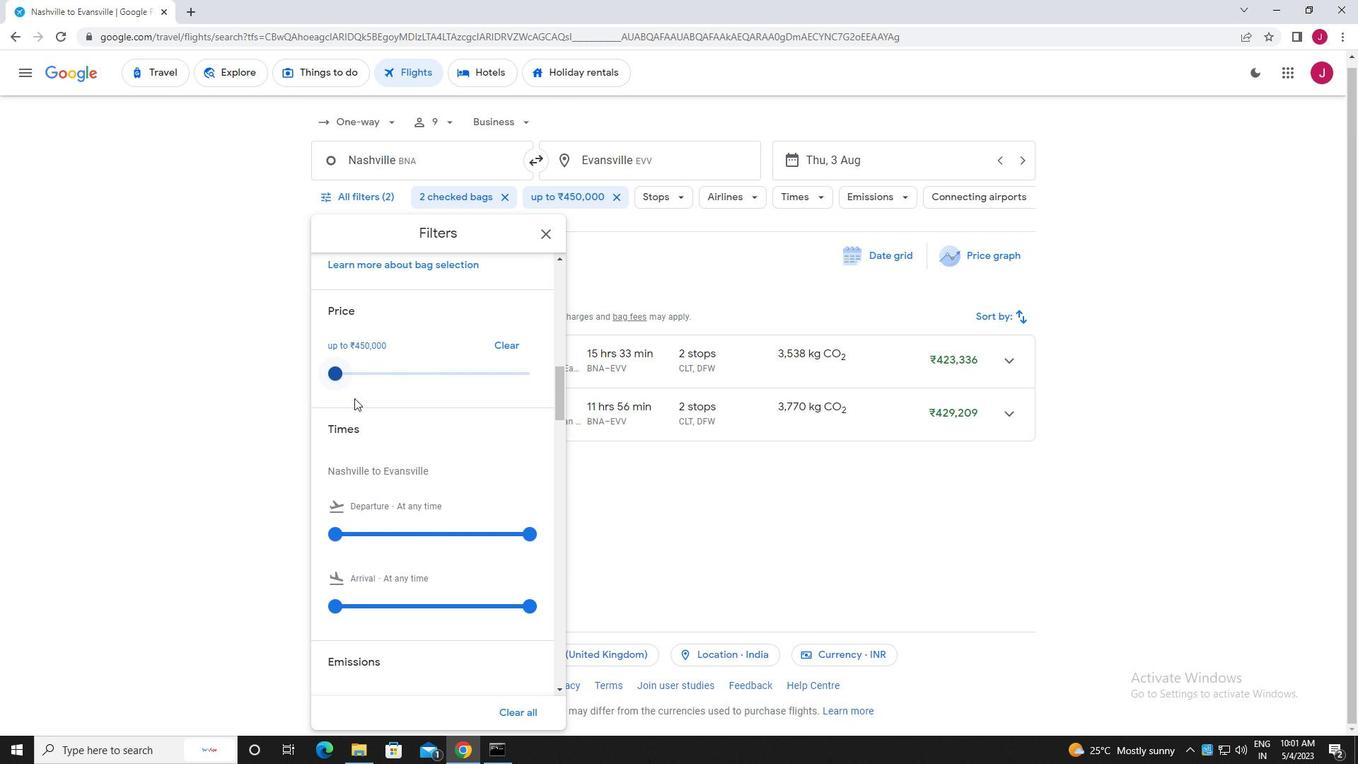 
Action: Mouse moved to (366, 405)
Screenshot: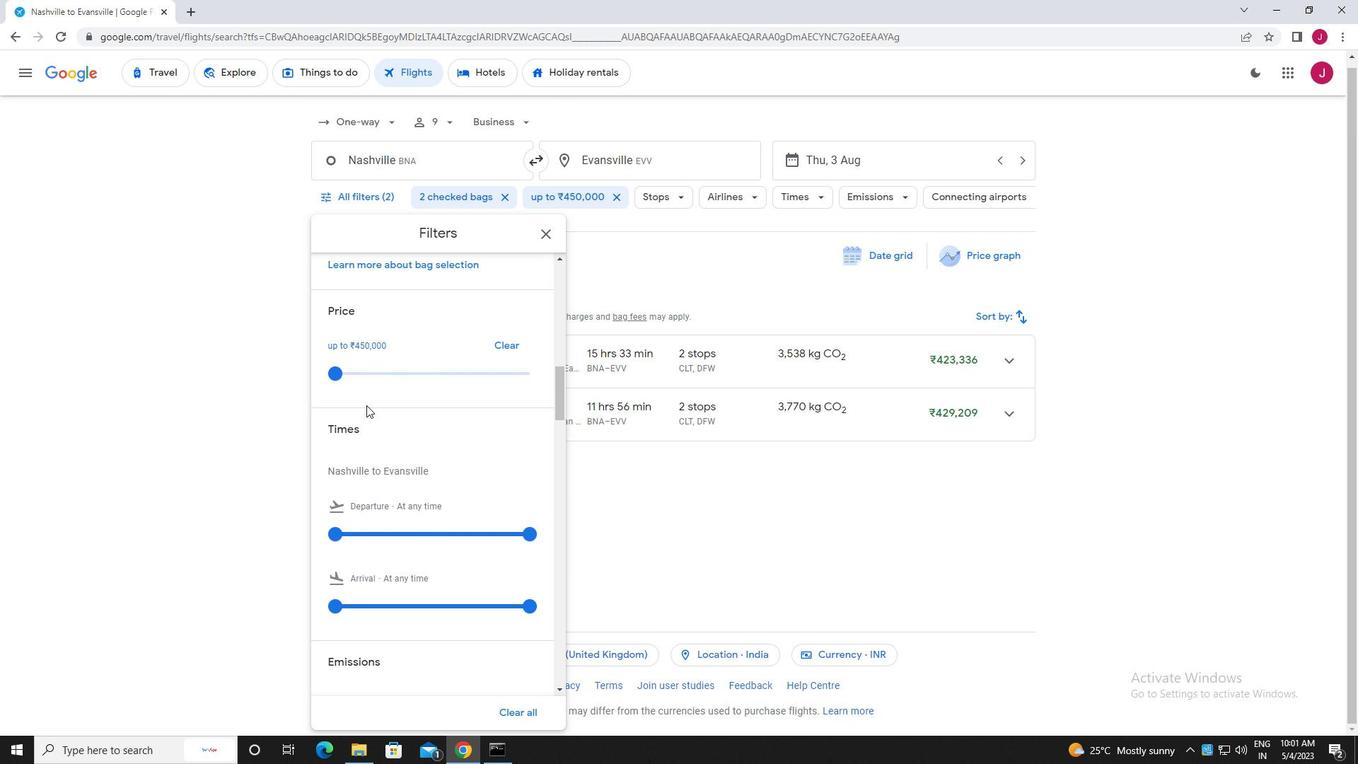 
Action: Mouse scrolled (366, 404) with delta (0, 0)
Screenshot: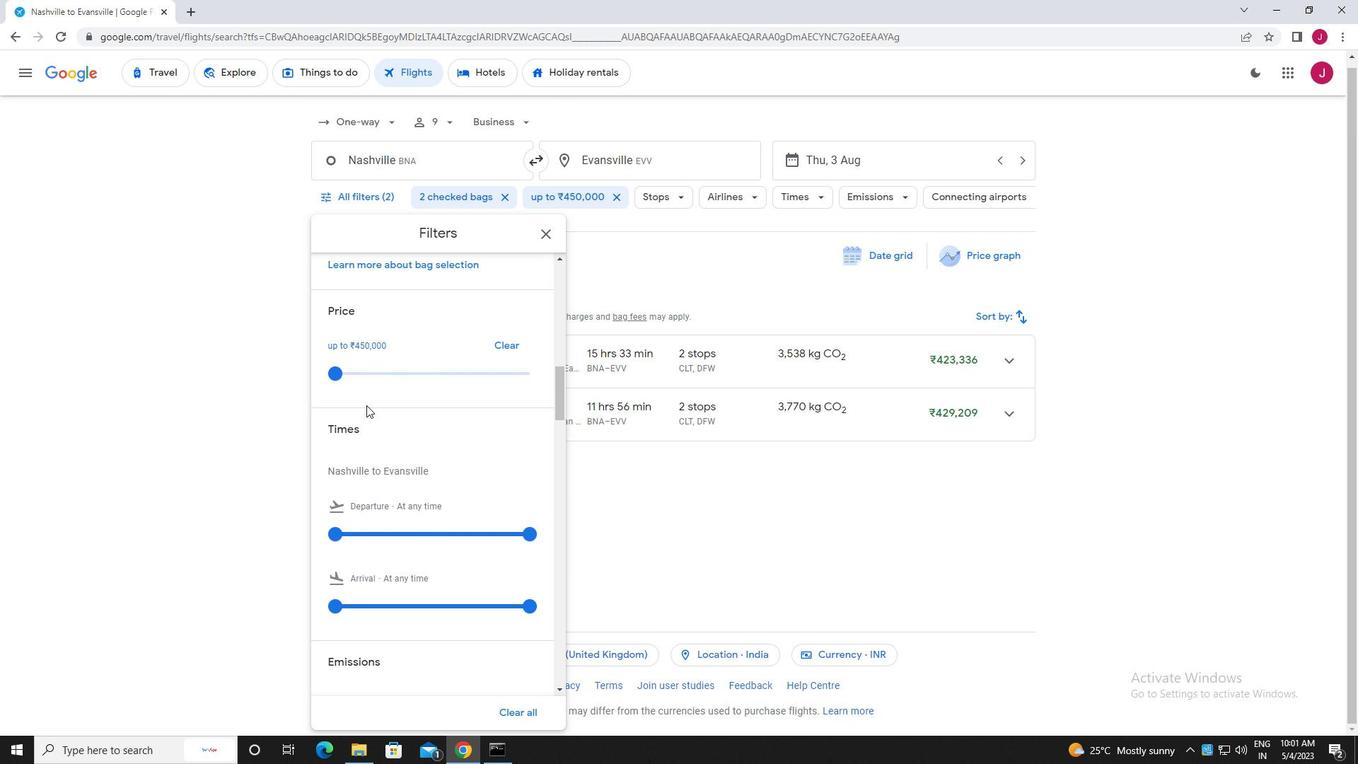 
Action: Mouse moved to (336, 392)
Screenshot: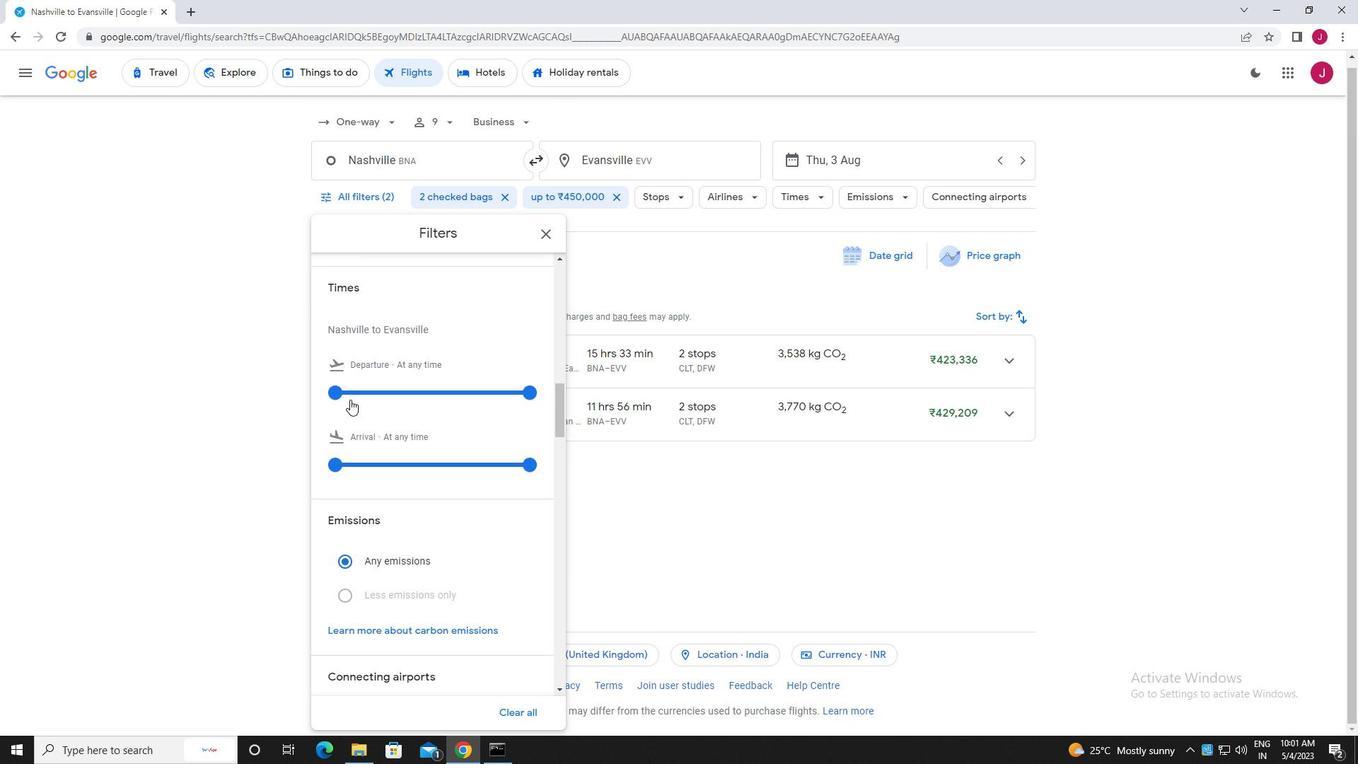
Action: Mouse pressed left at (336, 392)
Screenshot: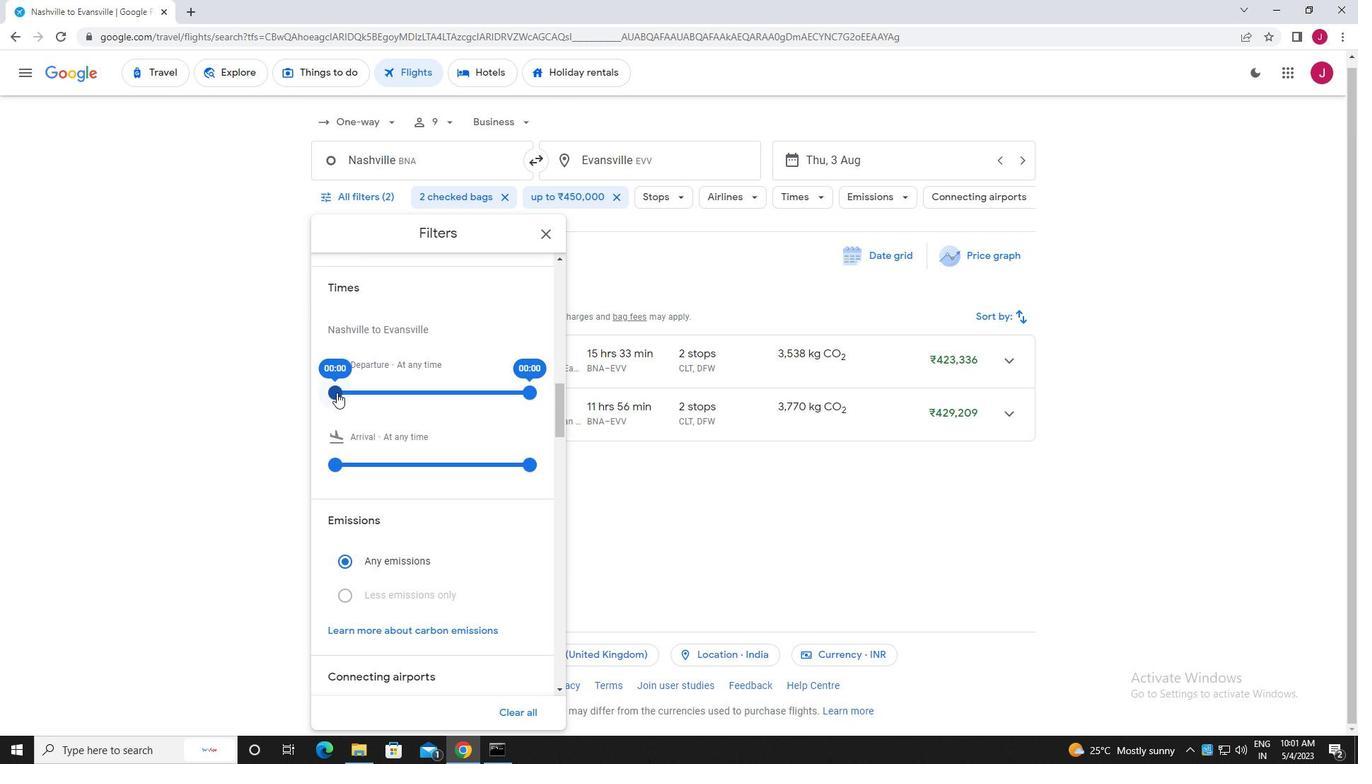 
Action: Mouse moved to (528, 392)
Screenshot: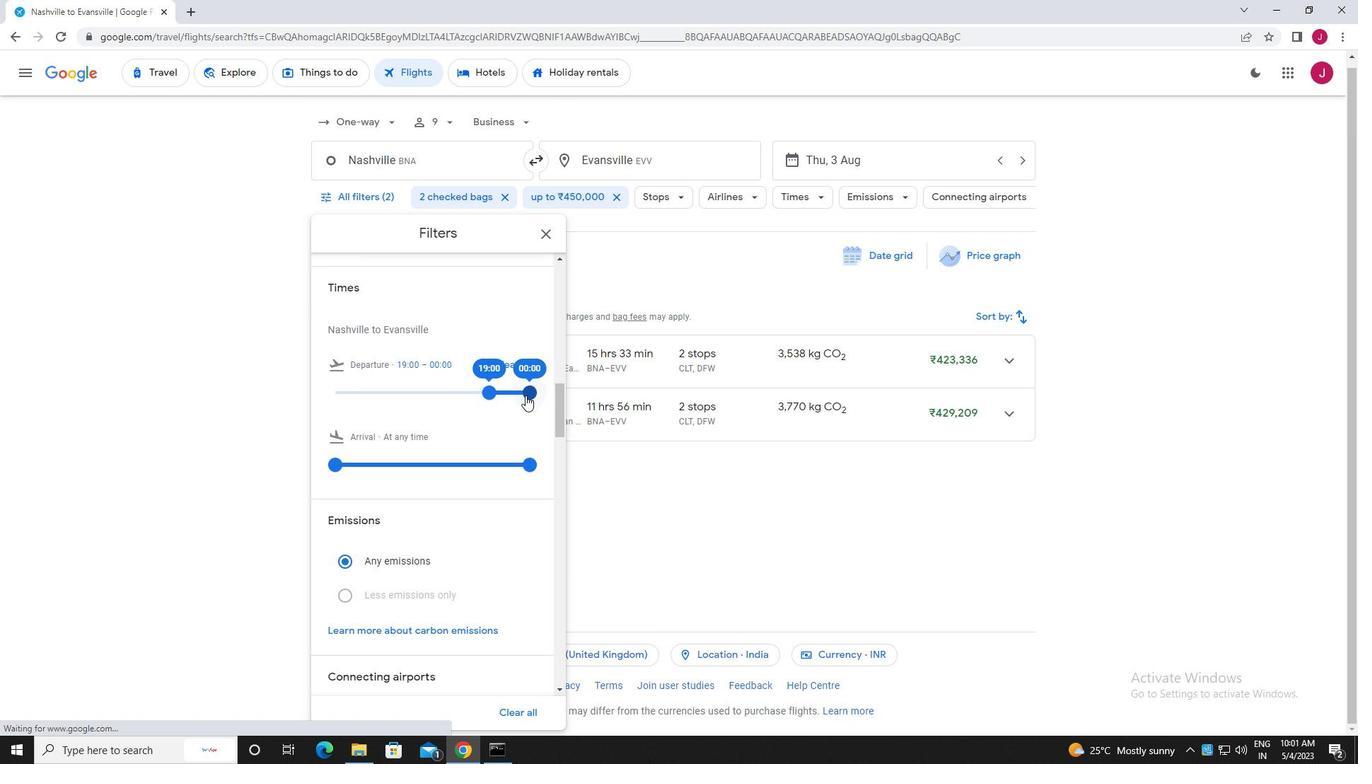 
Action: Mouse pressed left at (528, 392)
Screenshot: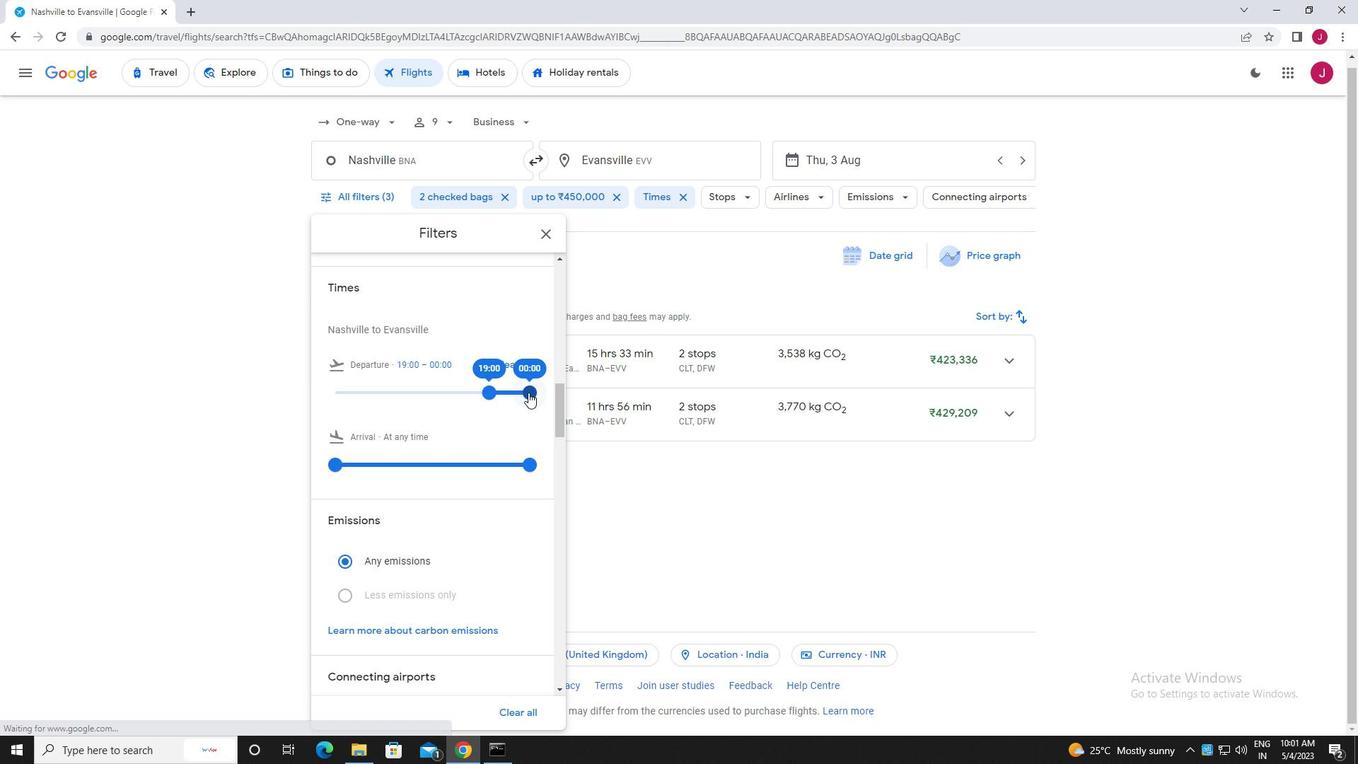 
Action: Mouse moved to (542, 234)
Screenshot: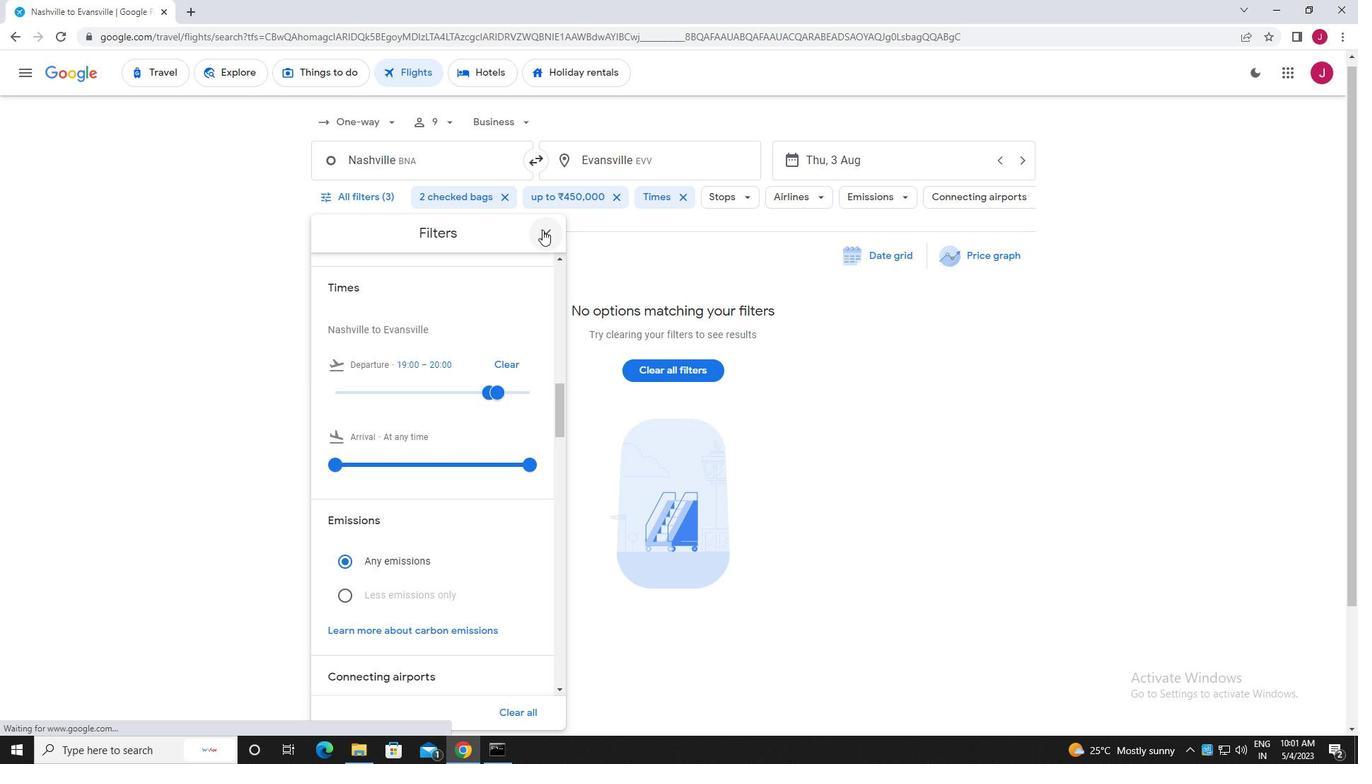 
Action: Mouse pressed left at (542, 234)
Screenshot: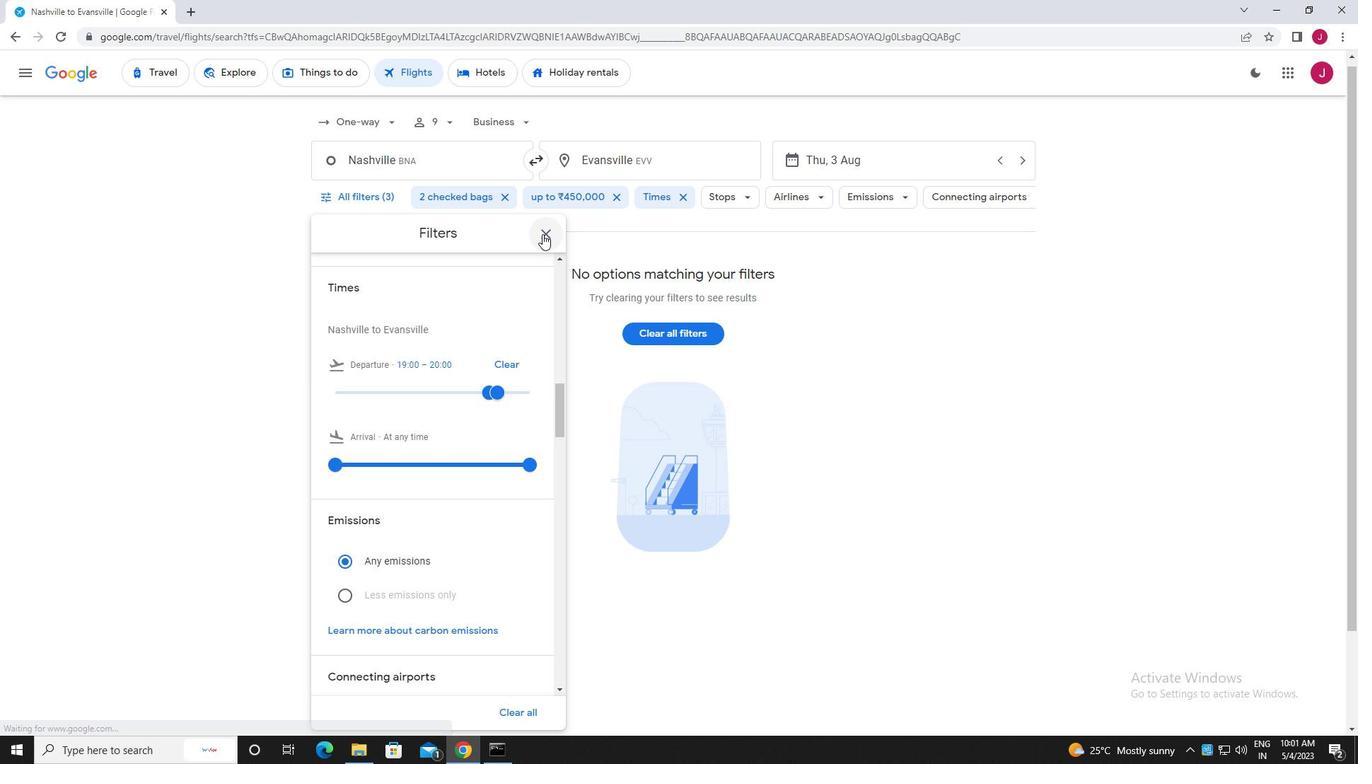 
Action: Mouse moved to (539, 240)
Screenshot: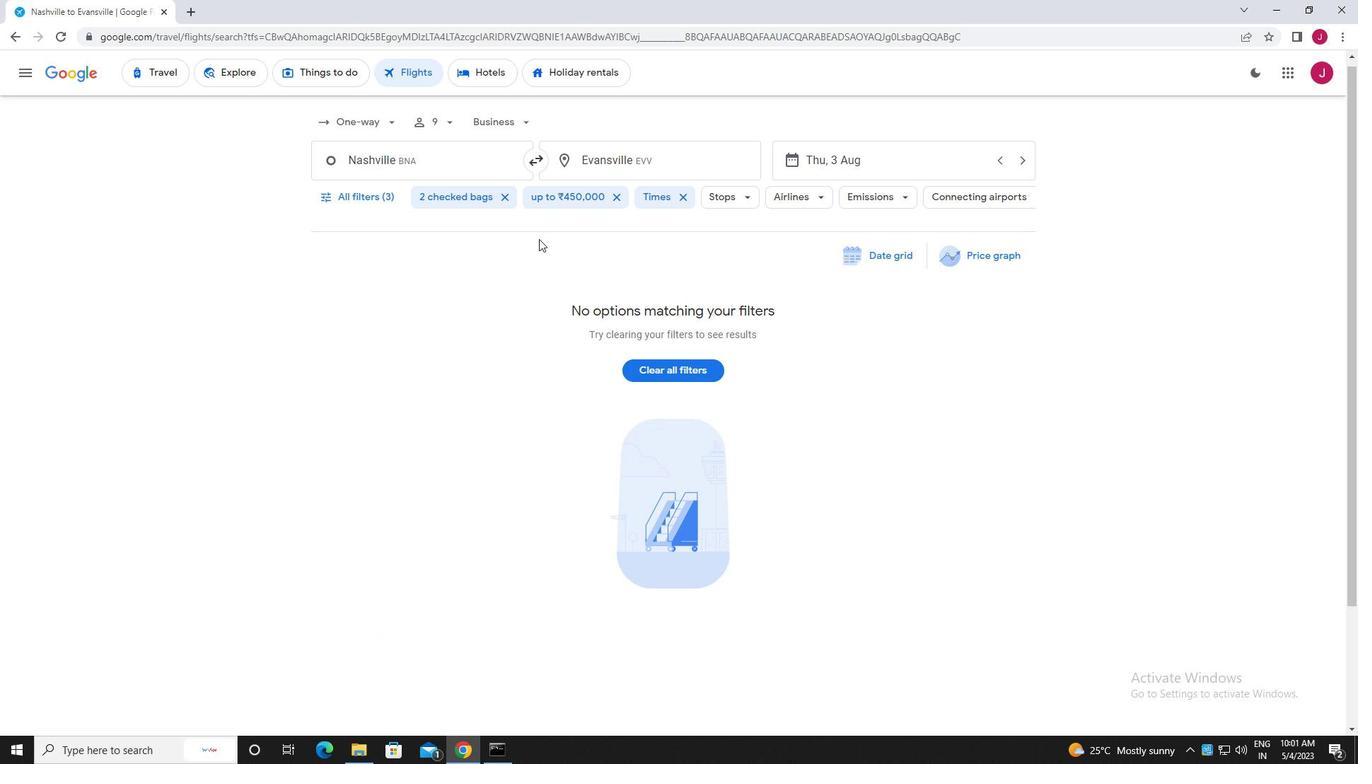 
